 Task: Look for space in Shujālpur, India from 5th June, 2023 to 16th June, 2023 for 2 adults in price range Rs.14000 to Rs.18000. Place can be entire place with 1  bedroom having 1 bed and 1 bathroom. Property type can be house, flat, guest house, hotel. Booking option can be shelf check-in. Required host language is English.
Action: Mouse moved to (500, 91)
Screenshot: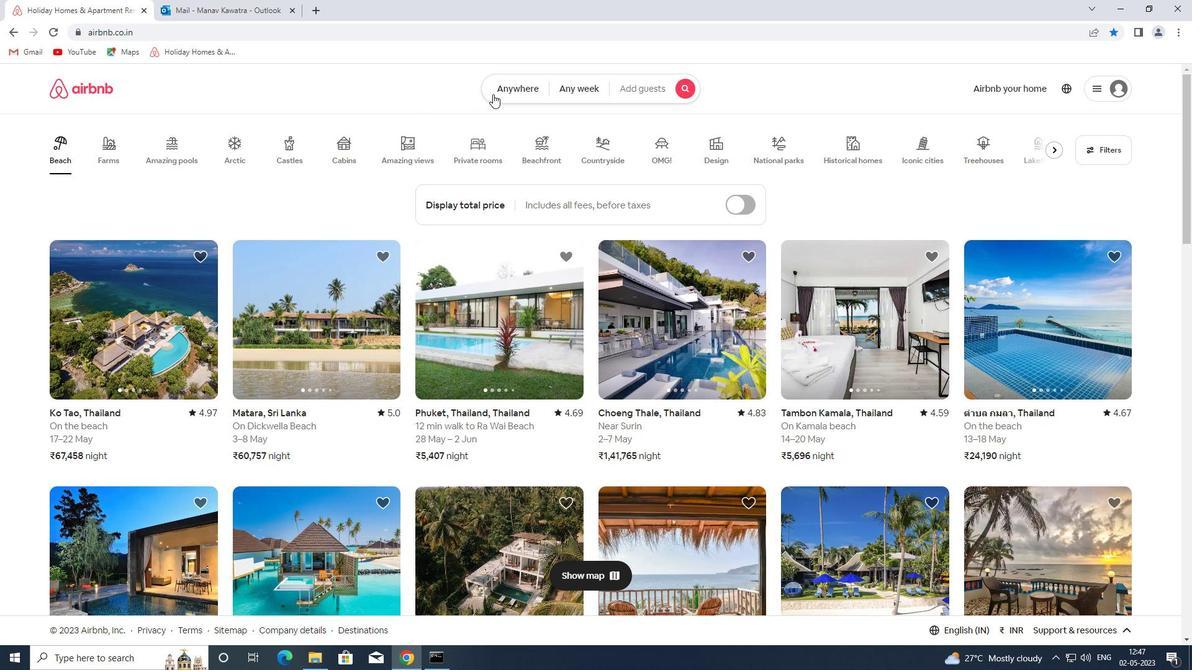 
Action: Mouse pressed left at (500, 91)
Screenshot: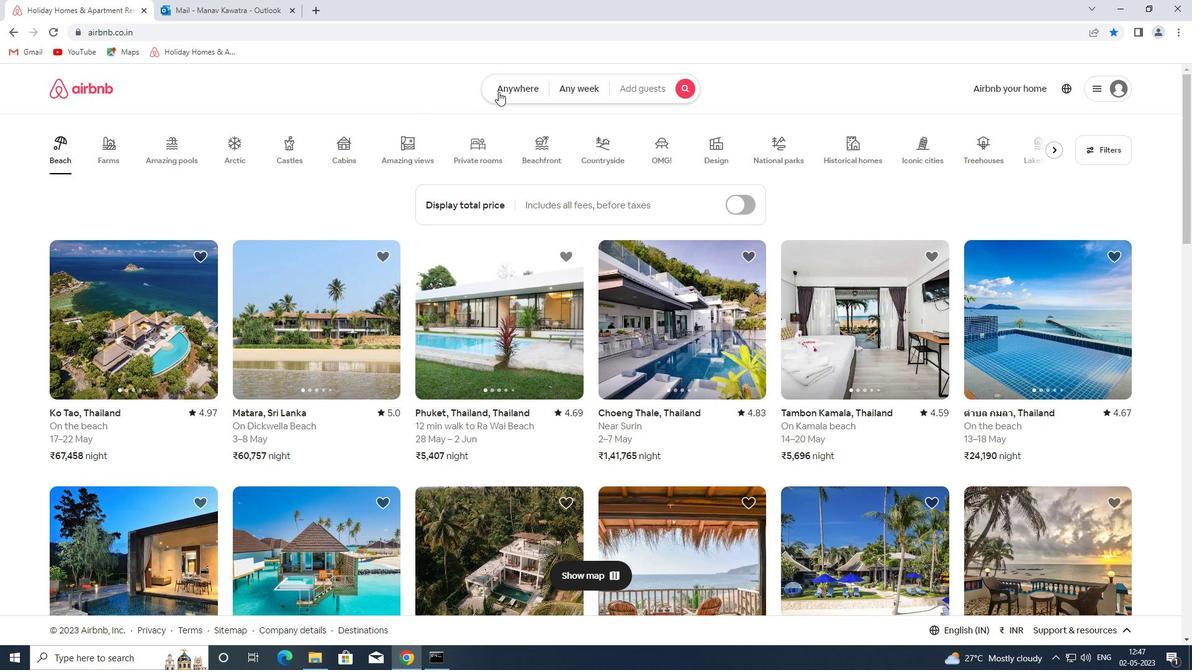 
Action: Mouse moved to (374, 139)
Screenshot: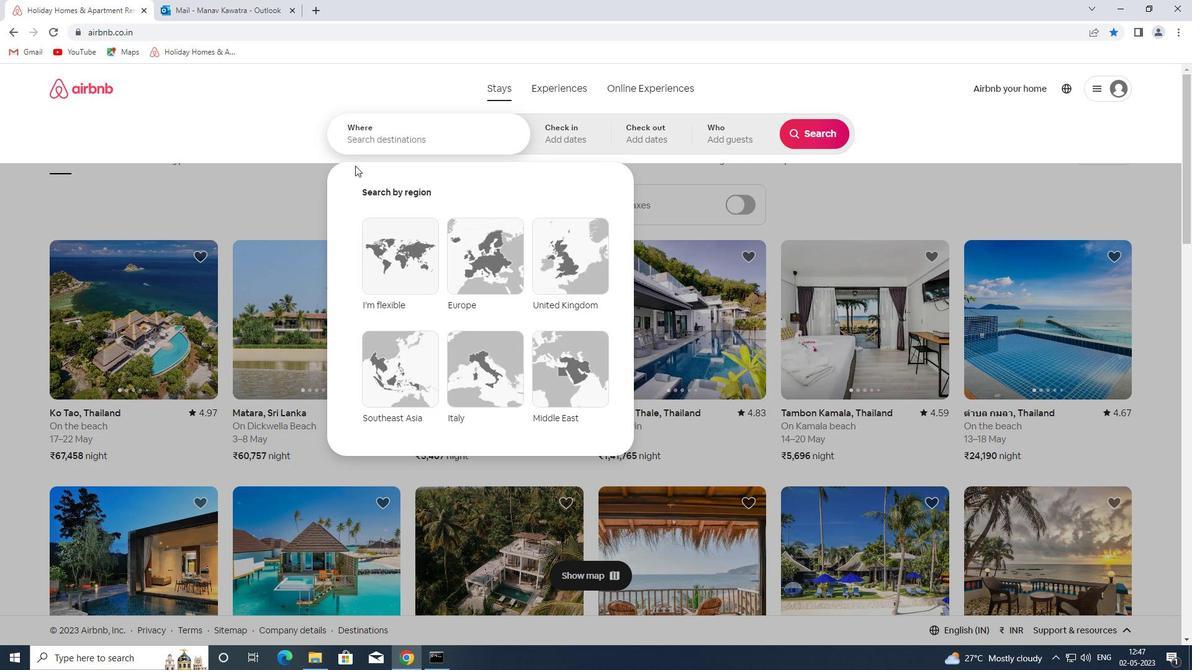 
Action: Mouse pressed left at (374, 139)
Screenshot: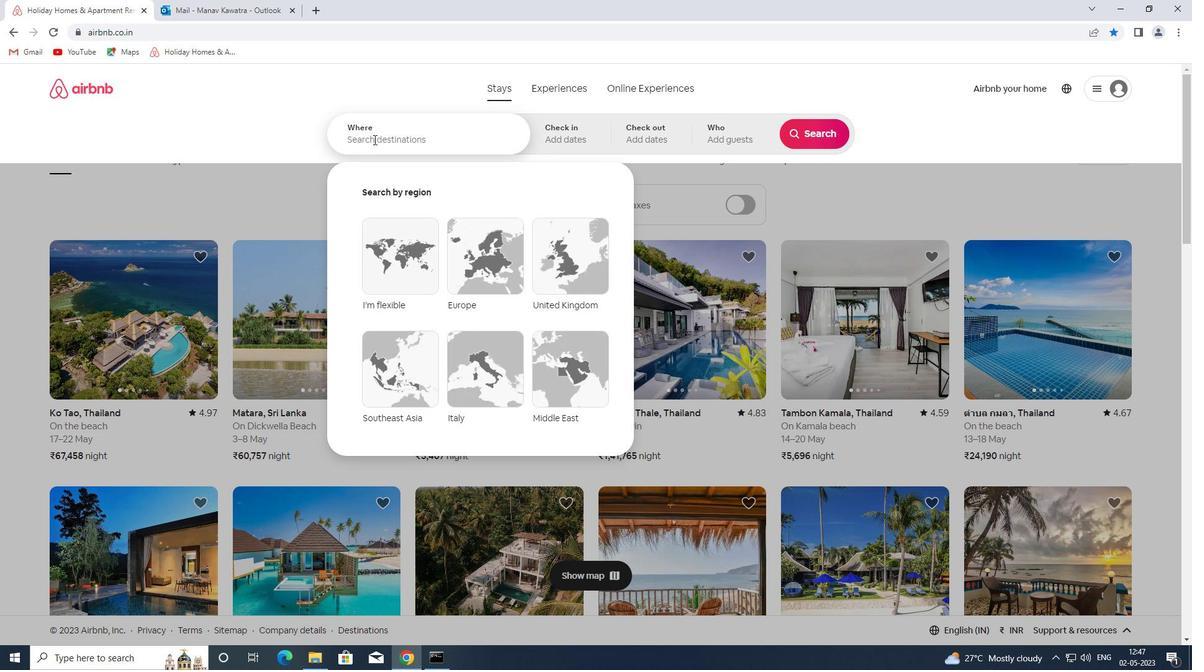 
Action: Mouse moved to (378, 139)
Screenshot: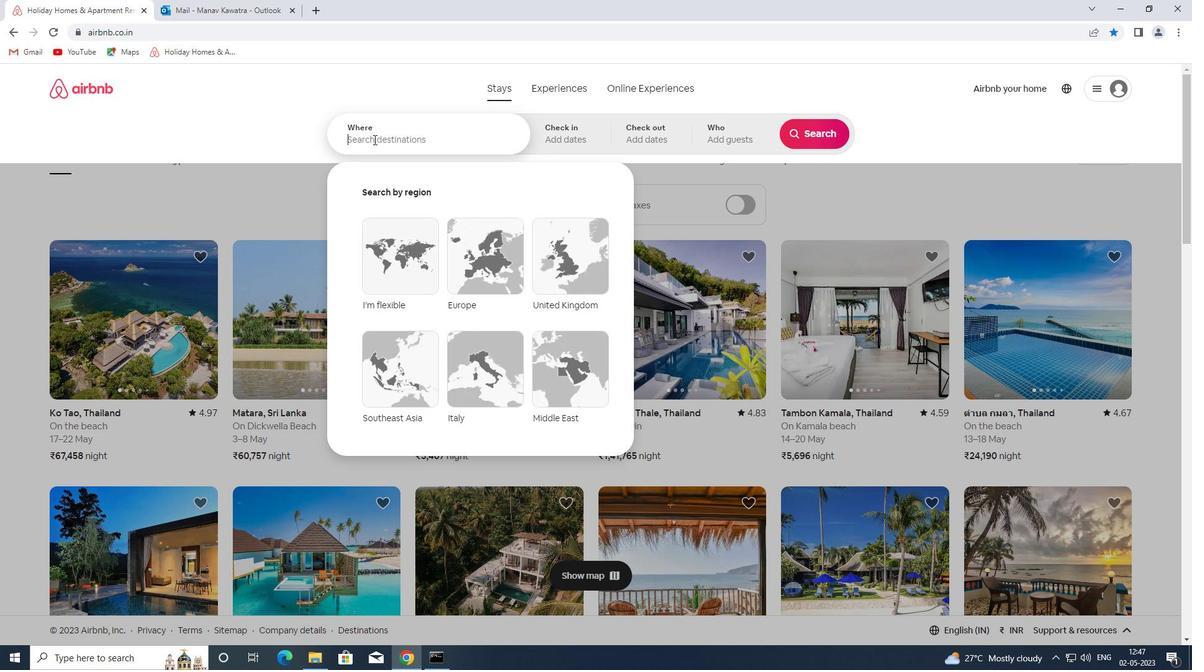 
Action: Key pressed shujalpur<Key.space>india<Key.space><Key.enter>
Screenshot: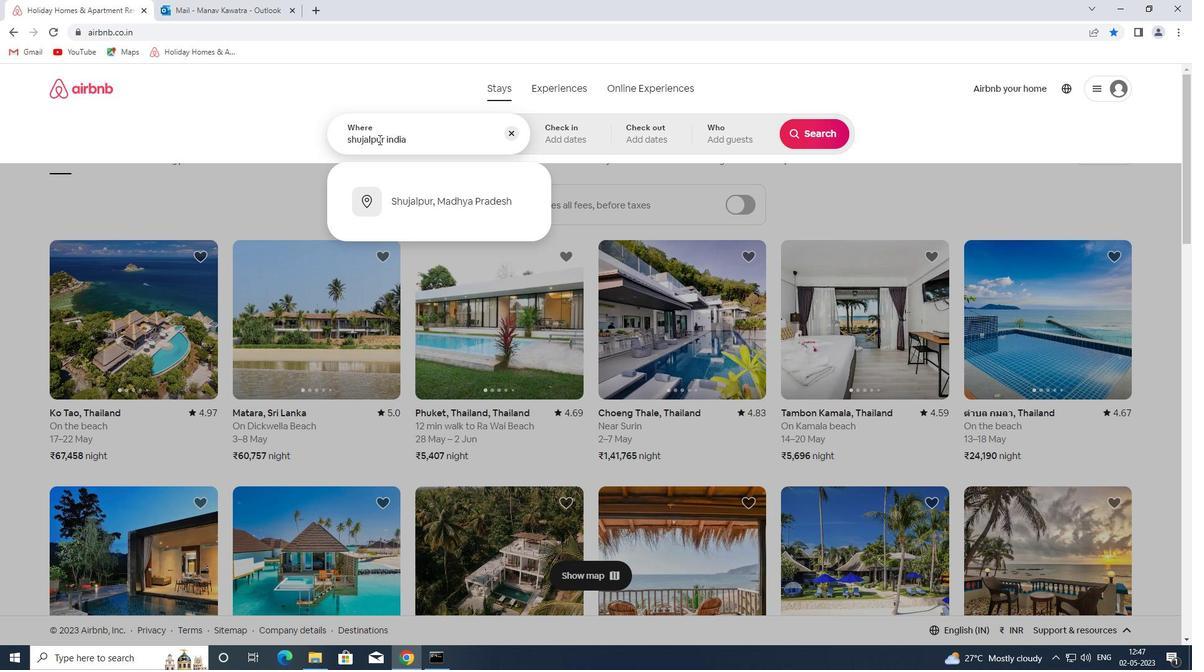 
Action: Mouse moved to (649, 314)
Screenshot: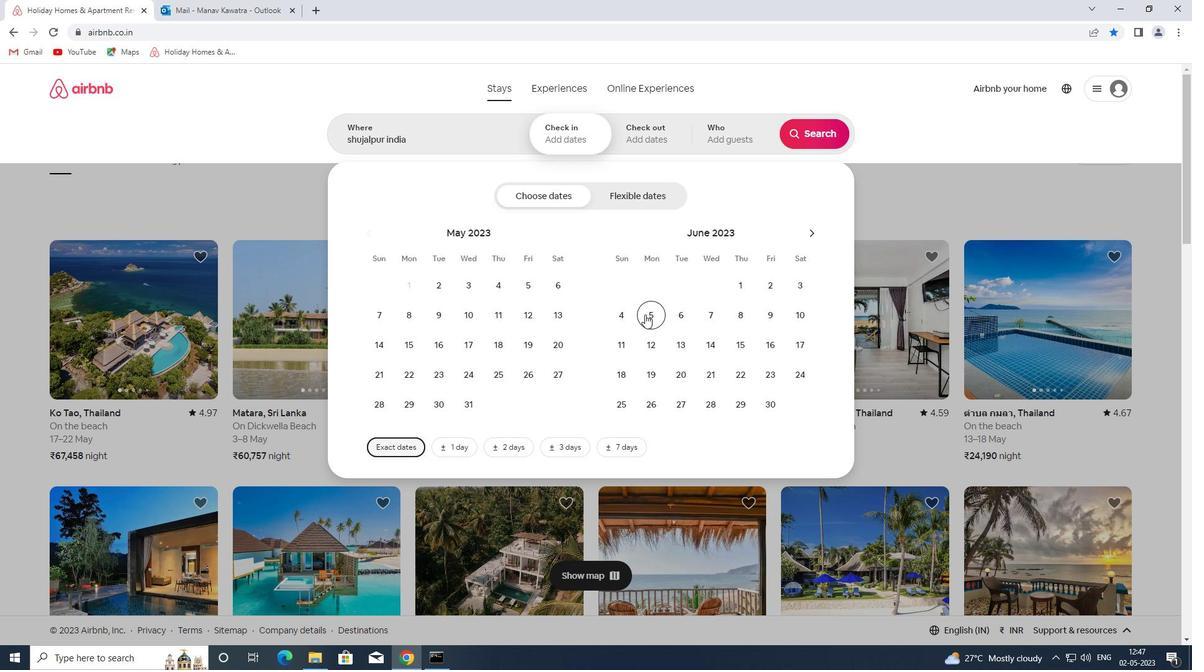 
Action: Mouse pressed left at (649, 314)
Screenshot: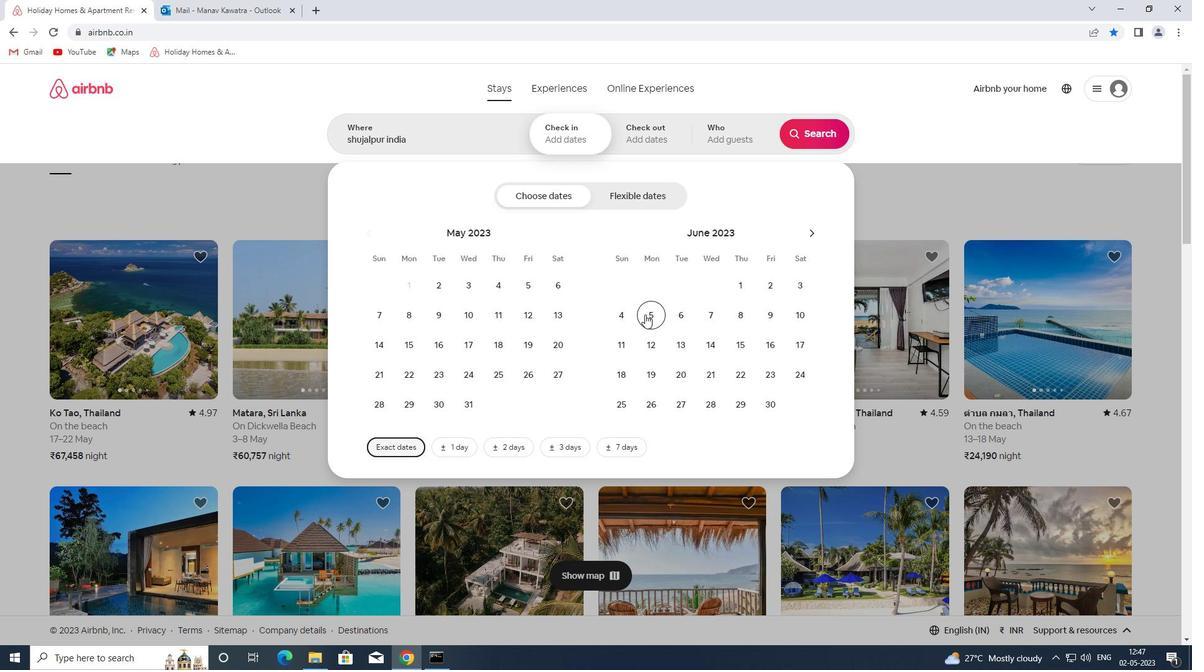 
Action: Mouse moved to (769, 345)
Screenshot: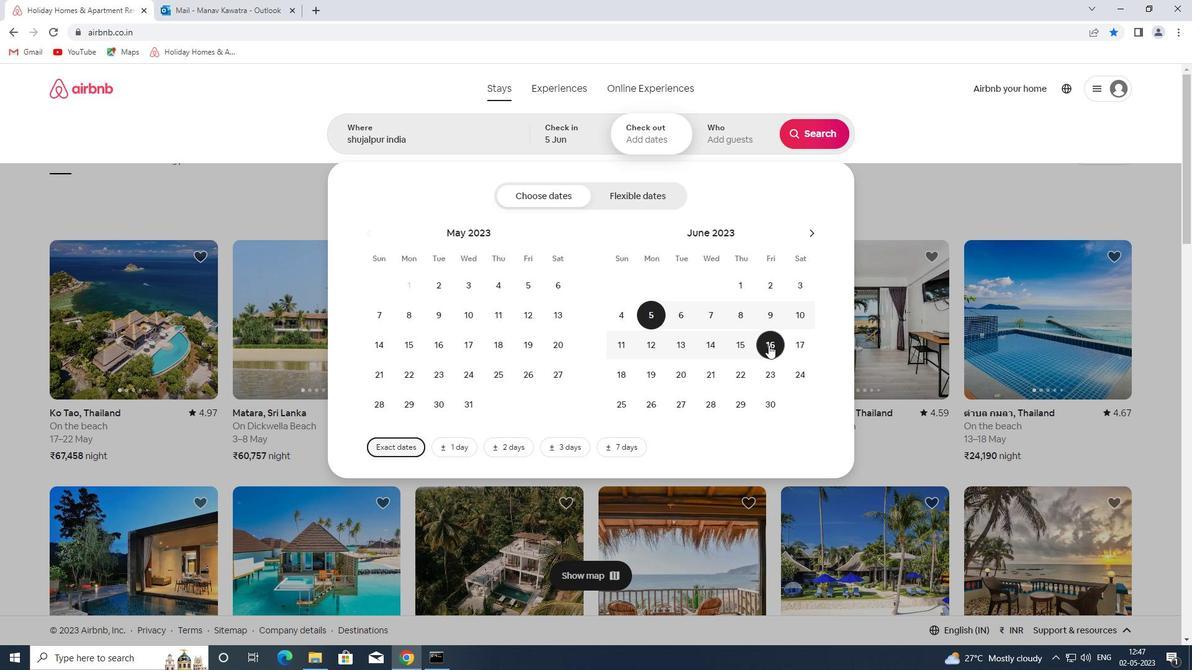 
Action: Mouse pressed left at (769, 345)
Screenshot: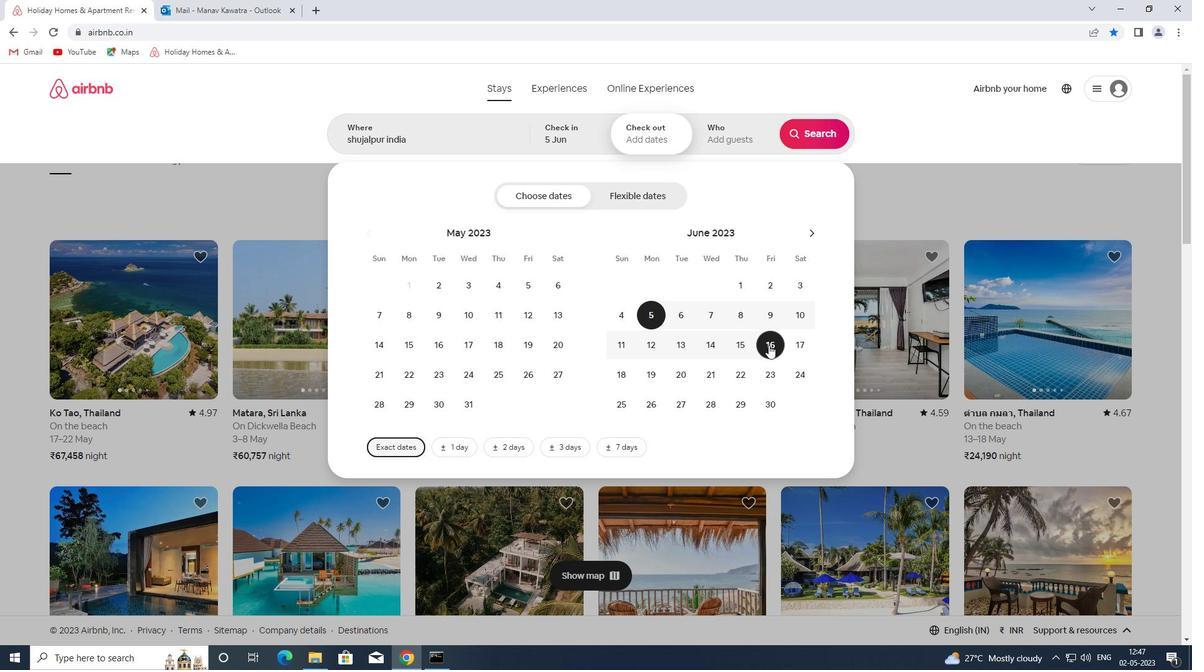 
Action: Mouse moved to (739, 132)
Screenshot: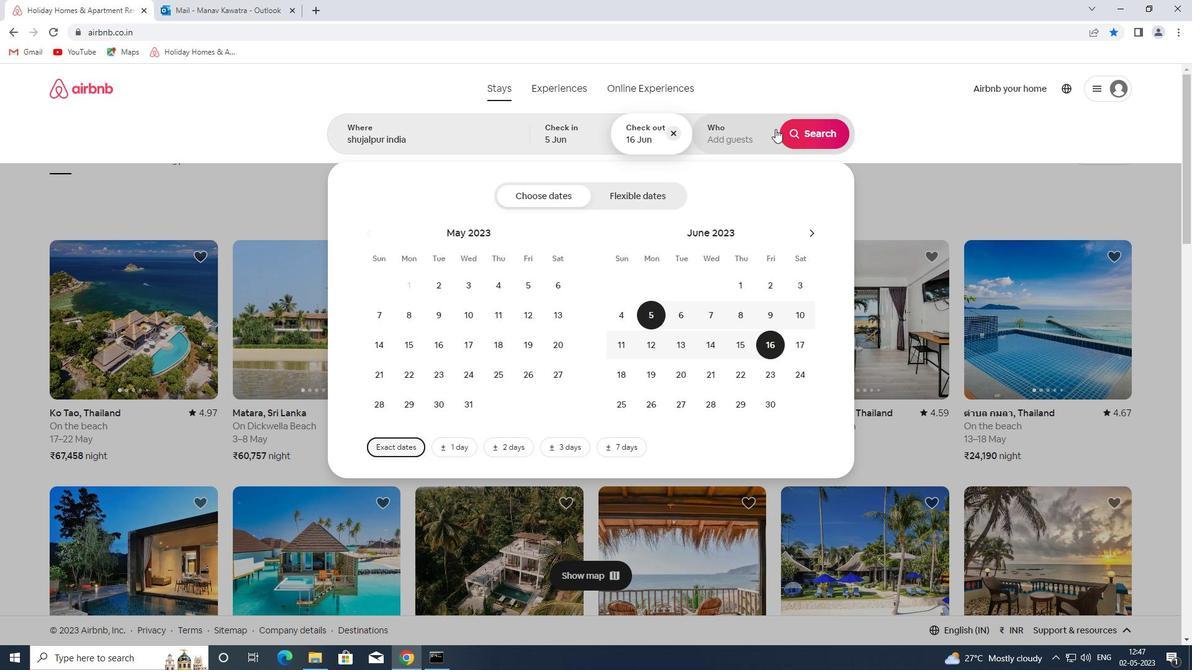
Action: Mouse pressed left at (739, 132)
Screenshot: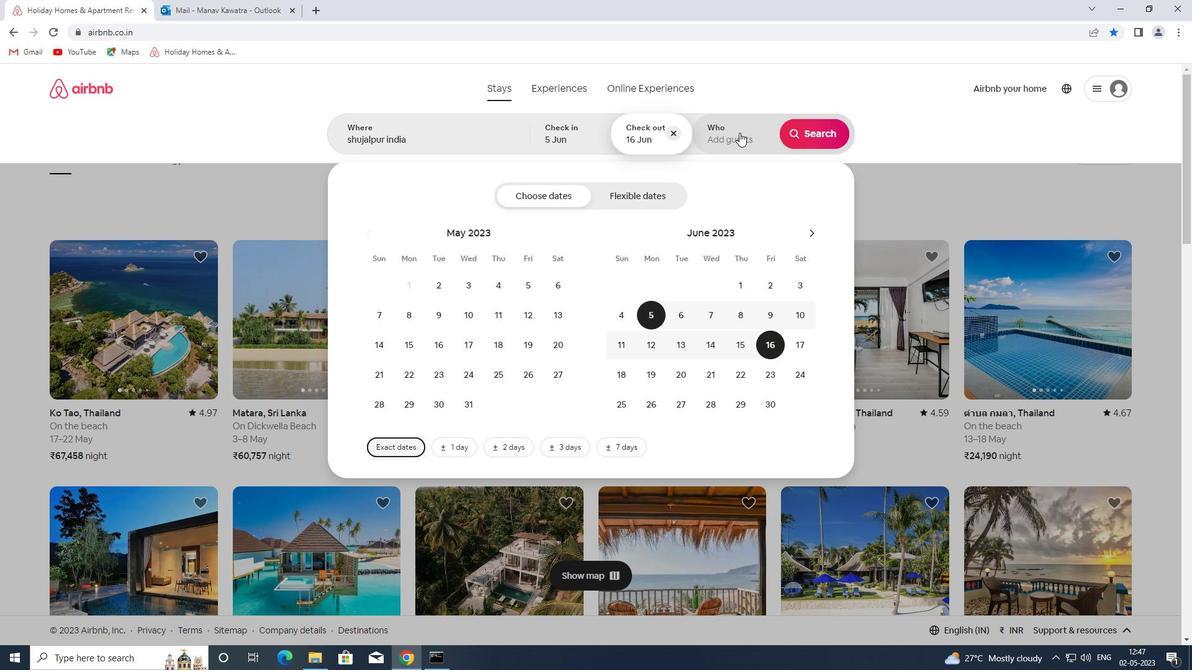 
Action: Mouse moved to (820, 198)
Screenshot: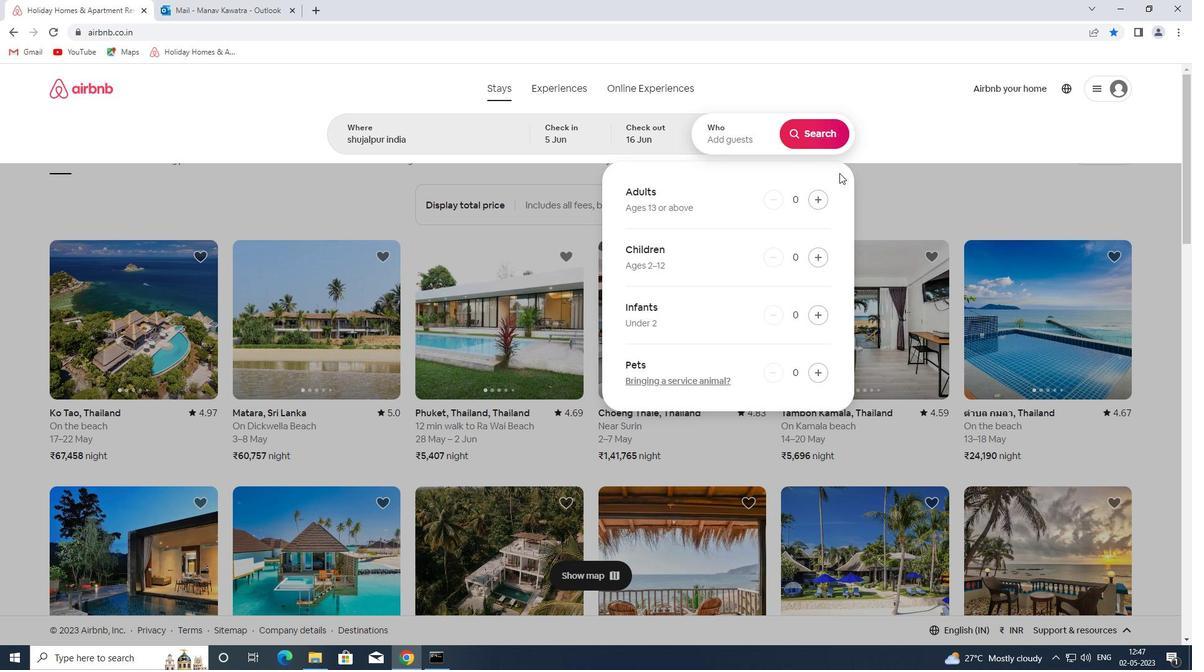 
Action: Mouse pressed left at (820, 198)
Screenshot: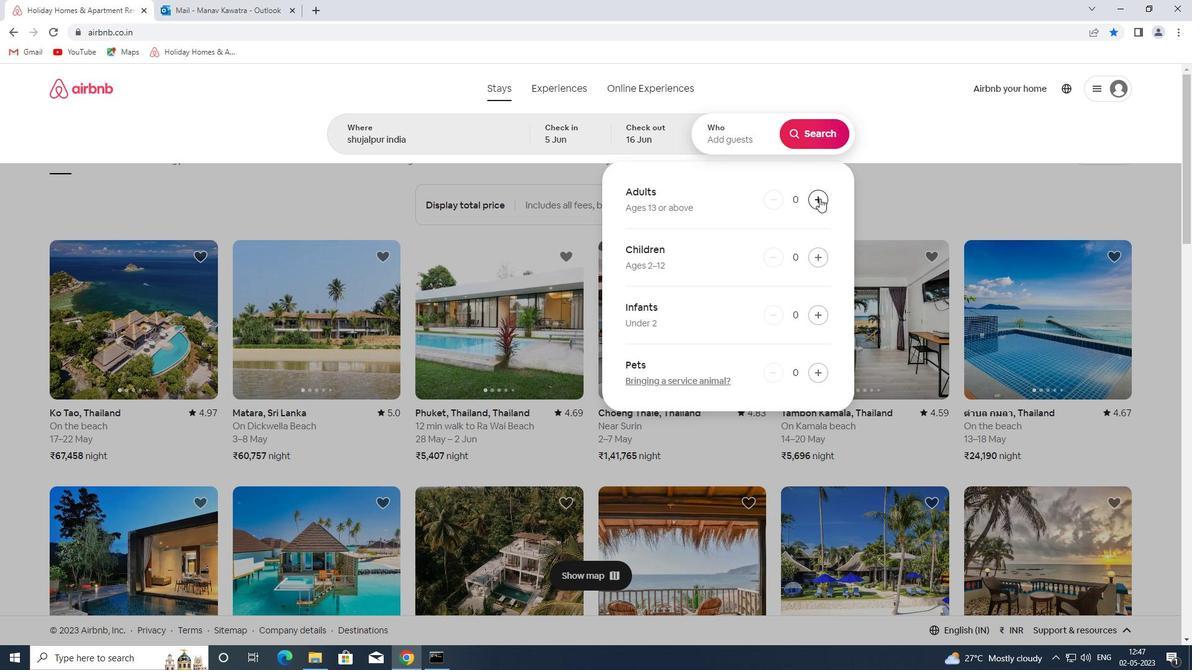 
Action: Mouse pressed left at (820, 198)
Screenshot: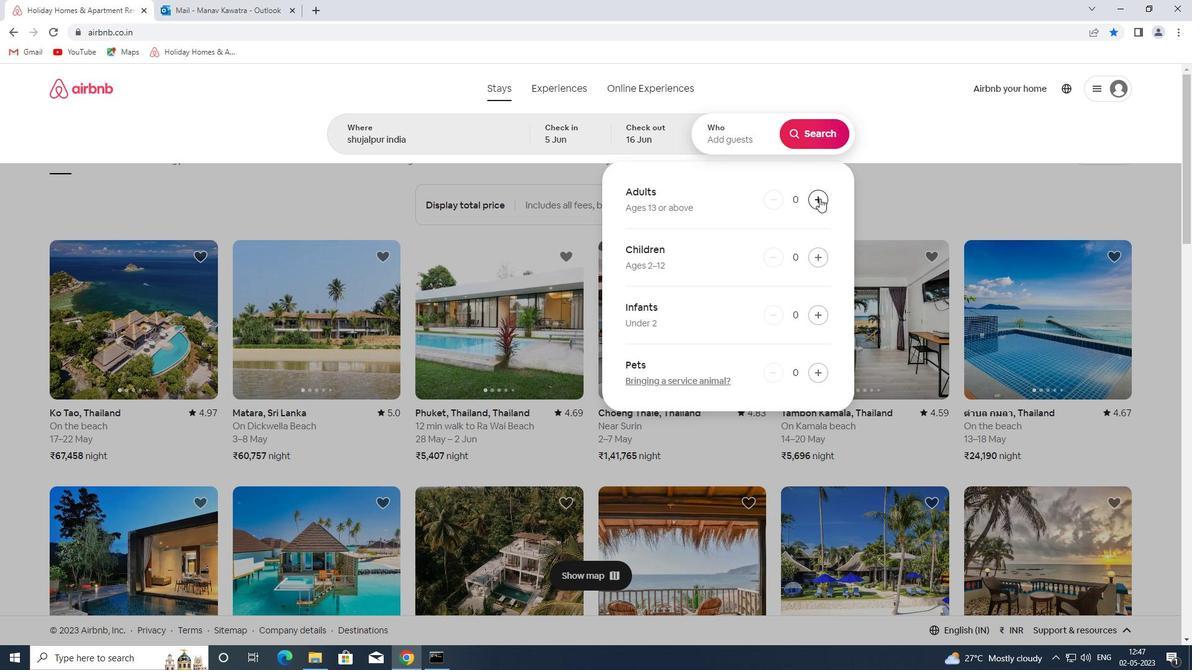
Action: Mouse moved to (821, 133)
Screenshot: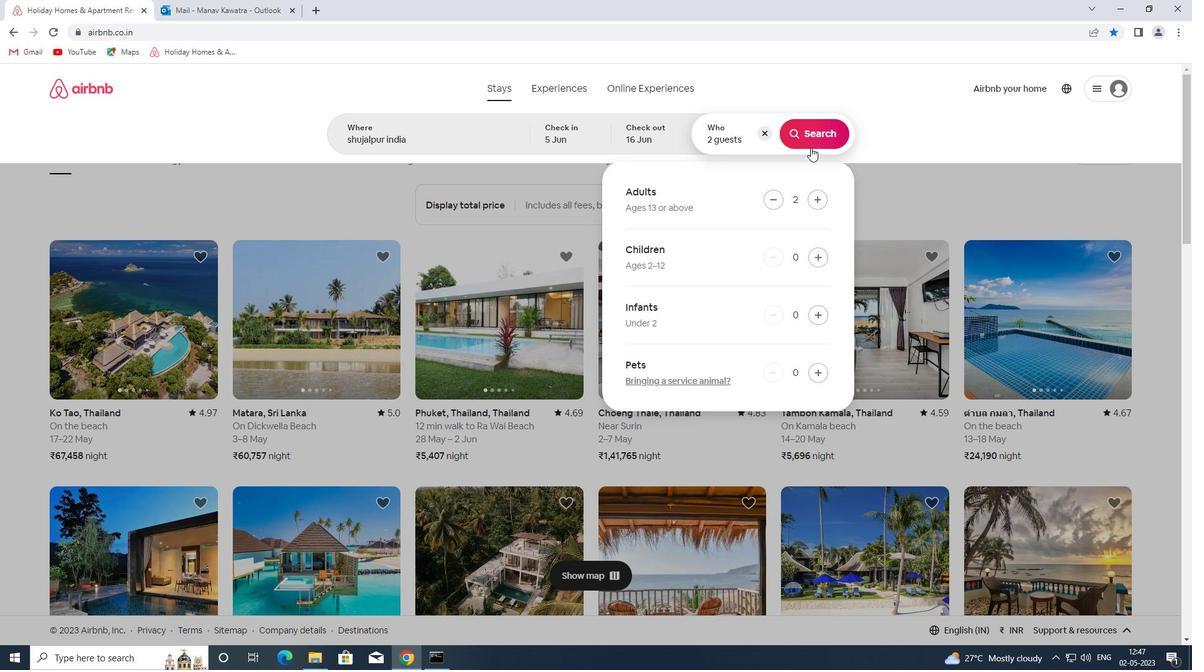 
Action: Mouse pressed left at (821, 133)
Screenshot: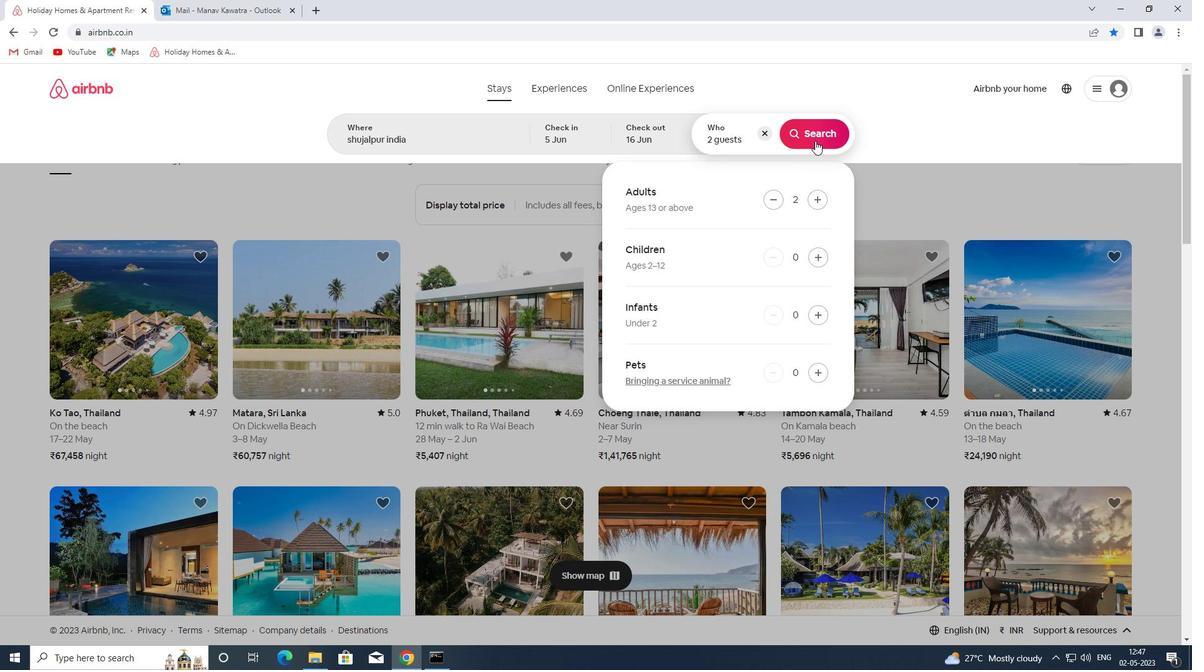 
Action: Mouse moved to (1122, 134)
Screenshot: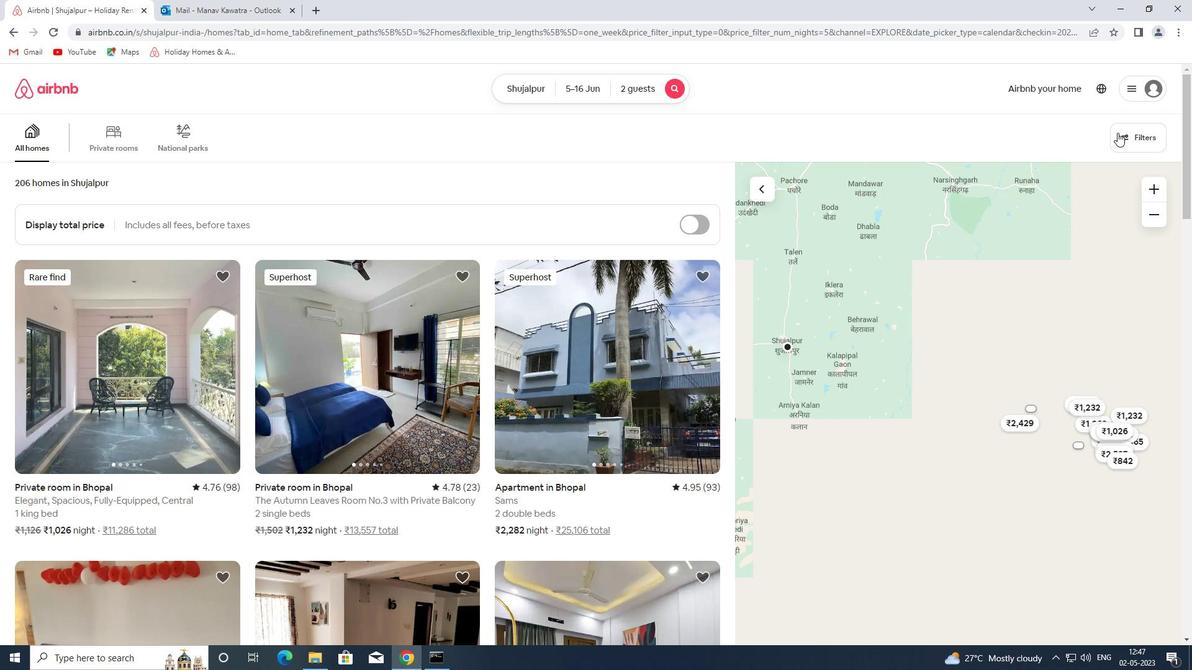
Action: Mouse pressed left at (1122, 134)
Screenshot: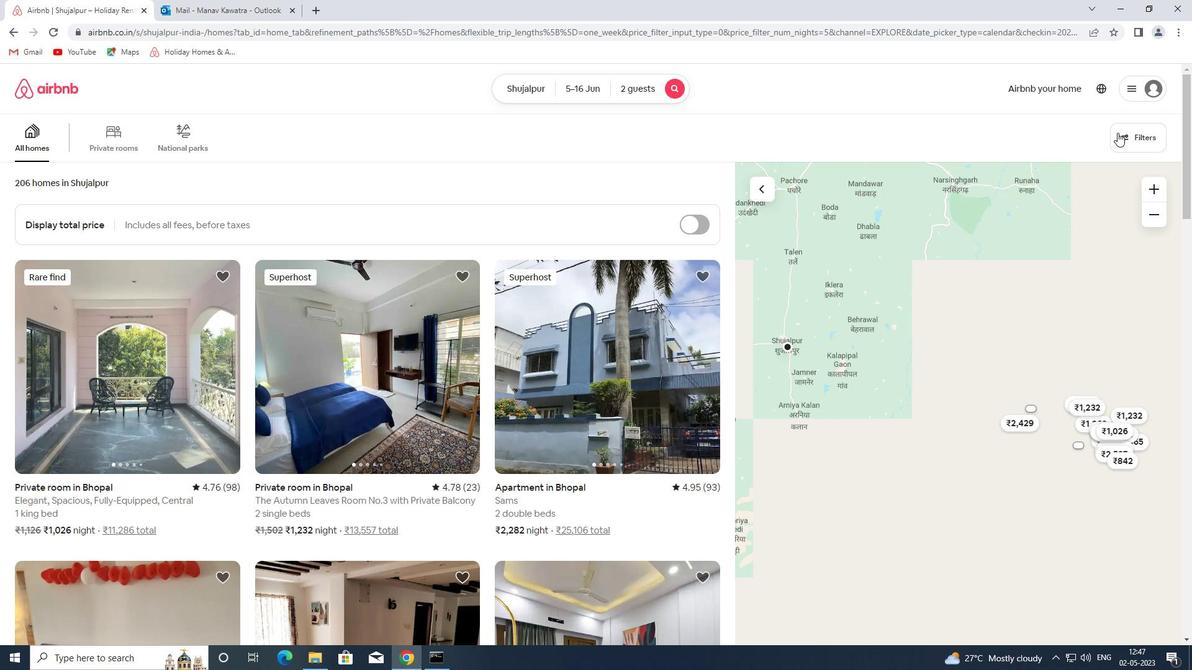 
Action: Mouse moved to (471, 306)
Screenshot: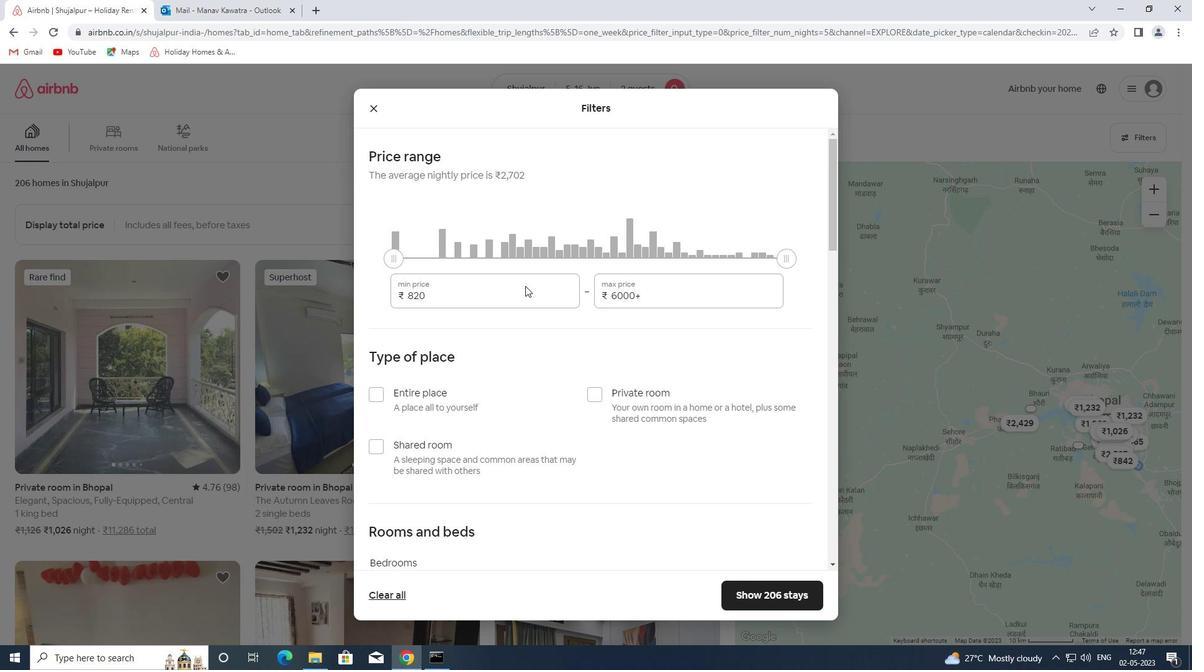 
Action: Mouse pressed left at (471, 306)
Screenshot: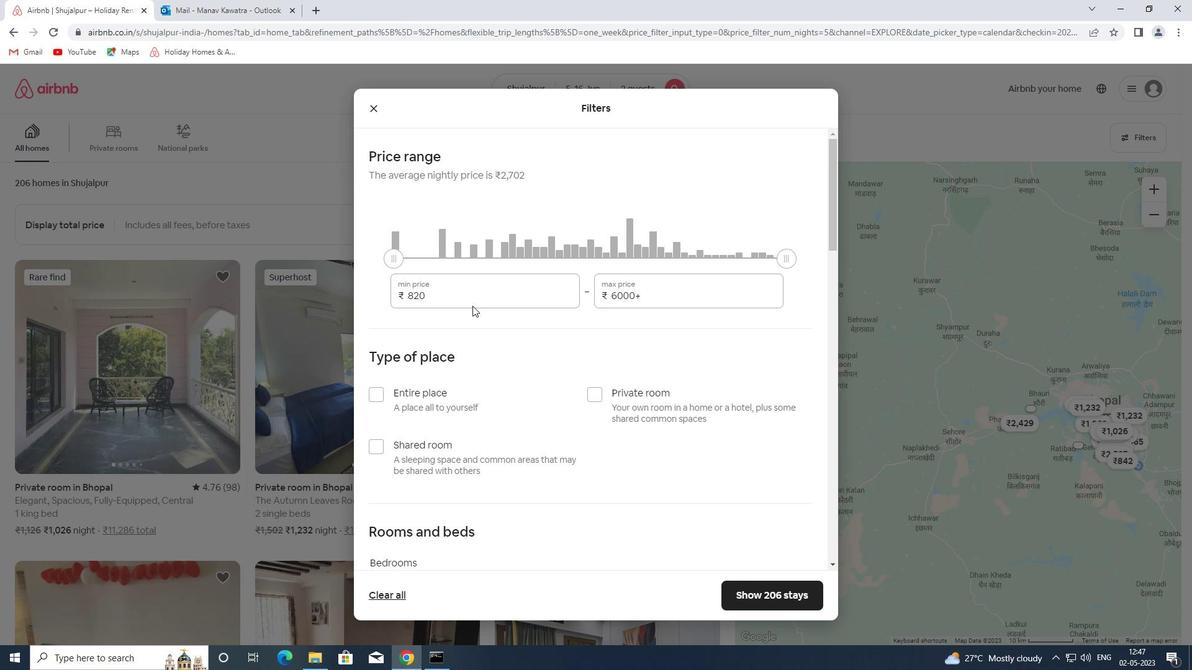 
Action: Mouse moved to (468, 298)
Screenshot: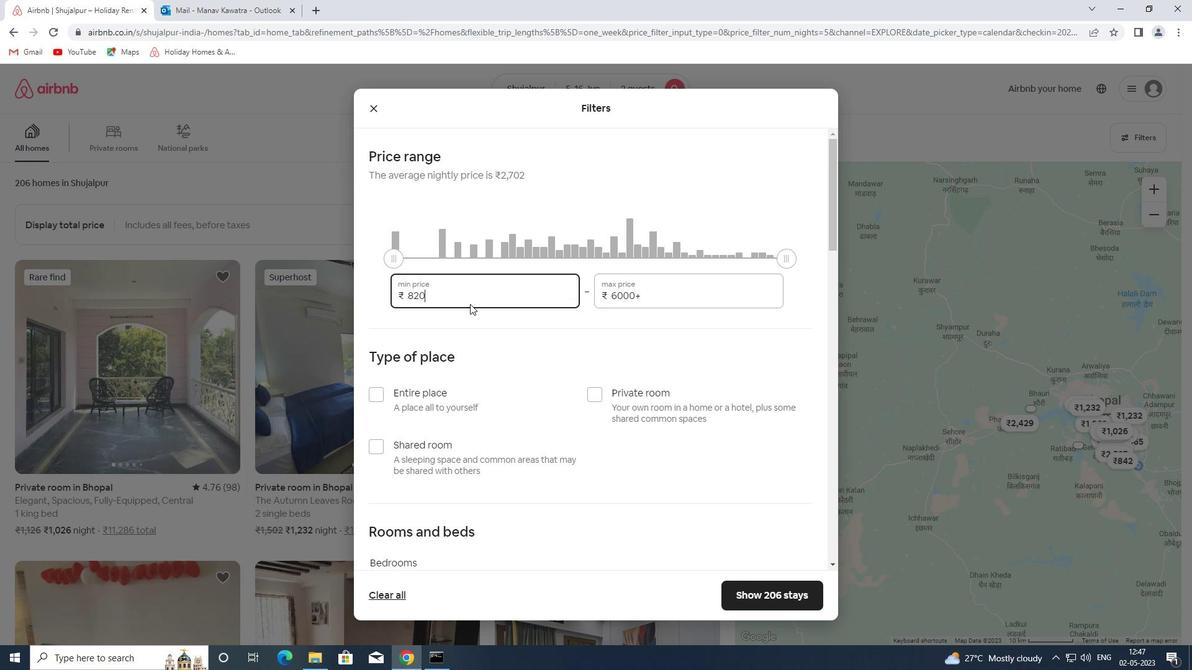 
Action: Mouse pressed left at (468, 298)
Screenshot: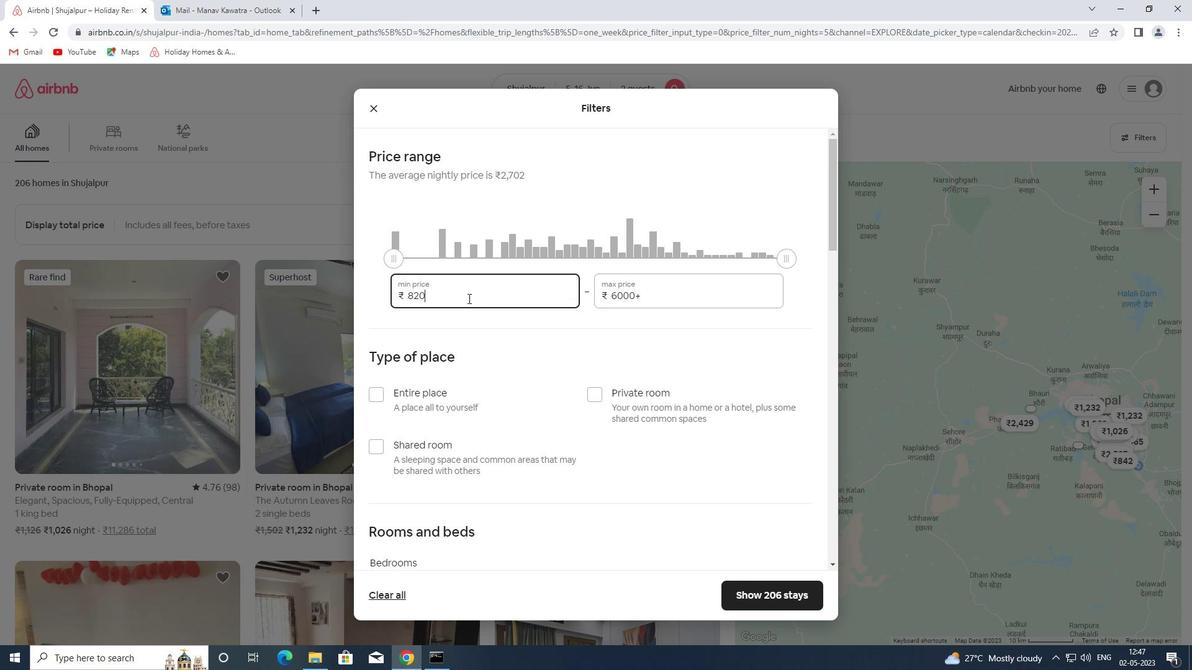 
Action: Mouse pressed left at (468, 298)
Screenshot: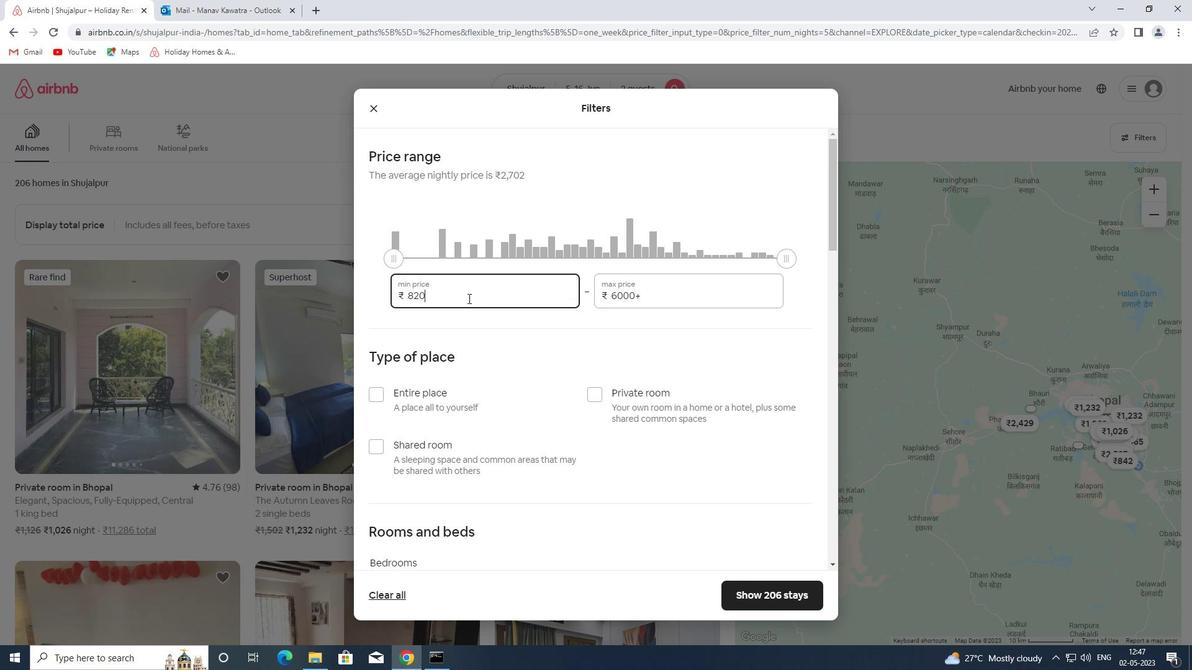 
Action: Key pressed 14000<Key.tab>
Screenshot: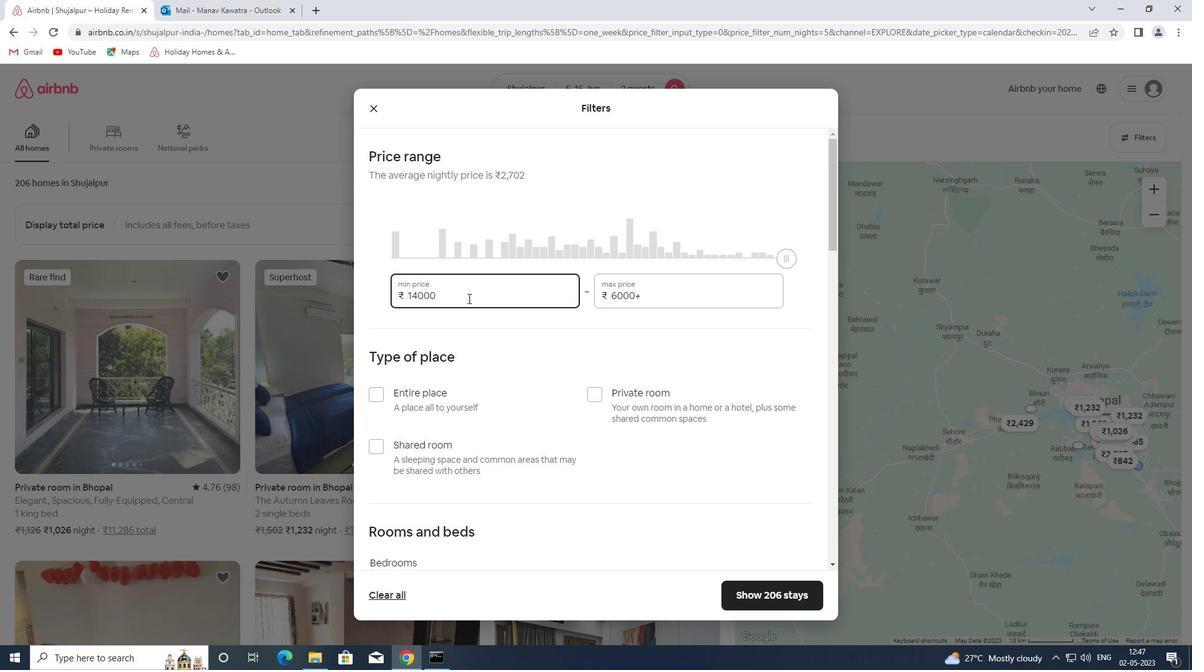 
Action: Mouse moved to (467, 298)
Screenshot: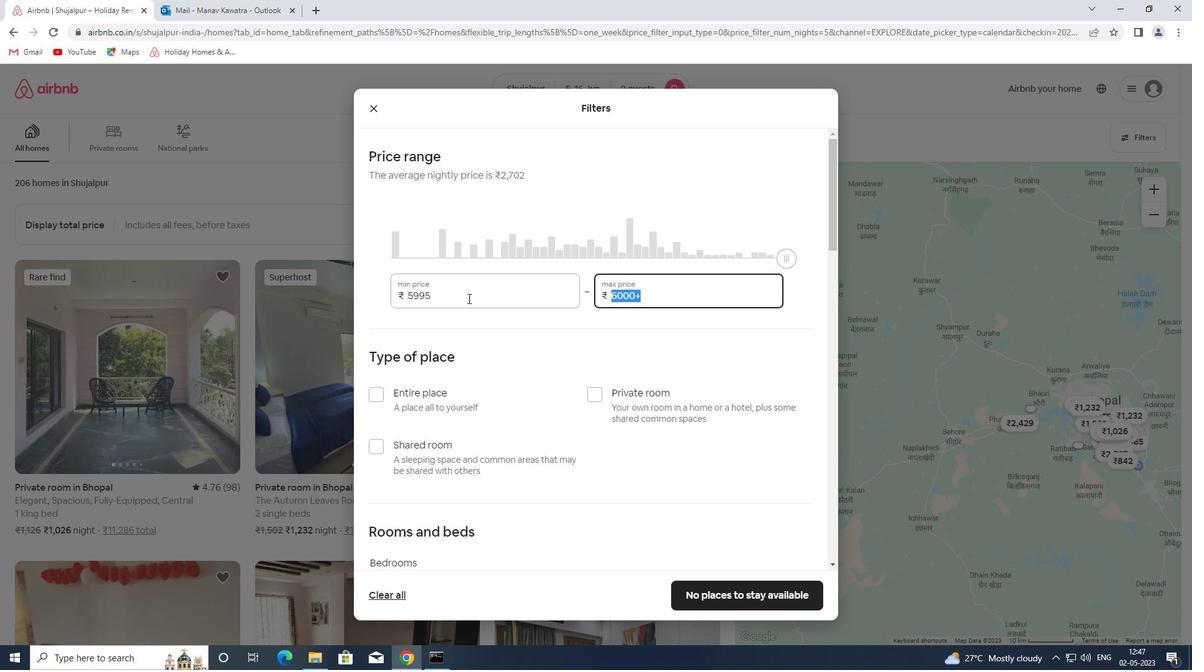 
Action: Key pressed 18000
Screenshot: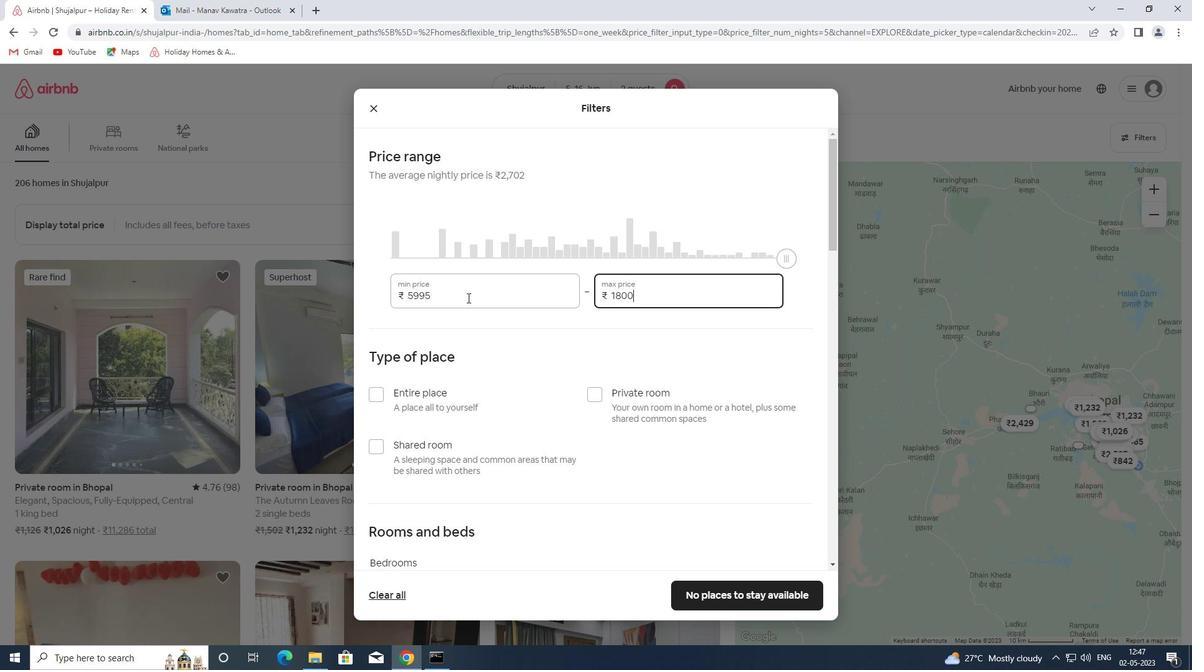 
Action: Mouse moved to (432, 391)
Screenshot: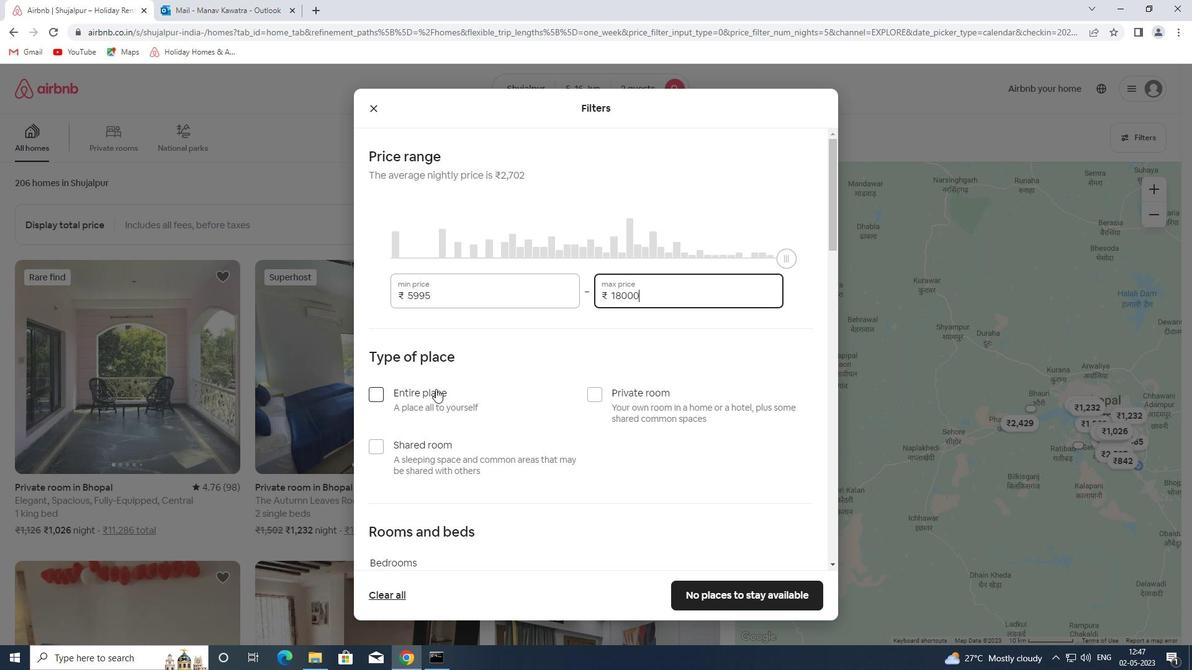 
Action: Mouse pressed left at (432, 391)
Screenshot: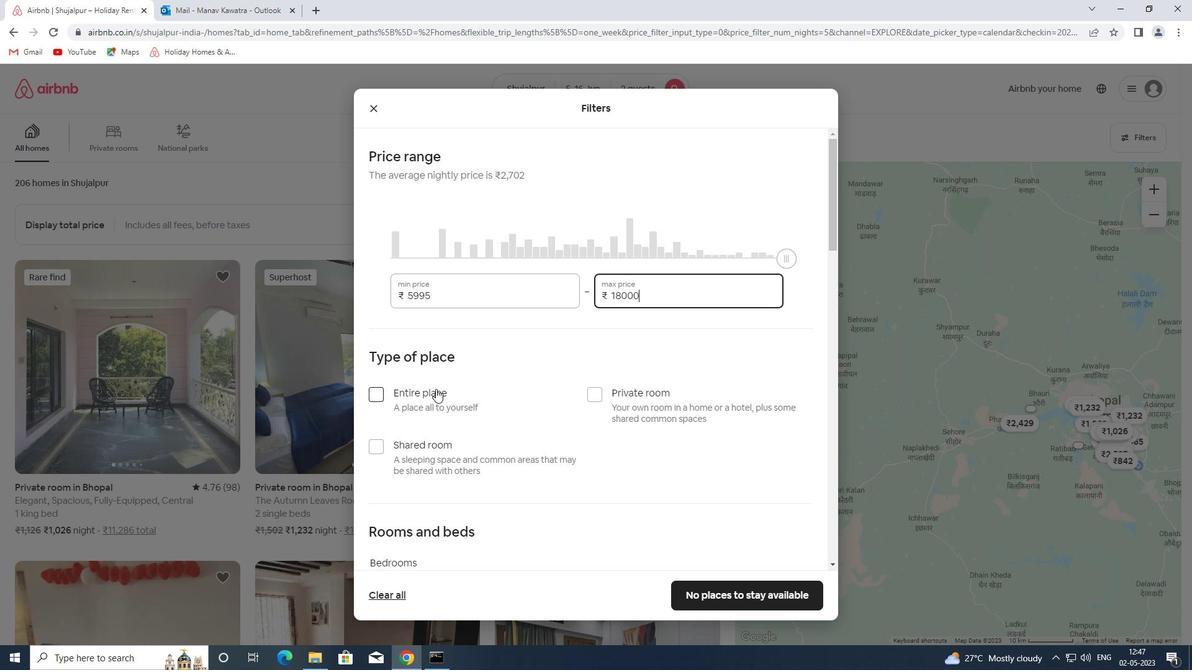 
Action: Mouse moved to (454, 390)
Screenshot: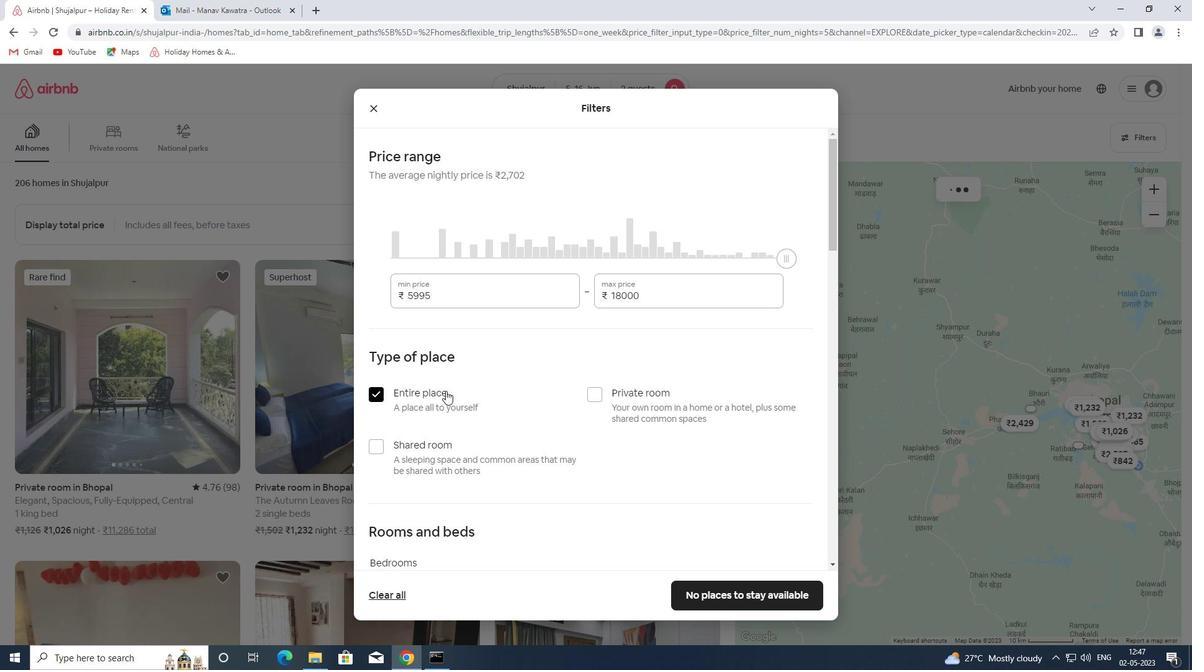 
Action: Mouse scrolled (454, 390) with delta (0, 0)
Screenshot: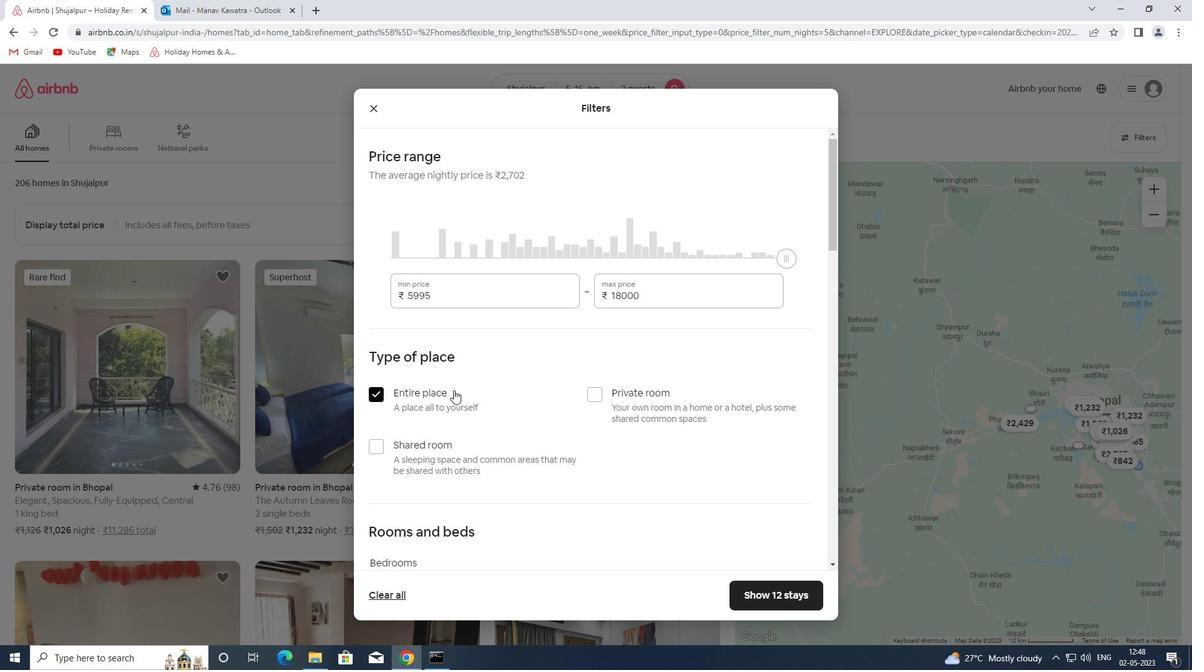 
Action: Mouse scrolled (454, 390) with delta (0, 0)
Screenshot: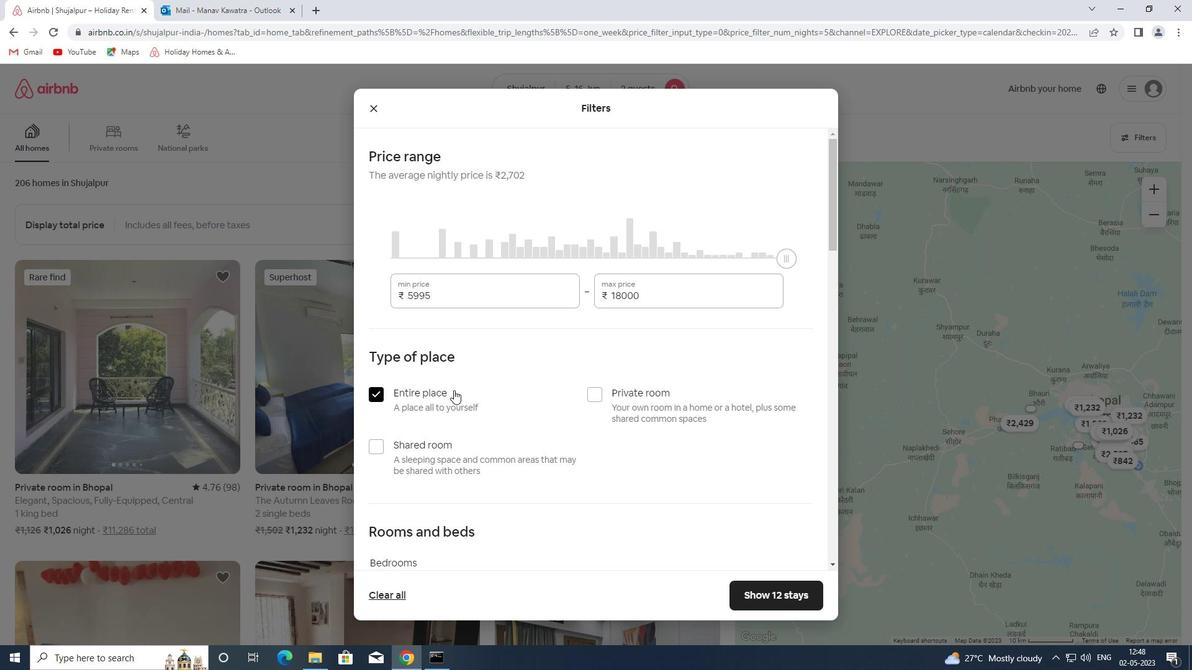 
Action: Mouse scrolled (454, 390) with delta (0, 0)
Screenshot: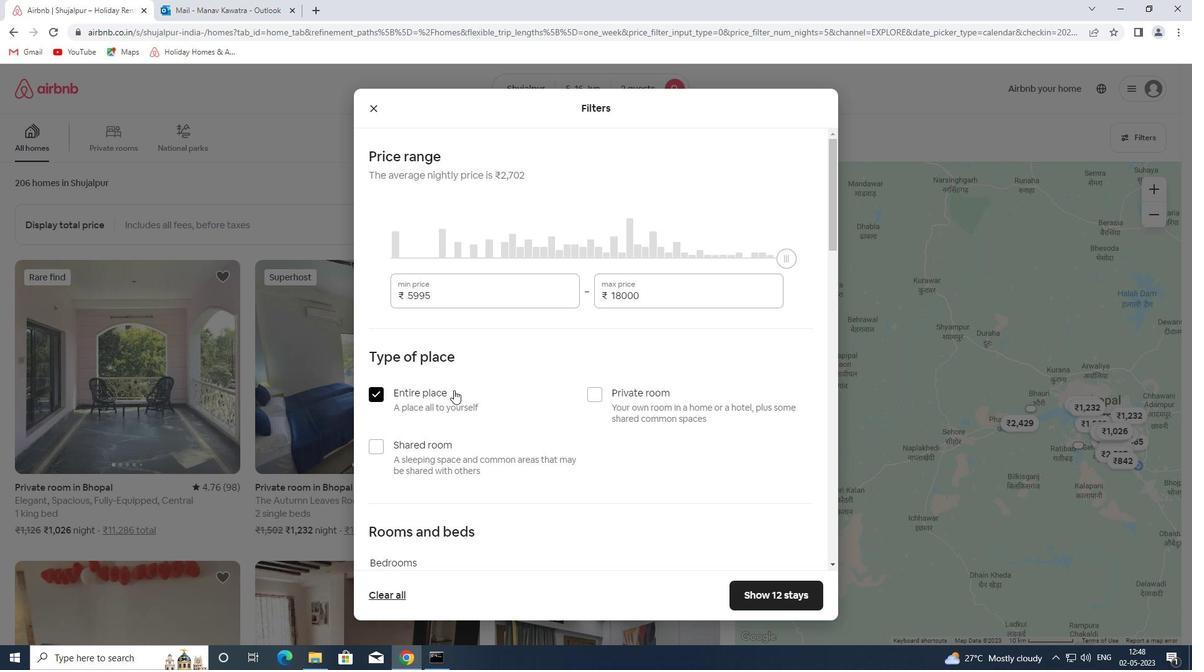 
Action: Mouse moved to (436, 405)
Screenshot: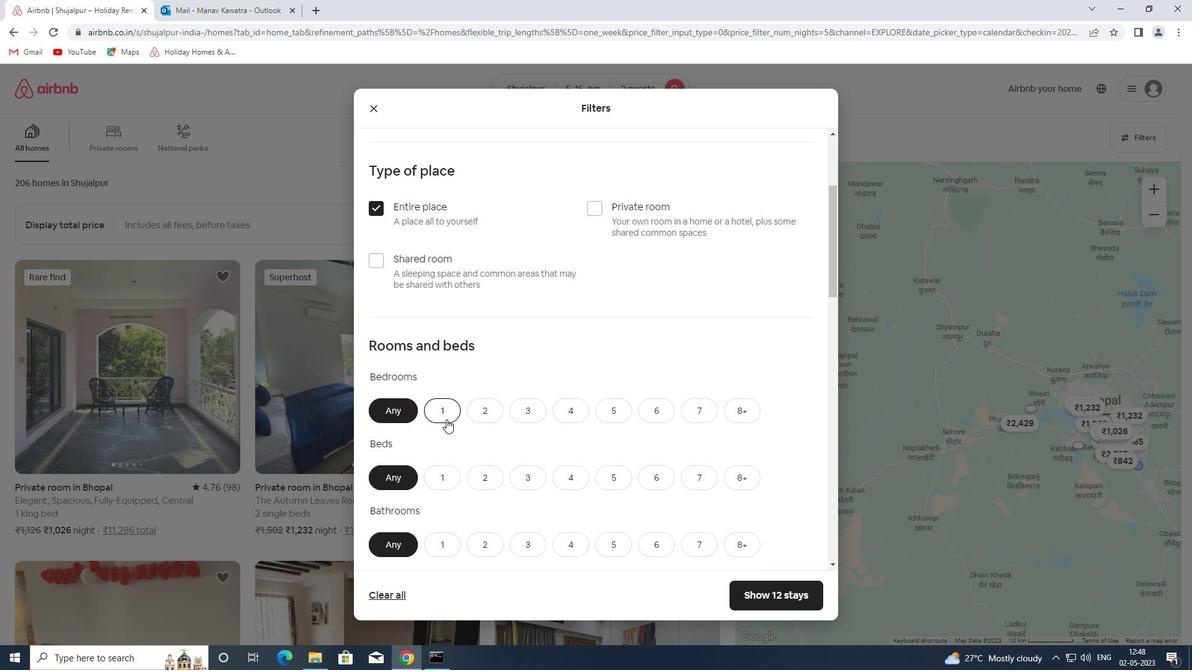 
Action: Mouse pressed left at (436, 405)
Screenshot: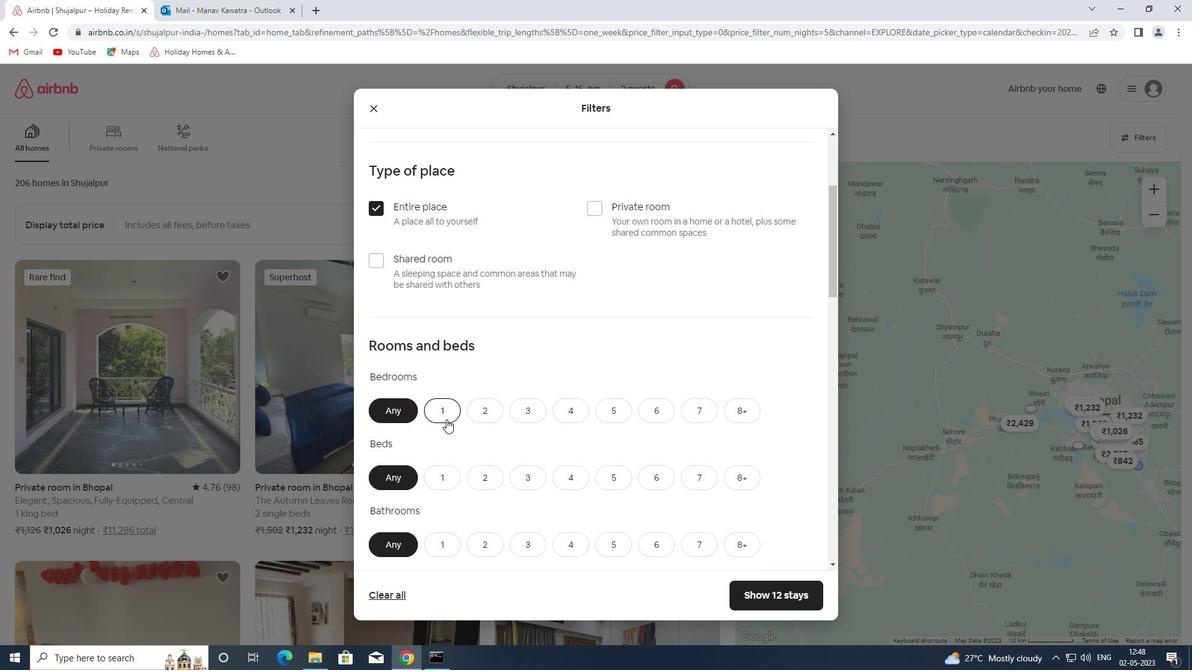
Action: Mouse moved to (451, 483)
Screenshot: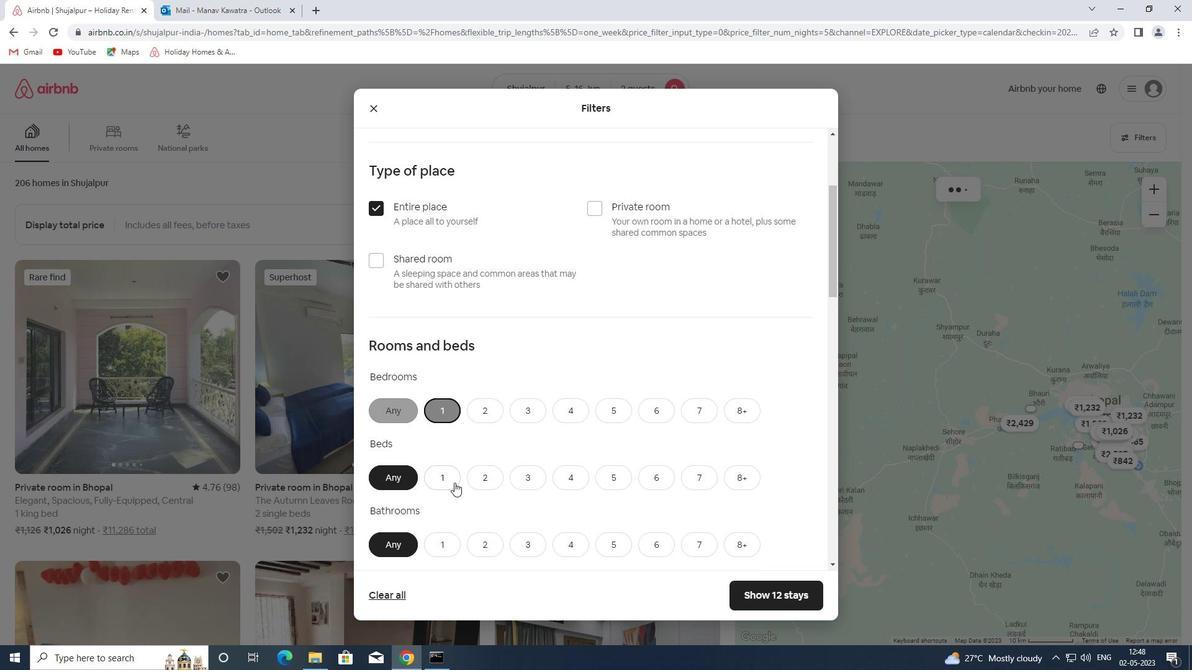 
Action: Mouse pressed left at (451, 483)
Screenshot: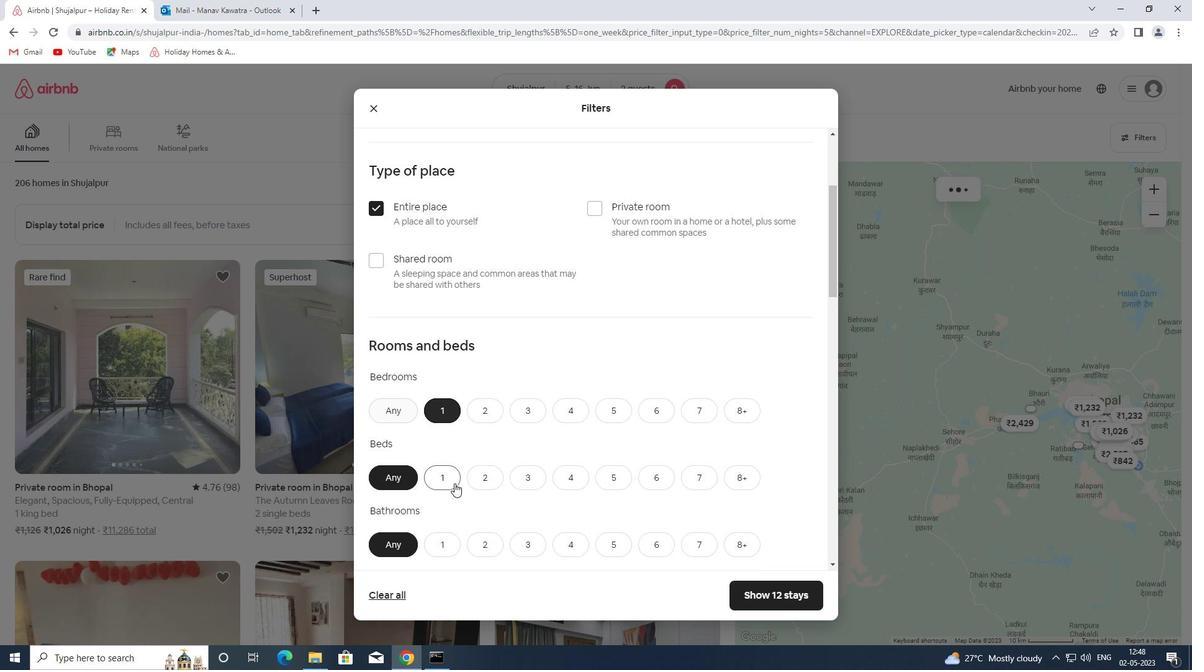 
Action: Mouse moved to (444, 543)
Screenshot: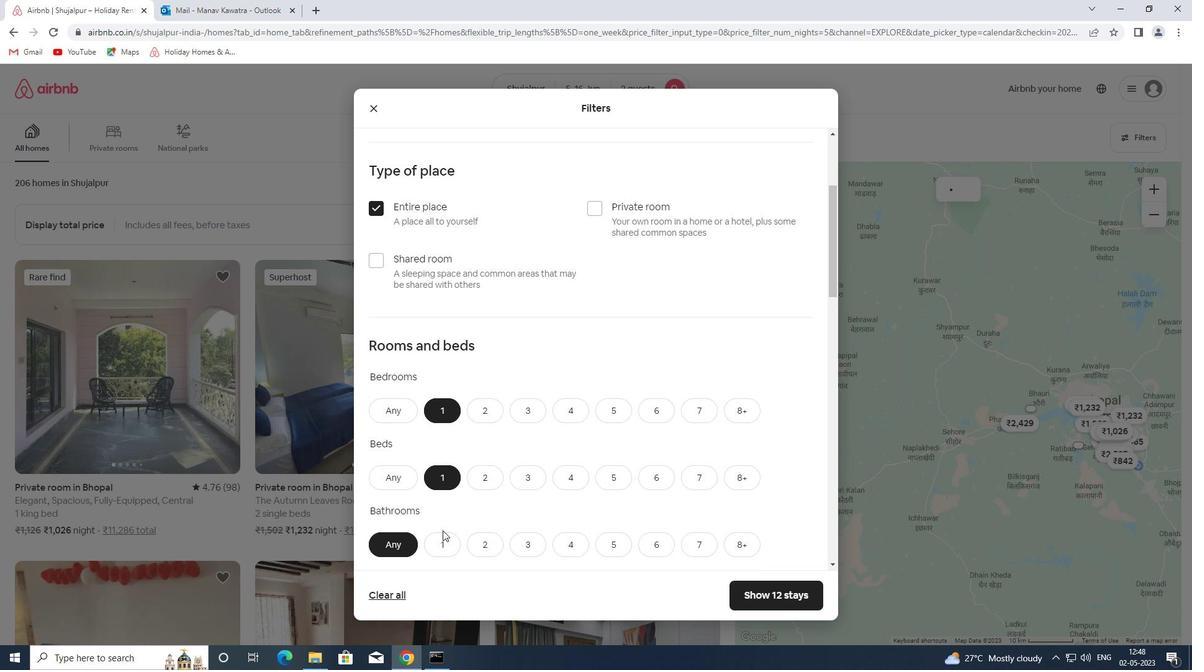 
Action: Mouse pressed left at (444, 543)
Screenshot: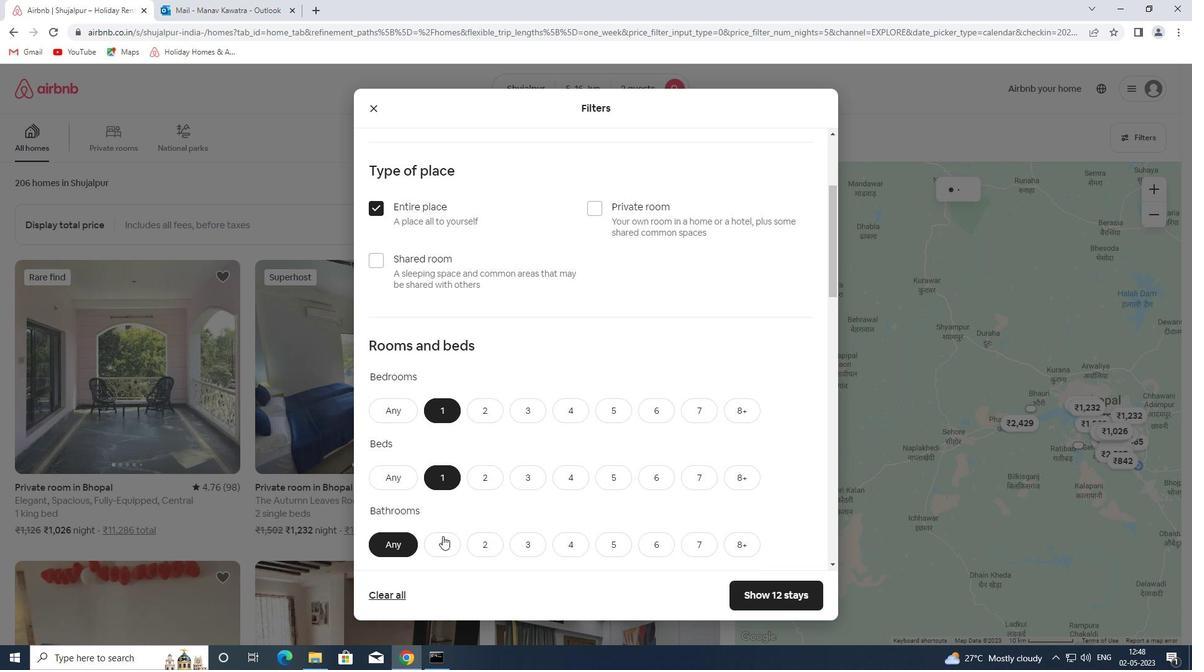 
Action: Mouse moved to (549, 406)
Screenshot: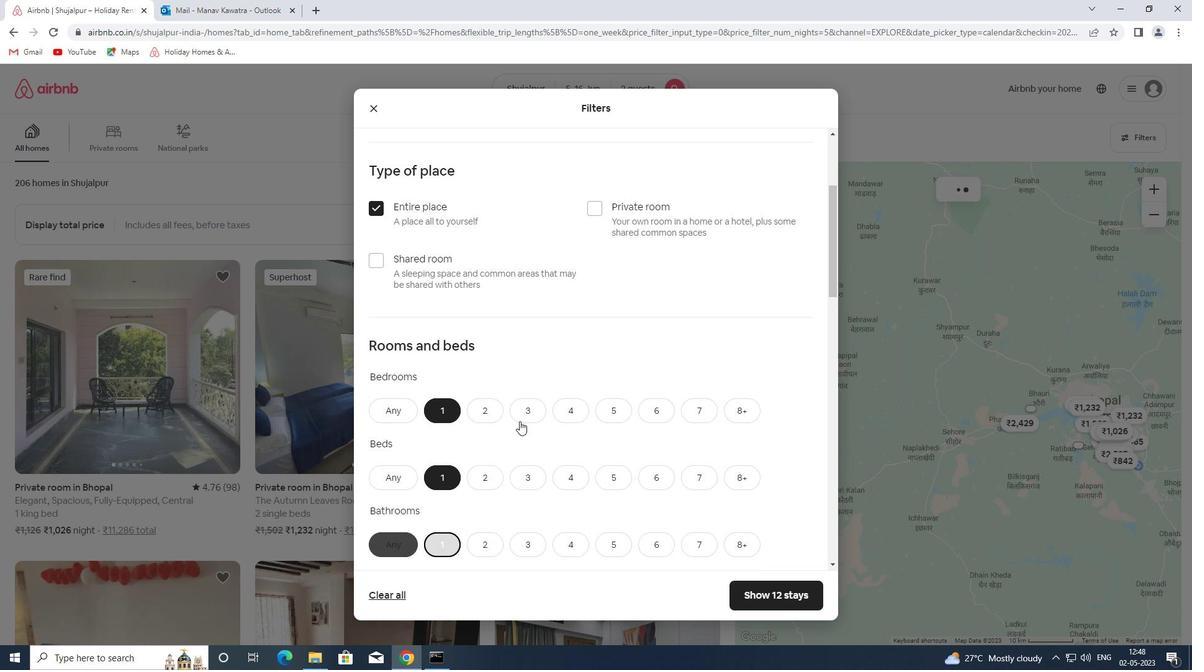 
Action: Mouse scrolled (549, 406) with delta (0, 0)
Screenshot: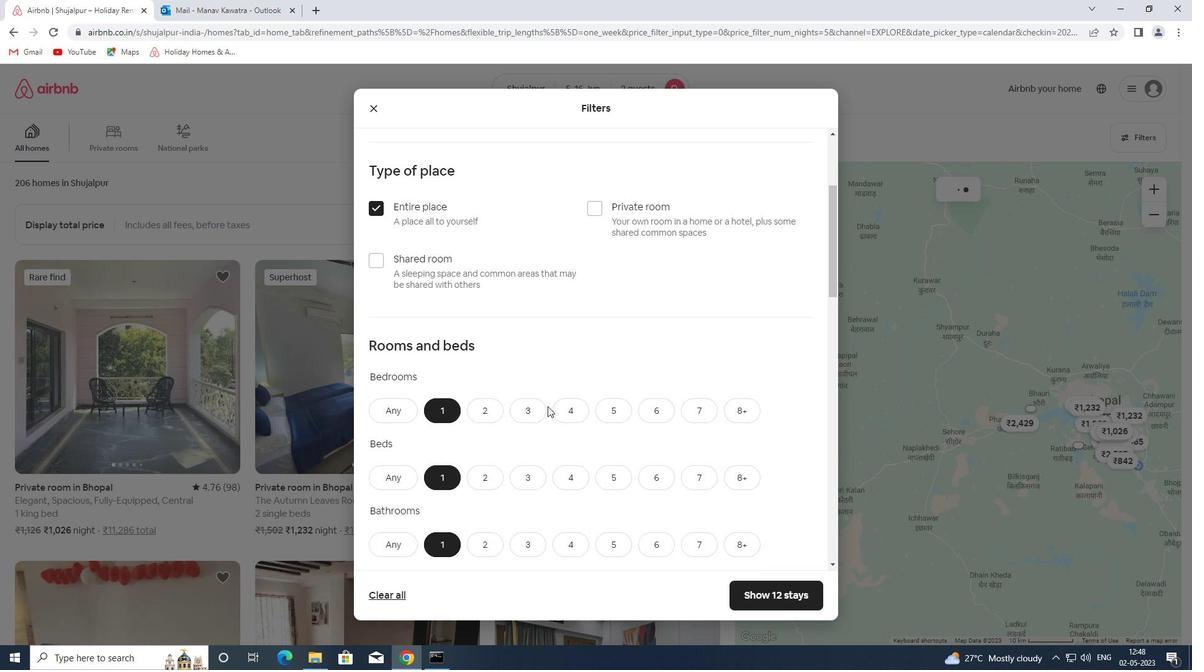 
Action: Mouse scrolled (549, 406) with delta (0, 0)
Screenshot: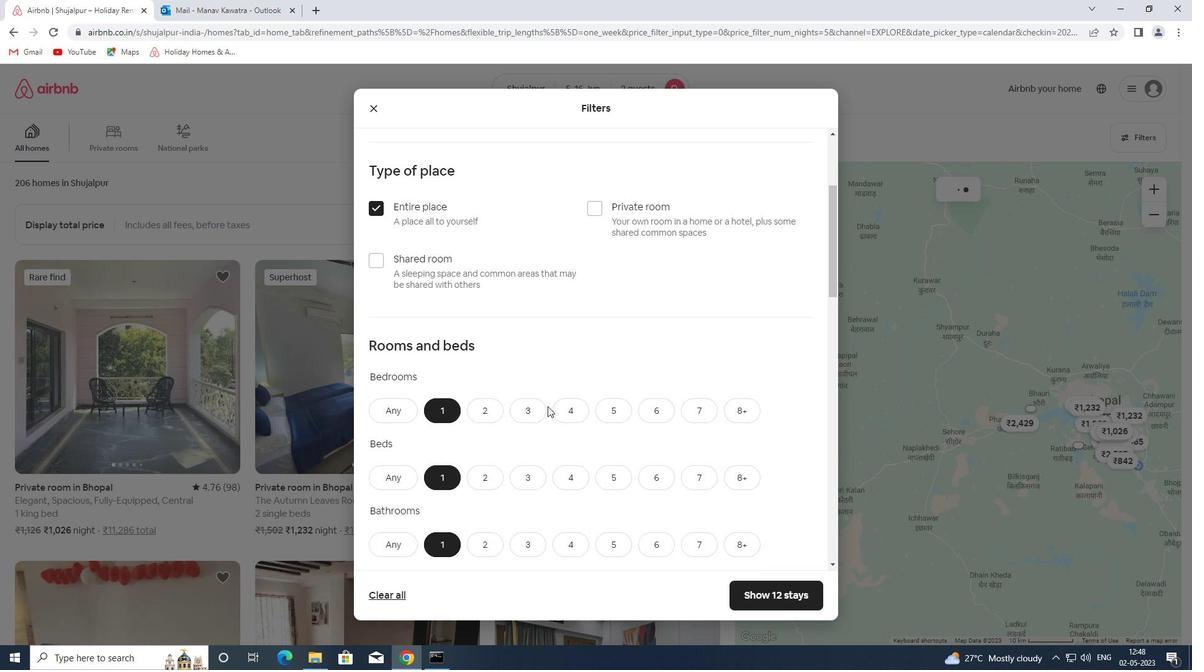 
Action: Mouse scrolled (549, 406) with delta (0, 0)
Screenshot: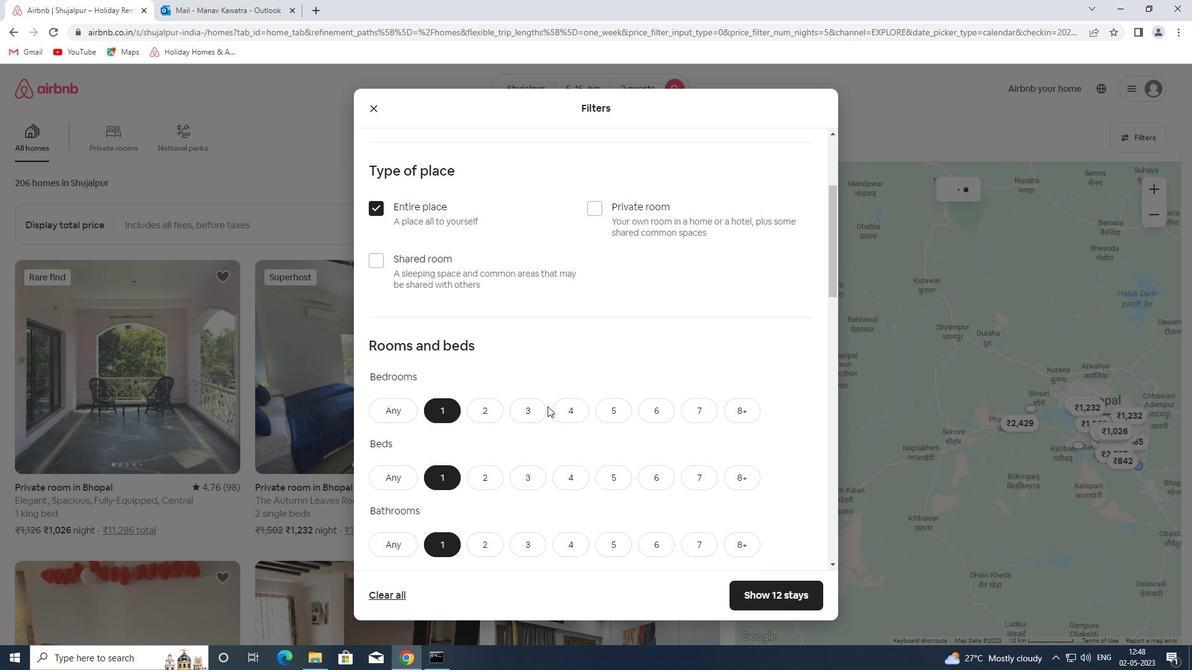 
Action: Mouse scrolled (549, 406) with delta (0, 0)
Screenshot: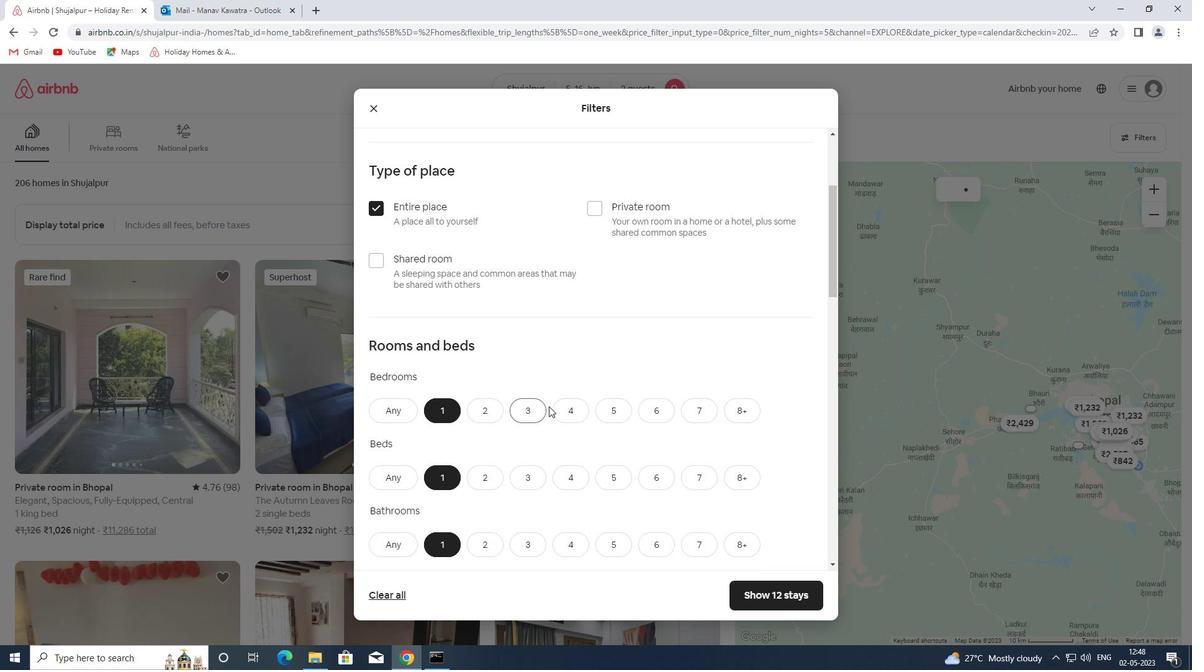 
Action: Mouse scrolled (549, 406) with delta (0, 0)
Screenshot: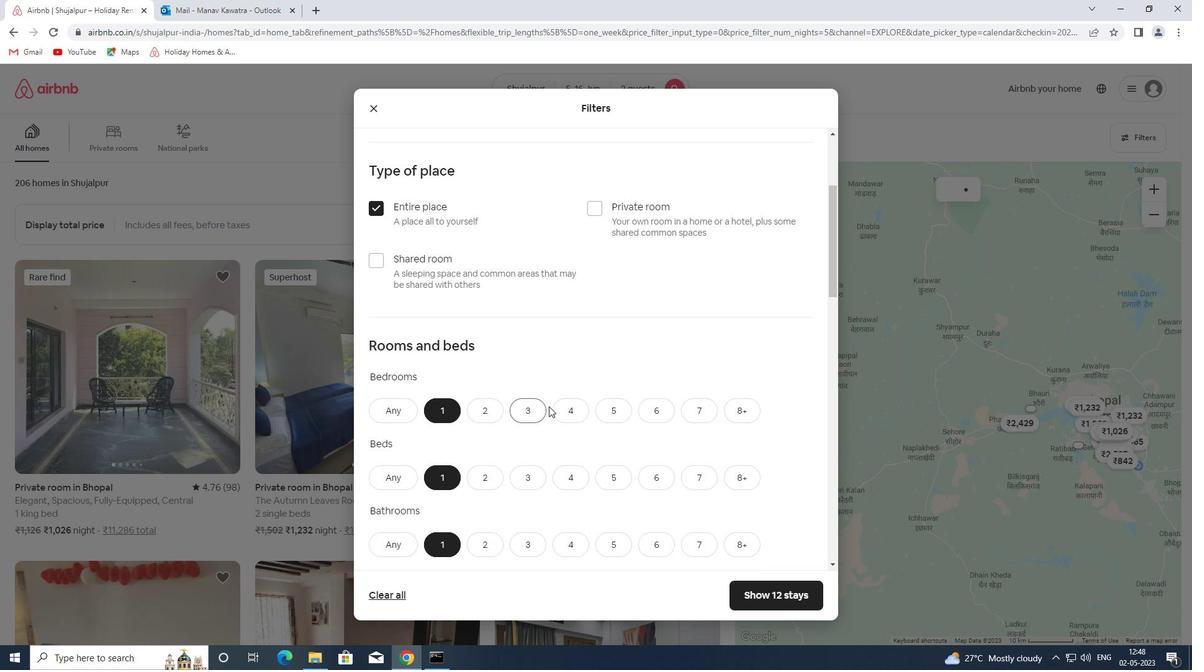 
Action: Mouse scrolled (549, 406) with delta (0, 0)
Screenshot: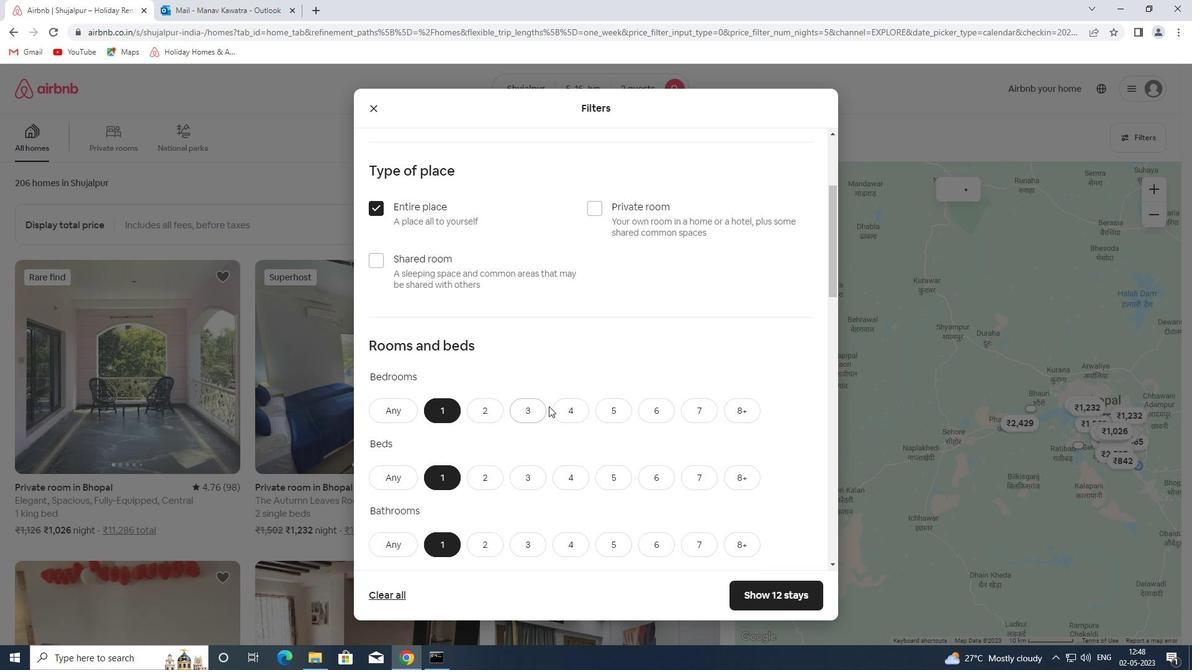 
Action: Mouse moved to (439, 313)
Screenshot: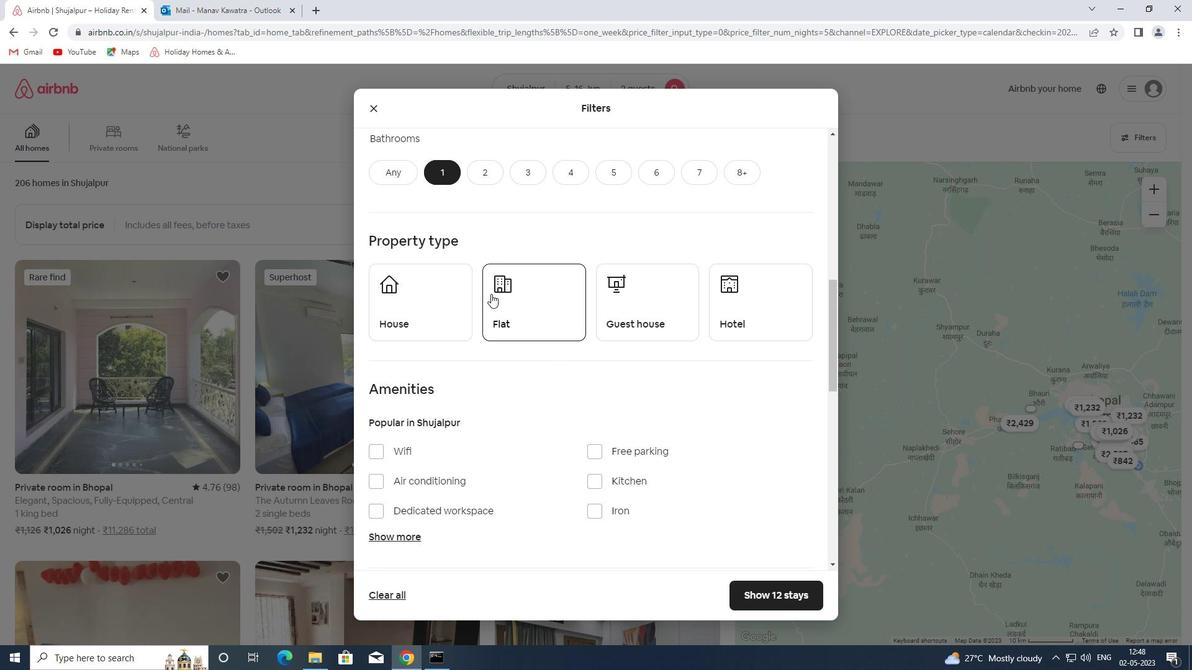 
Action: Mouse pressed left at (439, 313)
Screenshot: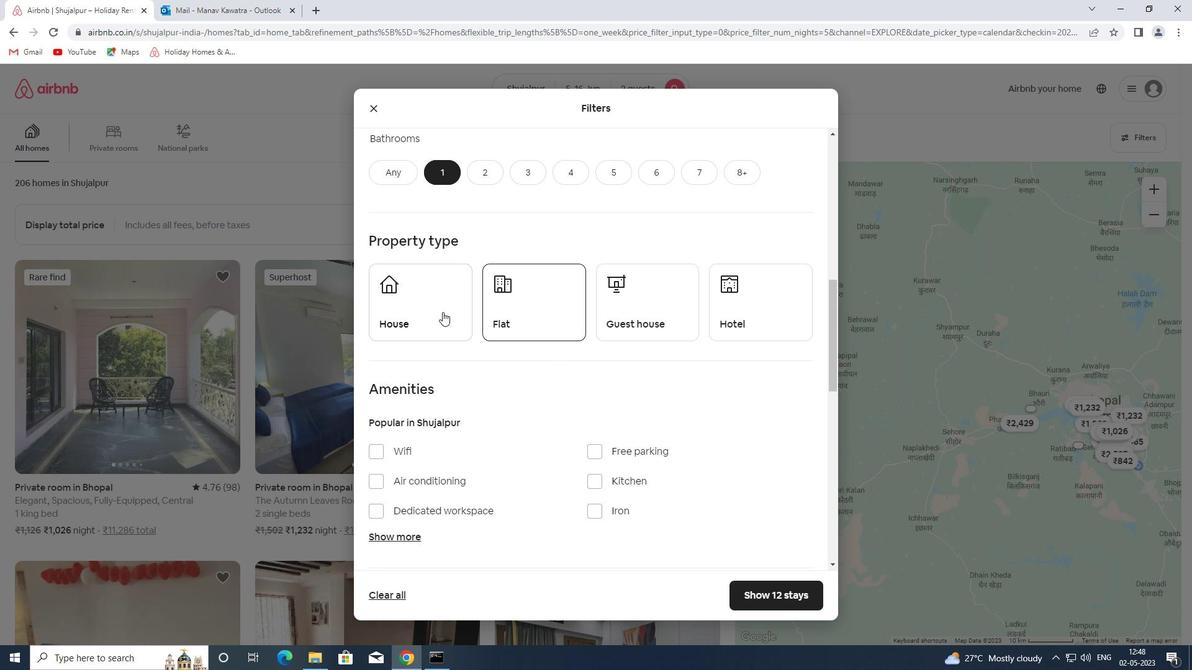 
Action: Mouse moved to (558, 321)
Screenshot: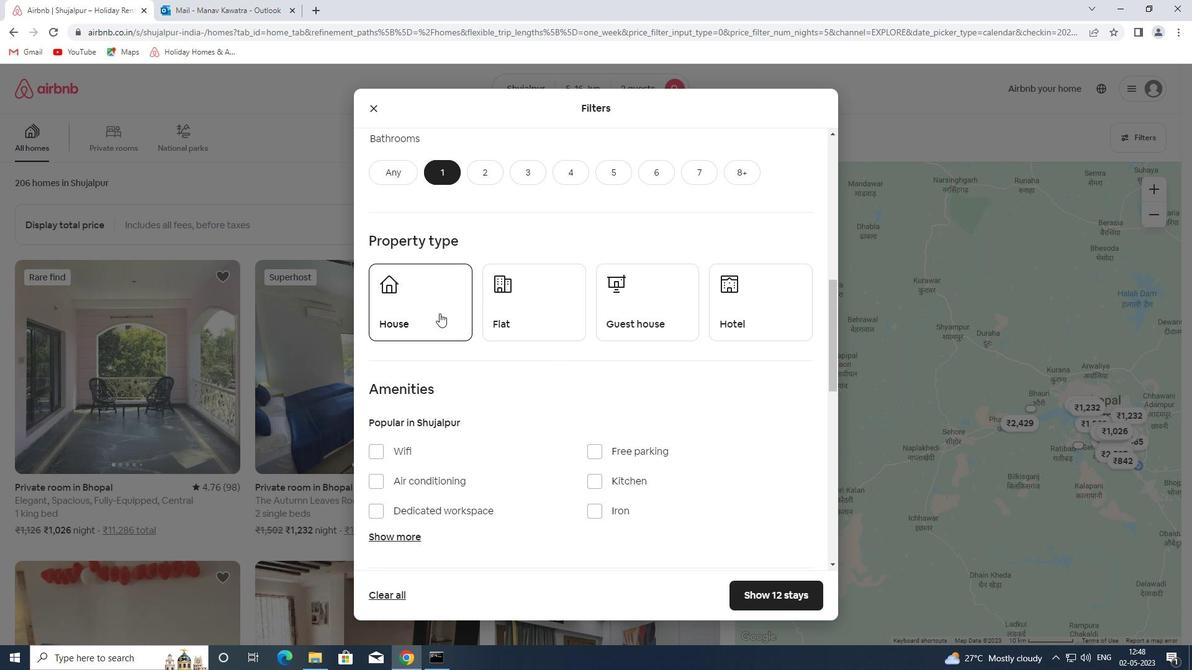 
Action: Mouse pressed left at (558, 321)
Screenshot: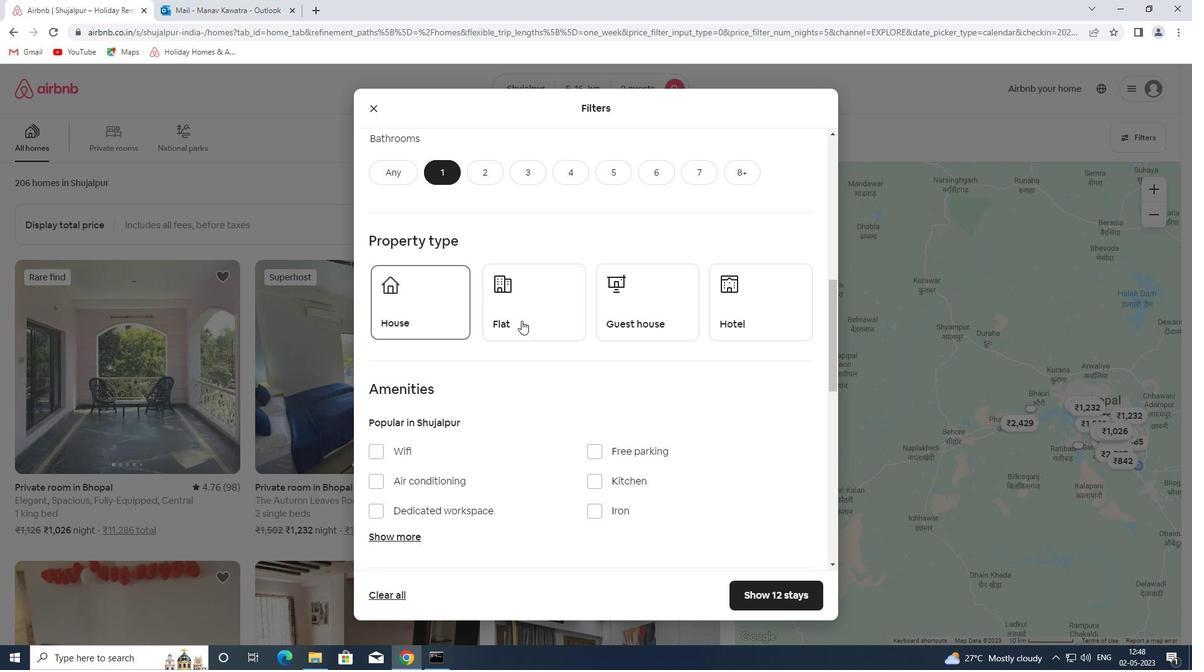
Action: Mouse moved to (687, 300)
Screenshot: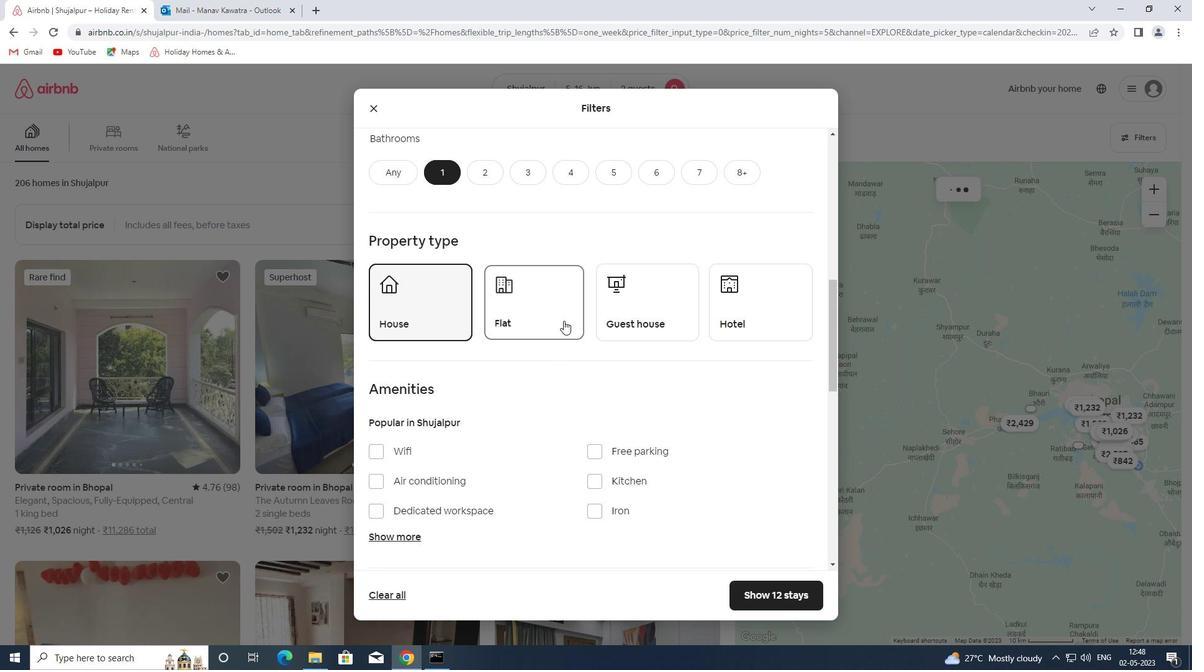 
Action: Mouse pressed left at (687, 300)
Screenshot: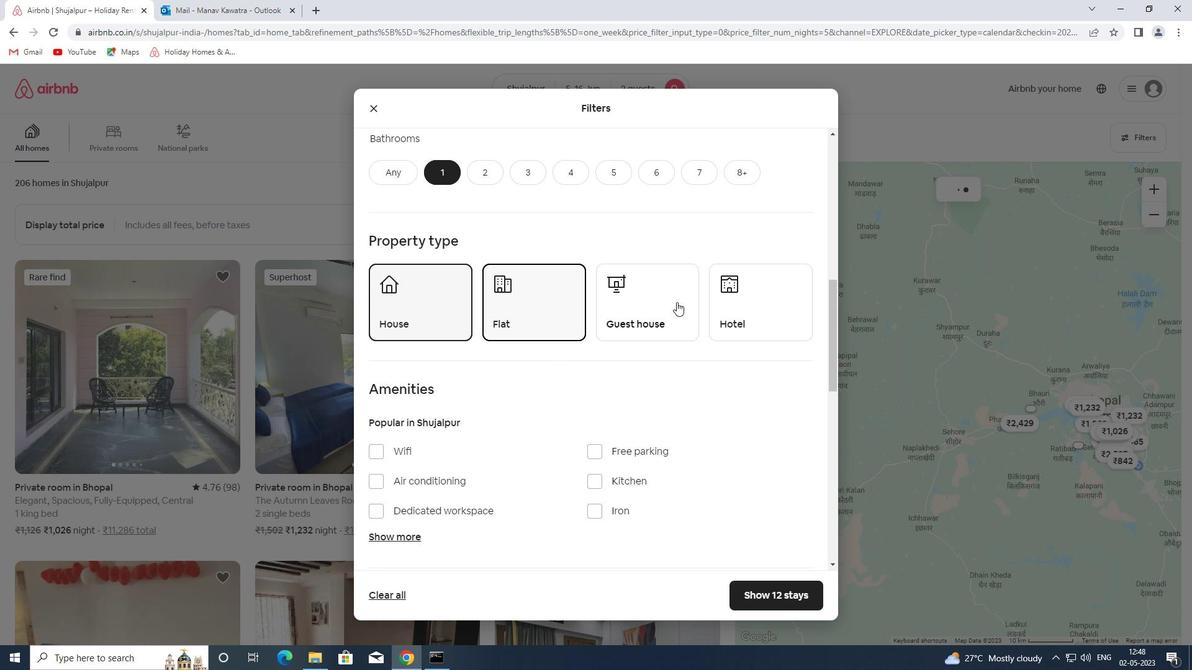 
Action: Mouse moved to (744, 300)
Screenshot: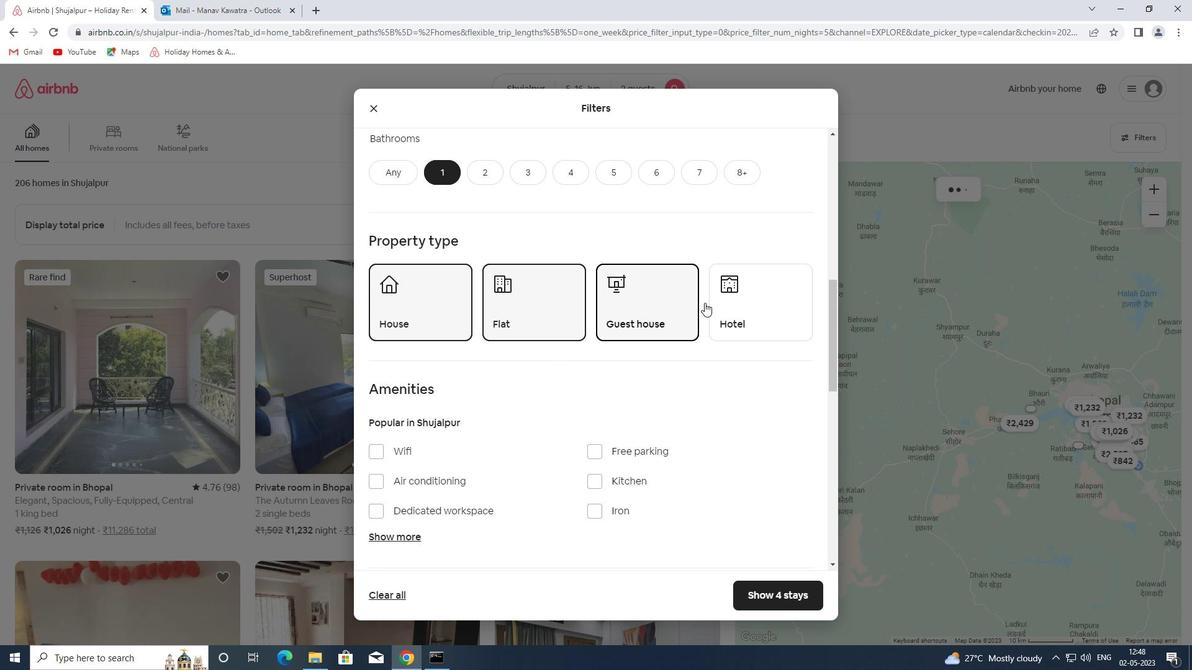 
Action: Mouse pressed left at (744, 300)
Screenshot: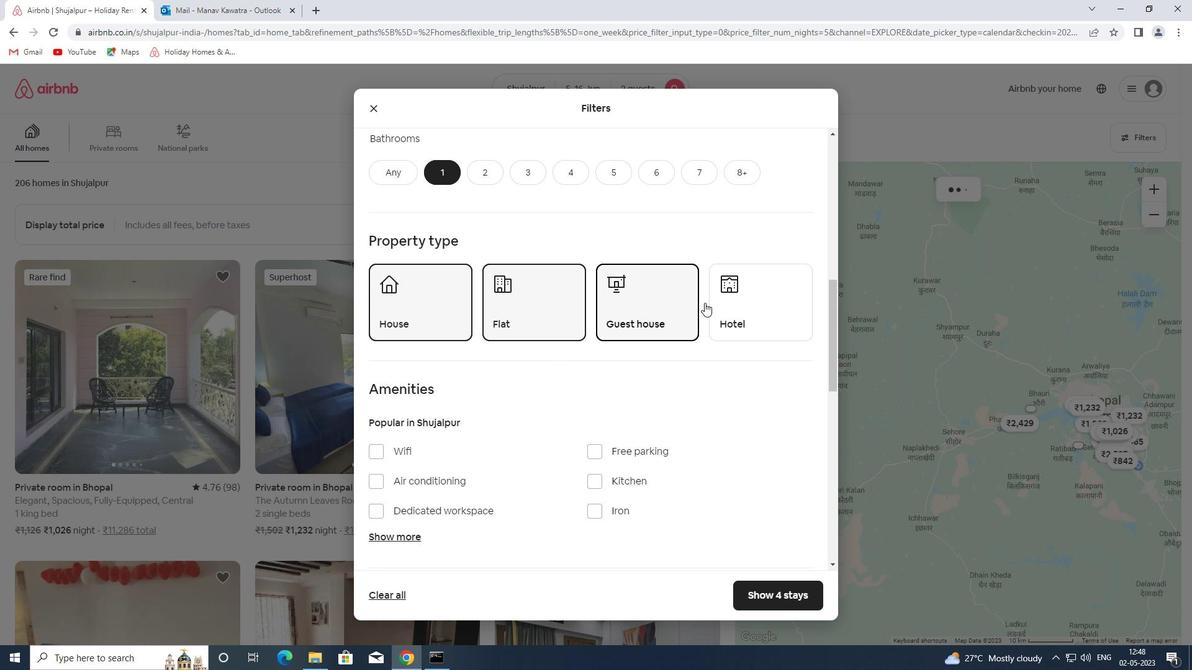 
Action: Mouse moved to (601, 375)
Screenshot: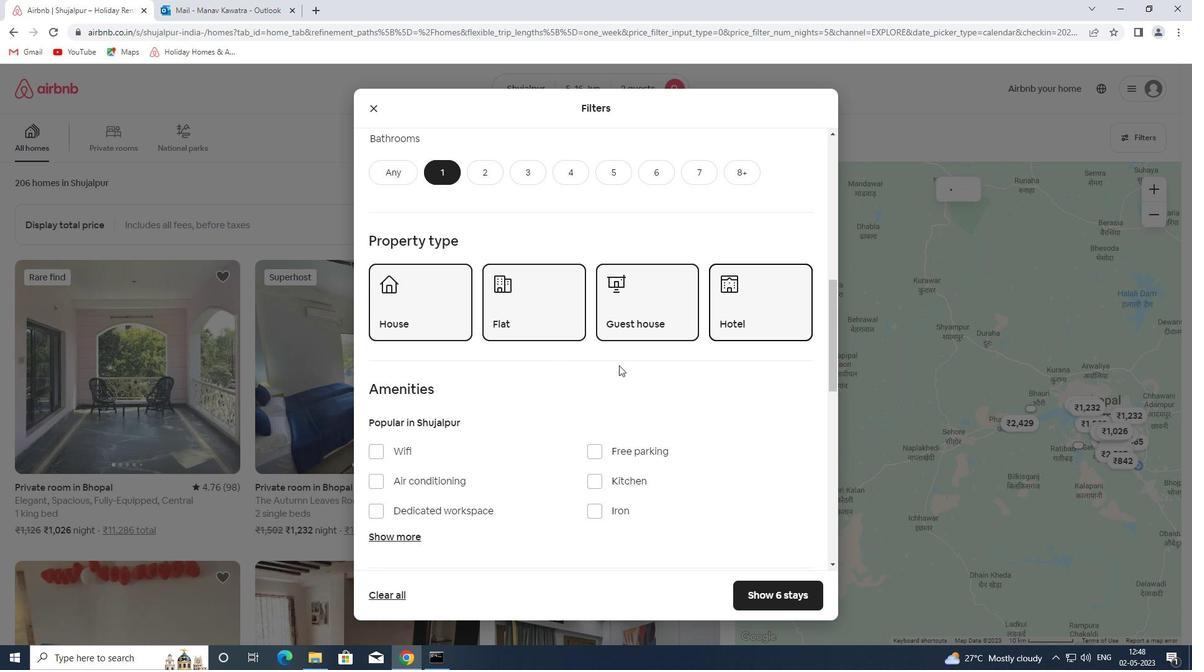 
Action: Mouse scrolled (601, 375) with delta (0, 0)
Screenshot: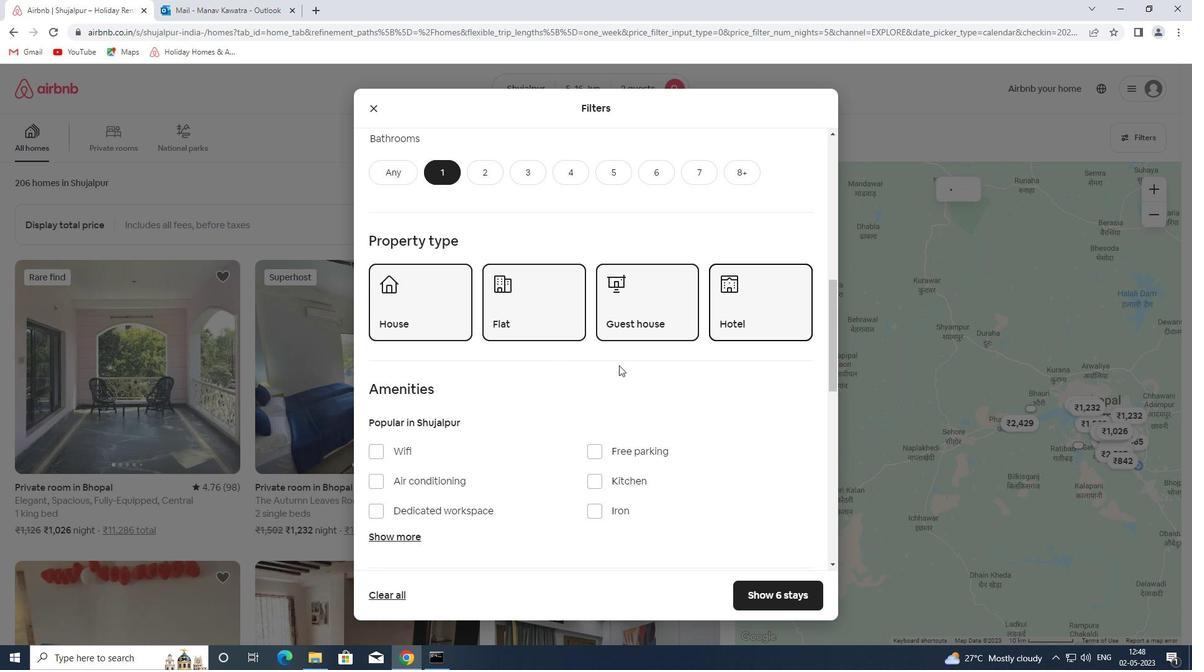 
Action: Mouse scrolled (601, 375) with delta (0, 0)
Screenshot: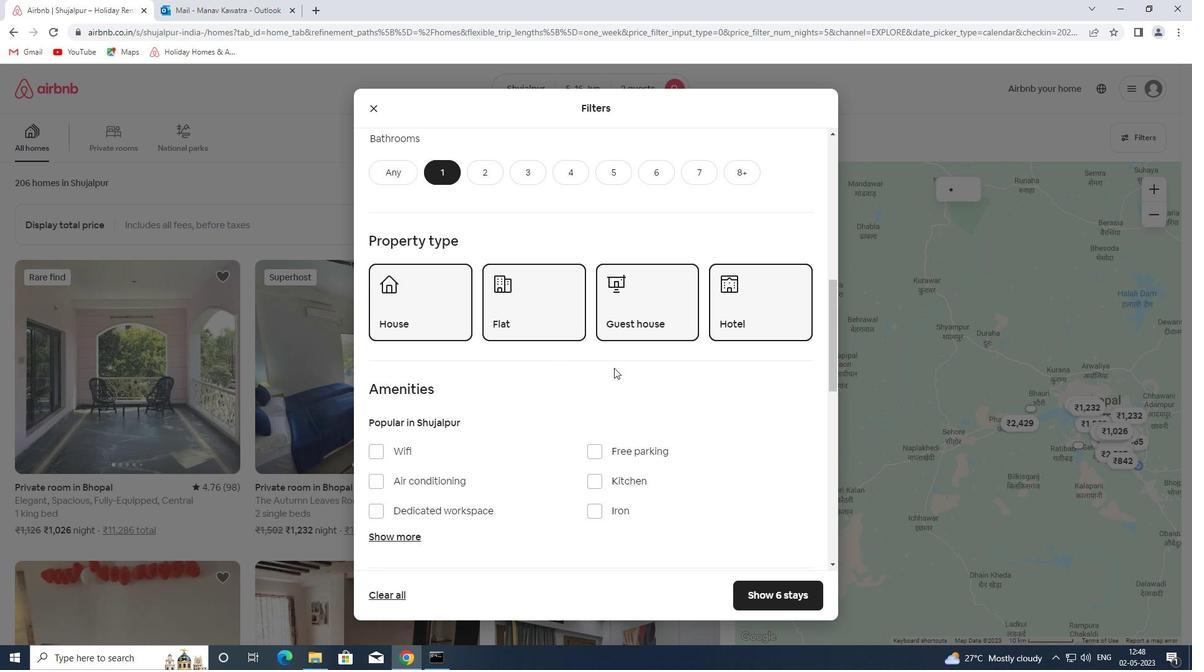 
Action: Mouse scrolled (601, 375) with delta (0, 0)
Screenshot: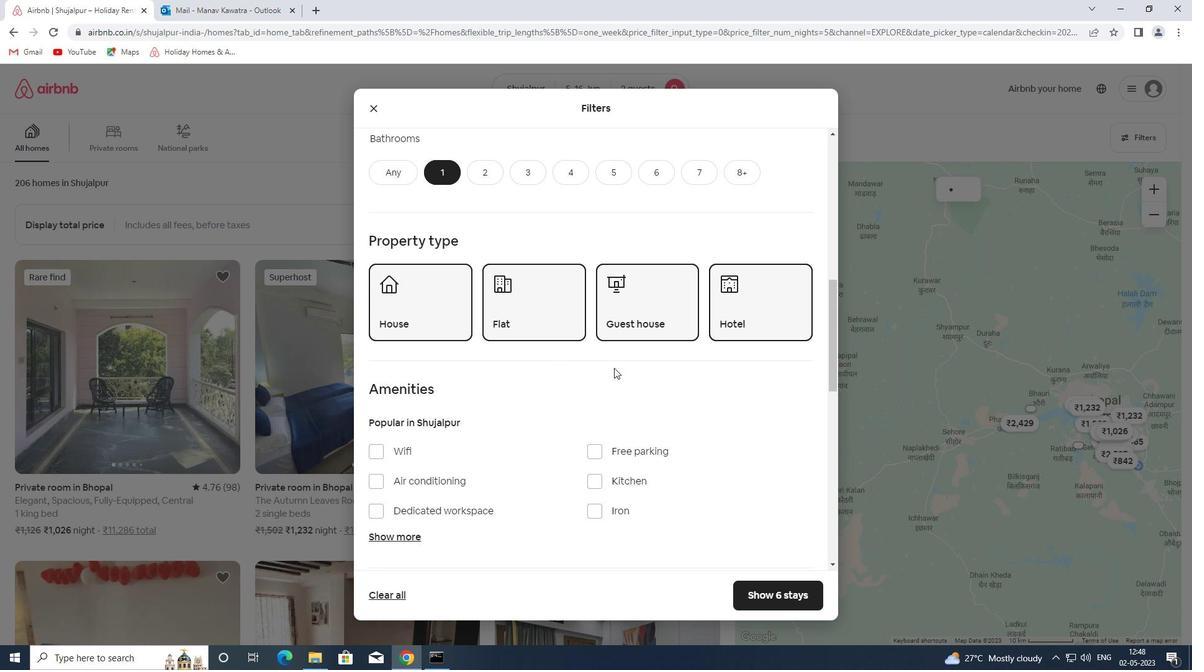 
Action: Mouse moved to (599, 377)
Screenshot: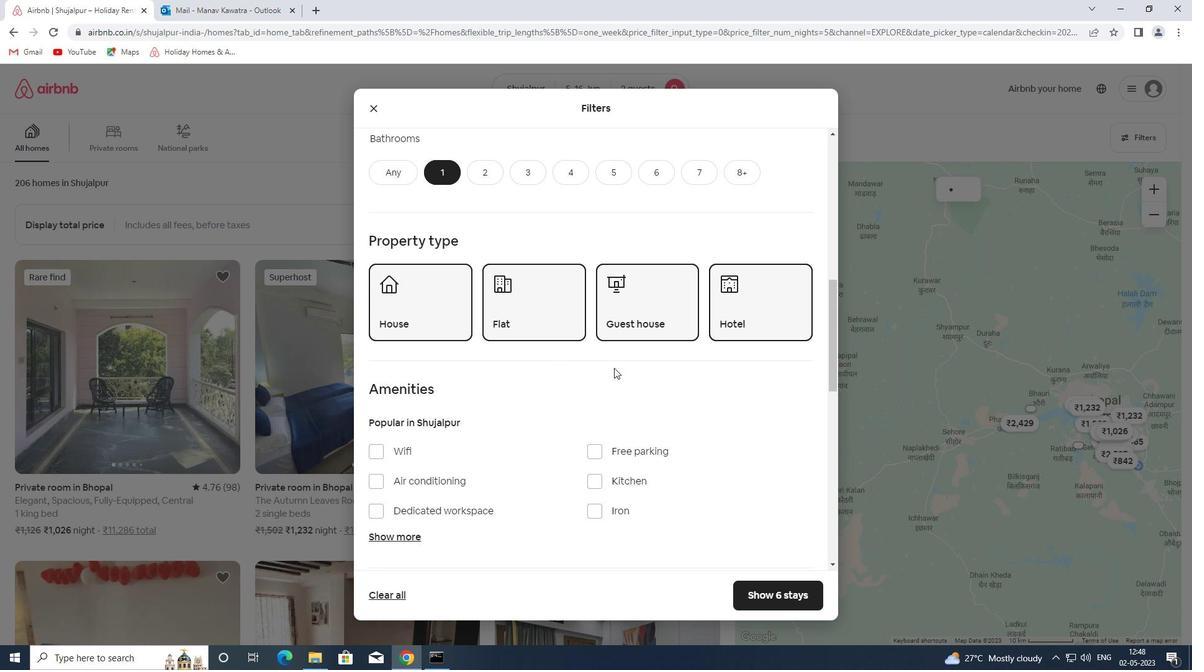 
Action: Mouse scrolled (599, 376) with delta (0, 0)
Screenshot: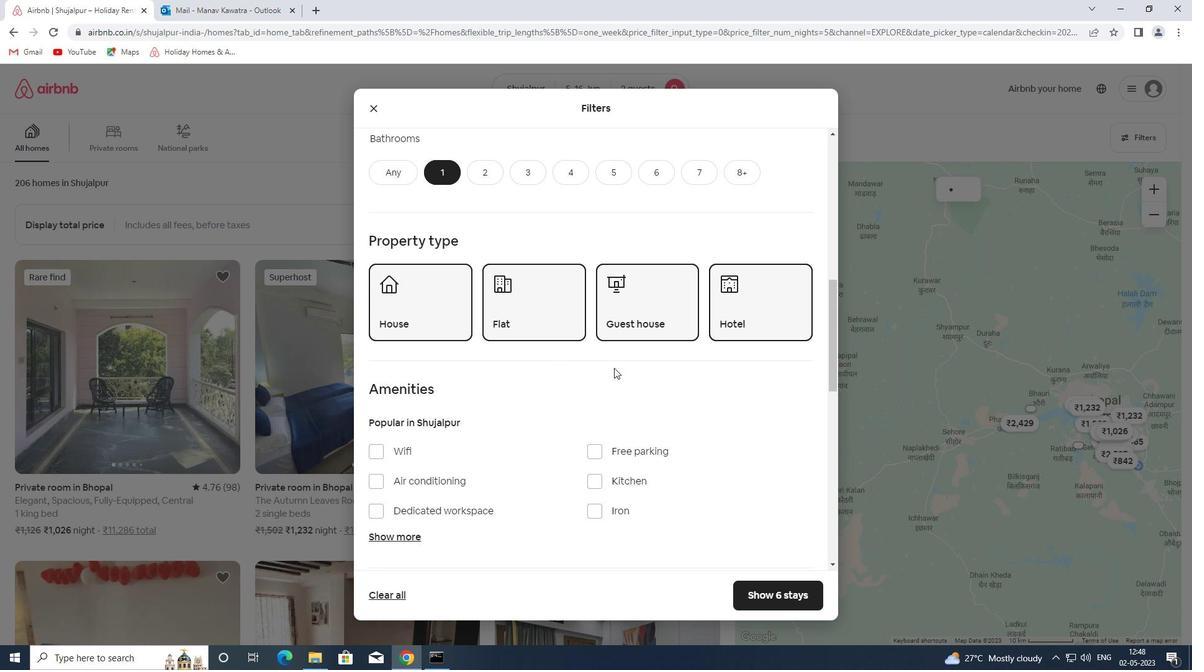 
Action: Mouse moved to (598, 377)
Screenshot: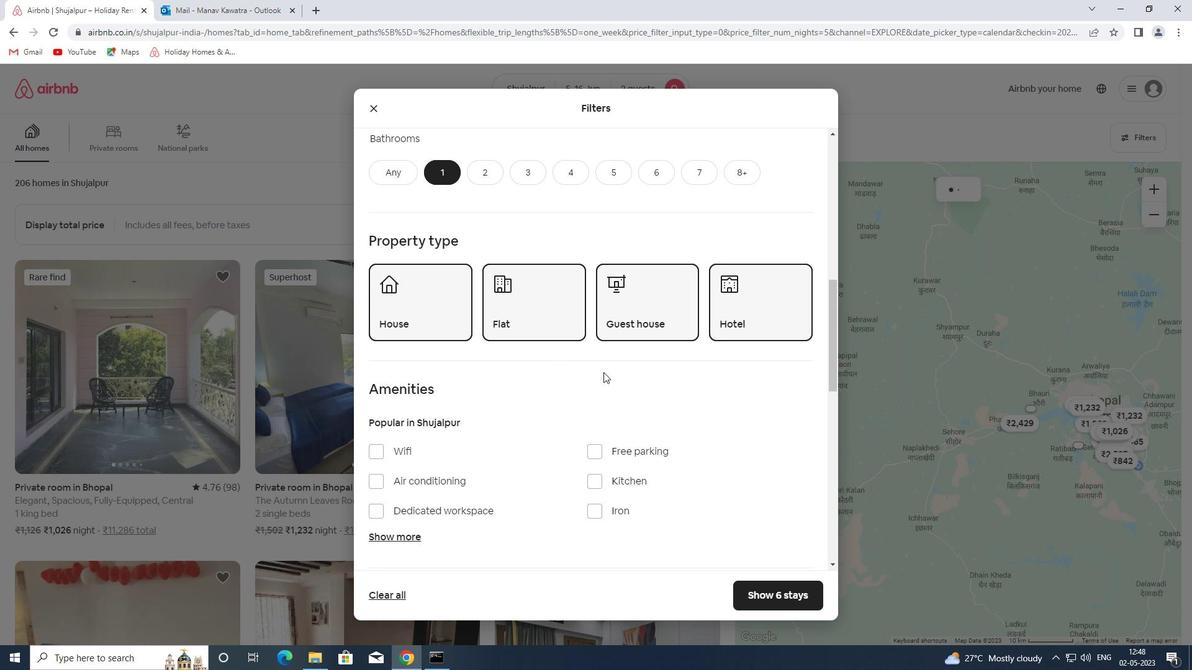 
Action: Mouse scrolled (598, 377) with delta (0, 0)
Screenshot: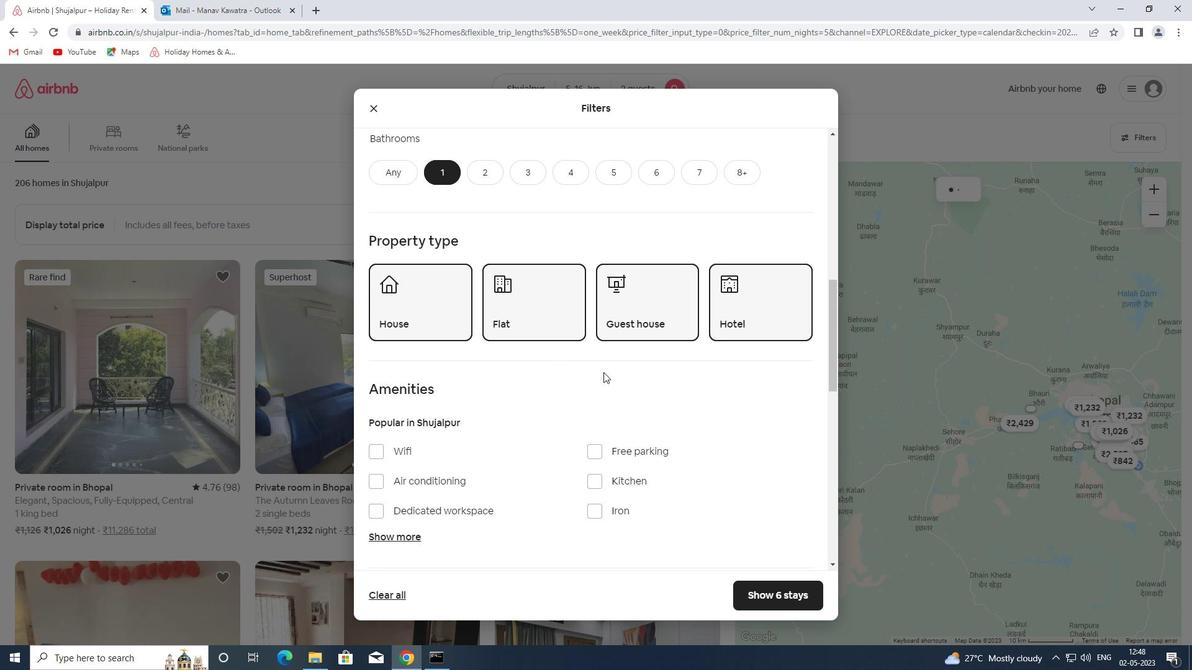 
Action: Mouse moved to (597, 377)
Screenshot: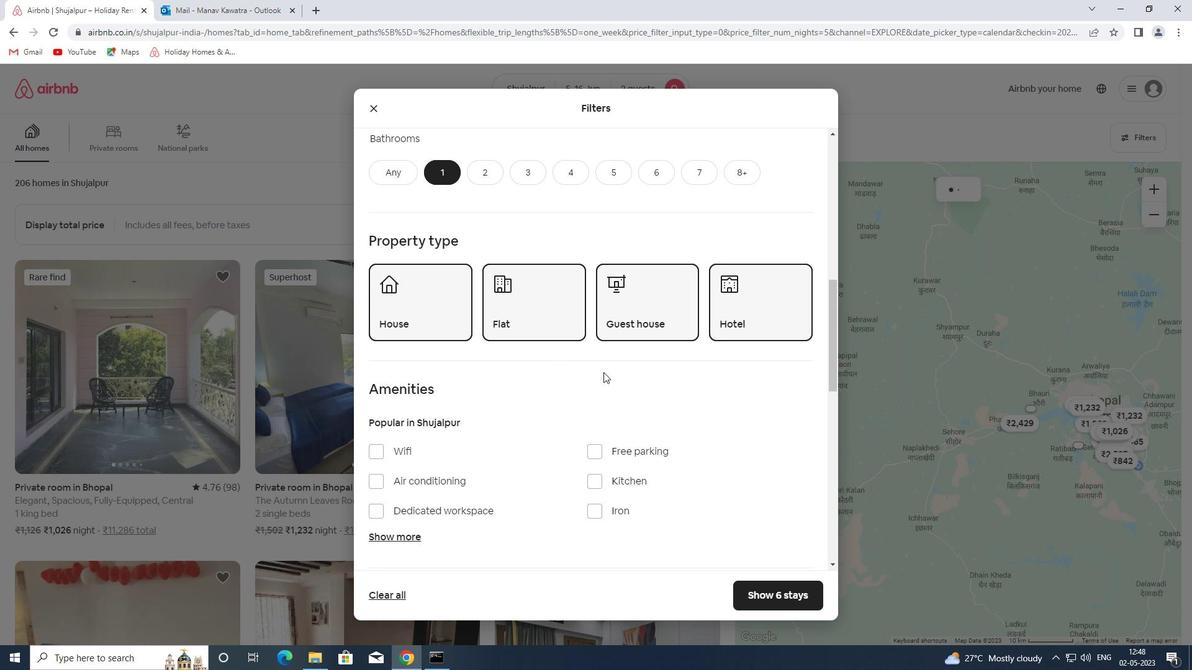 
Action: Mouse scrolled (597, 377) with delta (0, 0)
Screenshot: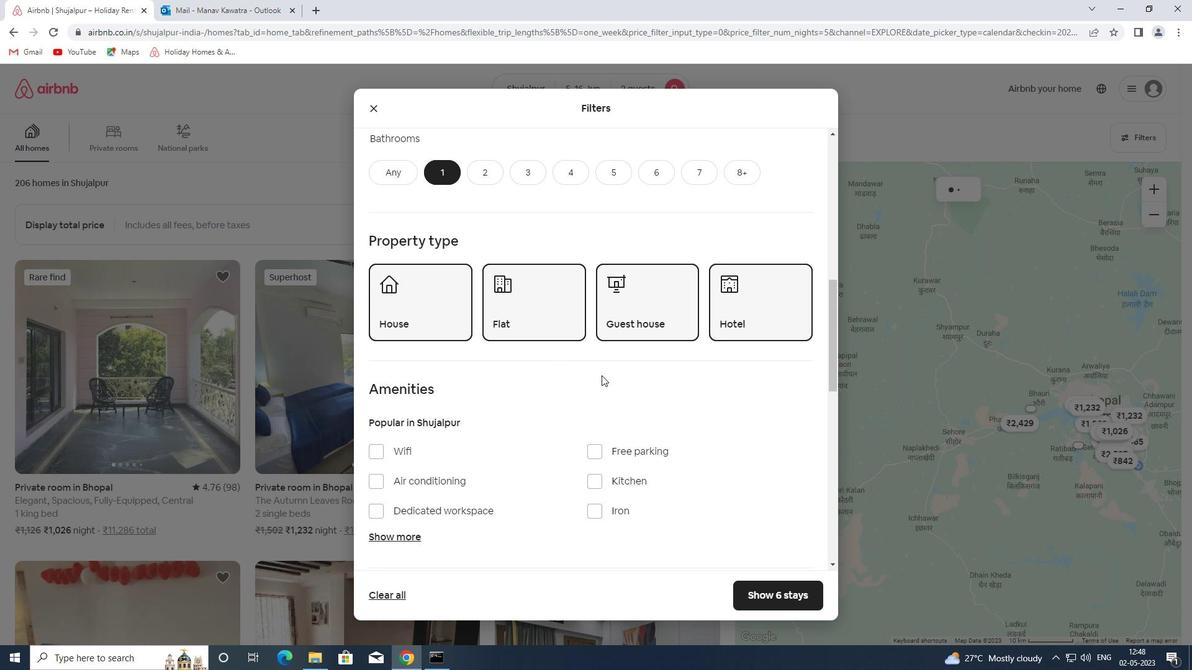 
Action: Mouse moved to (595, 378)
Screenshot: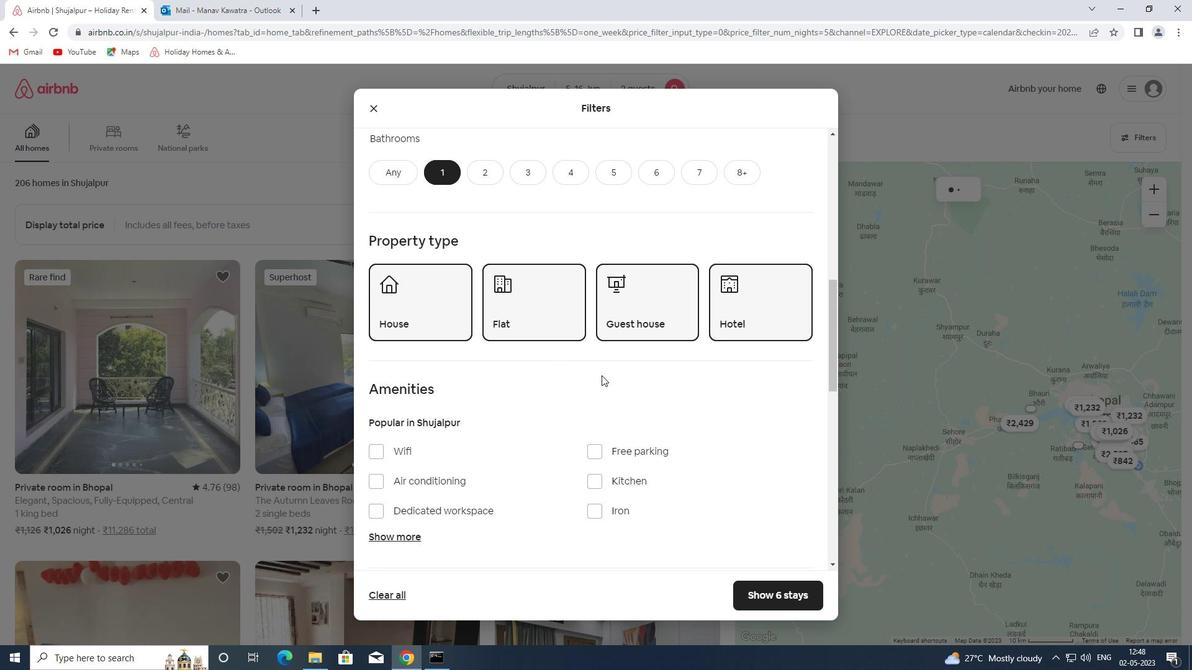 
Action: Mouse scrolled (595, 378) with delta (0, 0)
Screenshot: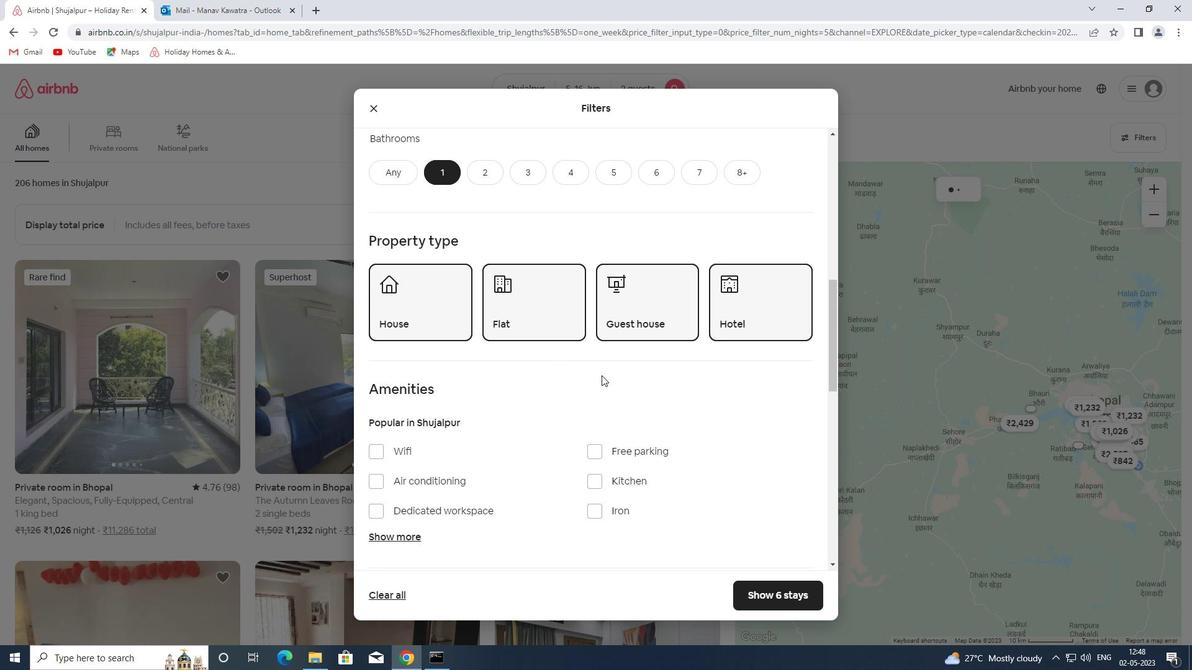 
Action: Mouse moved to (794, 250)
Screenshot: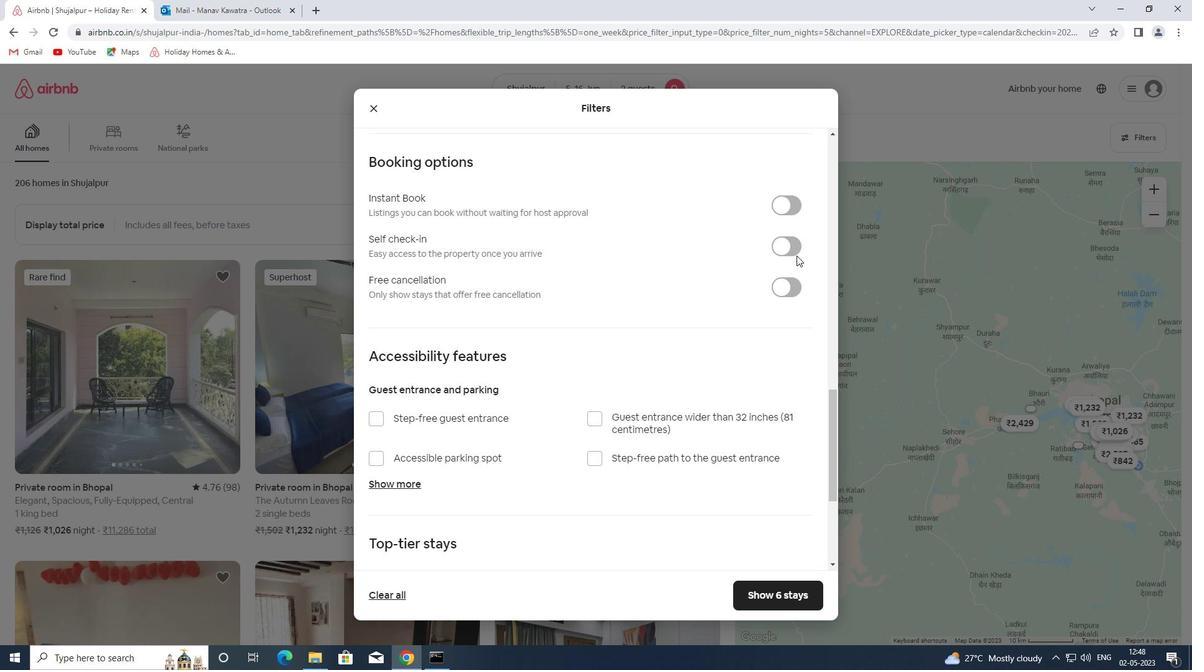 
Action: Mouse pressed left at (794, 250)
Screenshot: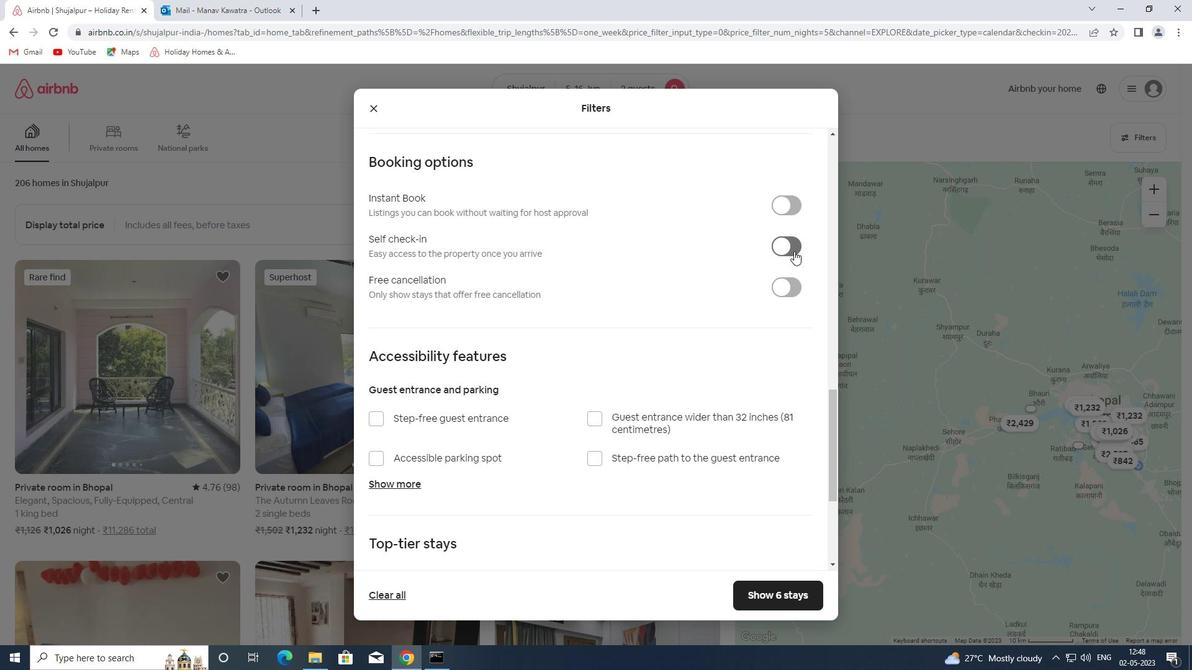 
Action: Mouse moved to (610, 327)
Screenshot: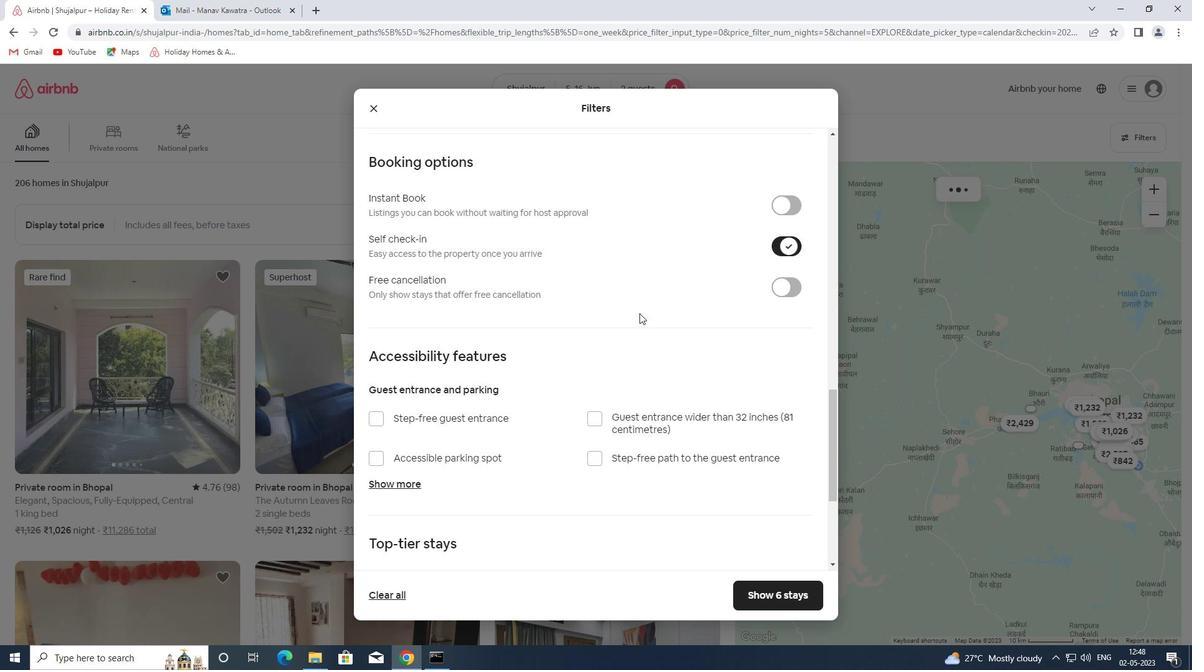 
Action: Mouse scrolled (610, 326) with delta (0, 0)
Screenshot: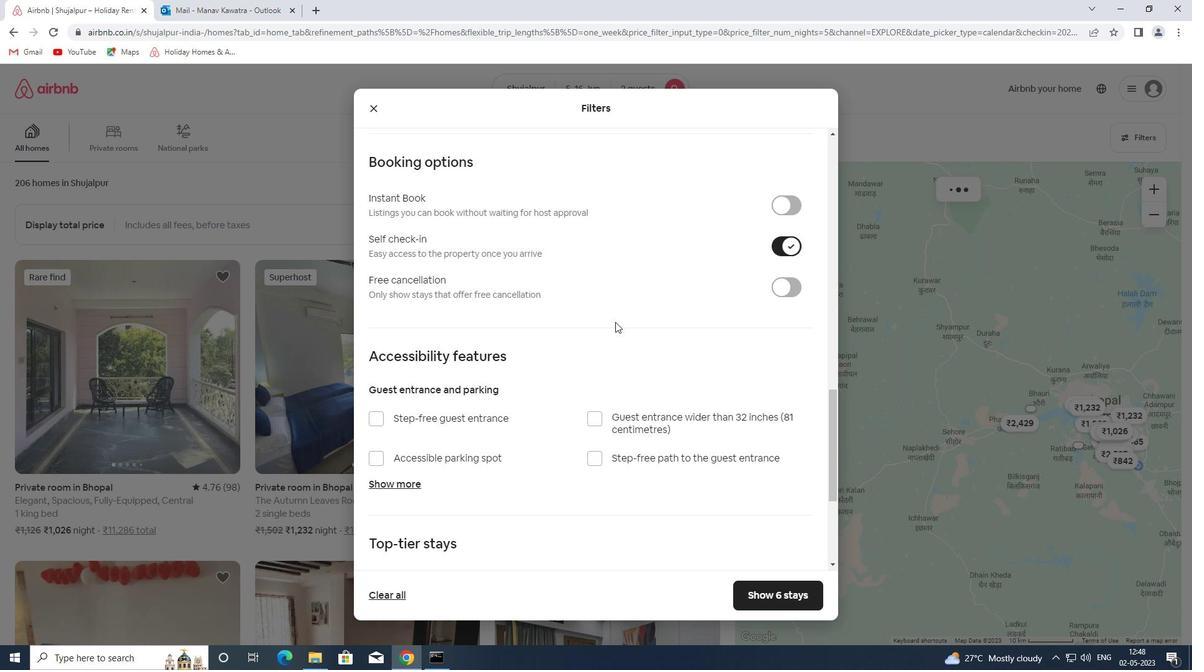 
Action: Mouse moved to (610, 328)
Screenshot: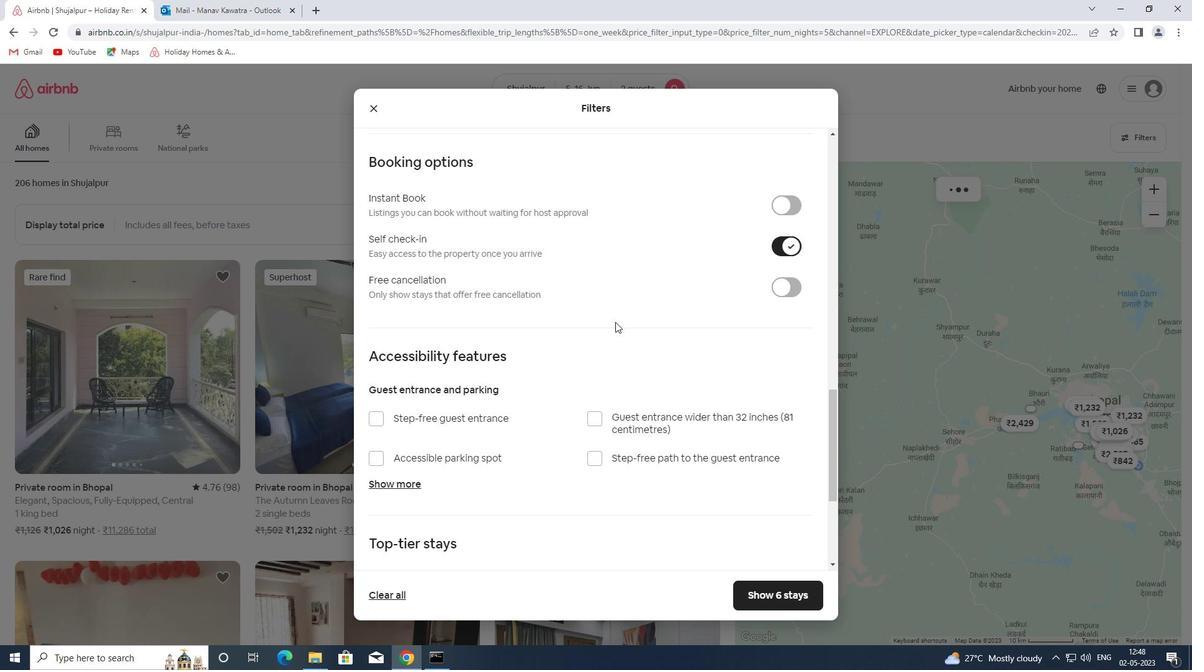 
Action: Mouse scrolled (610, 327) with delta (0, 0)
Screenshot: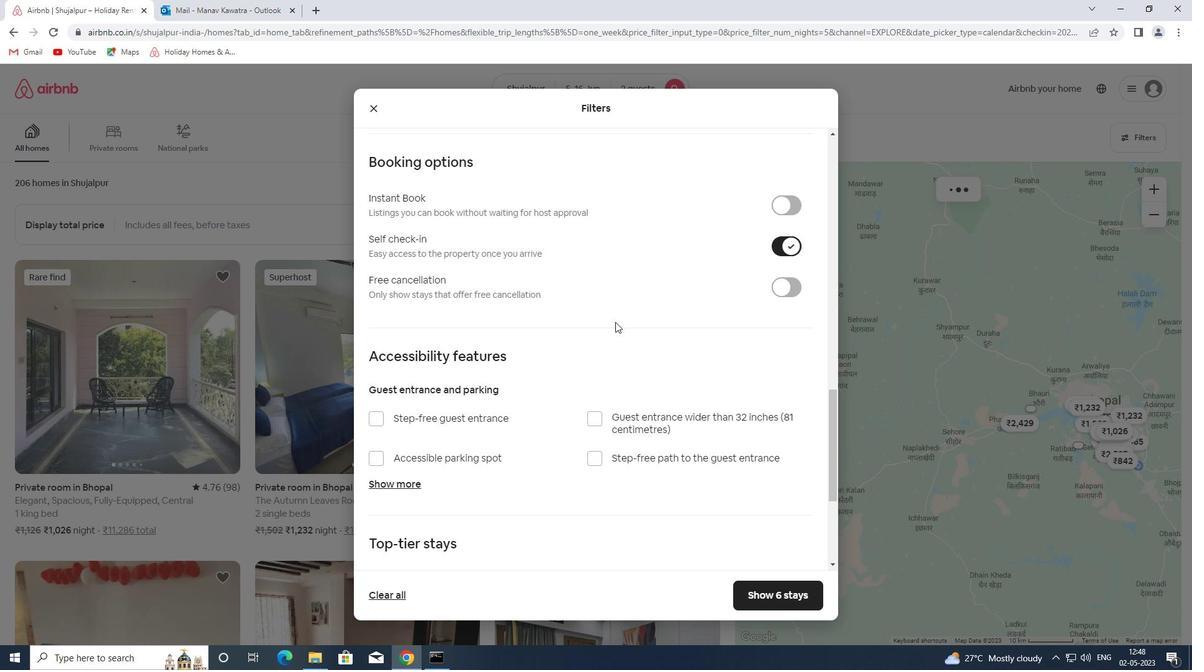 
Action: Mouse moved to (610, 328)
Screenshot: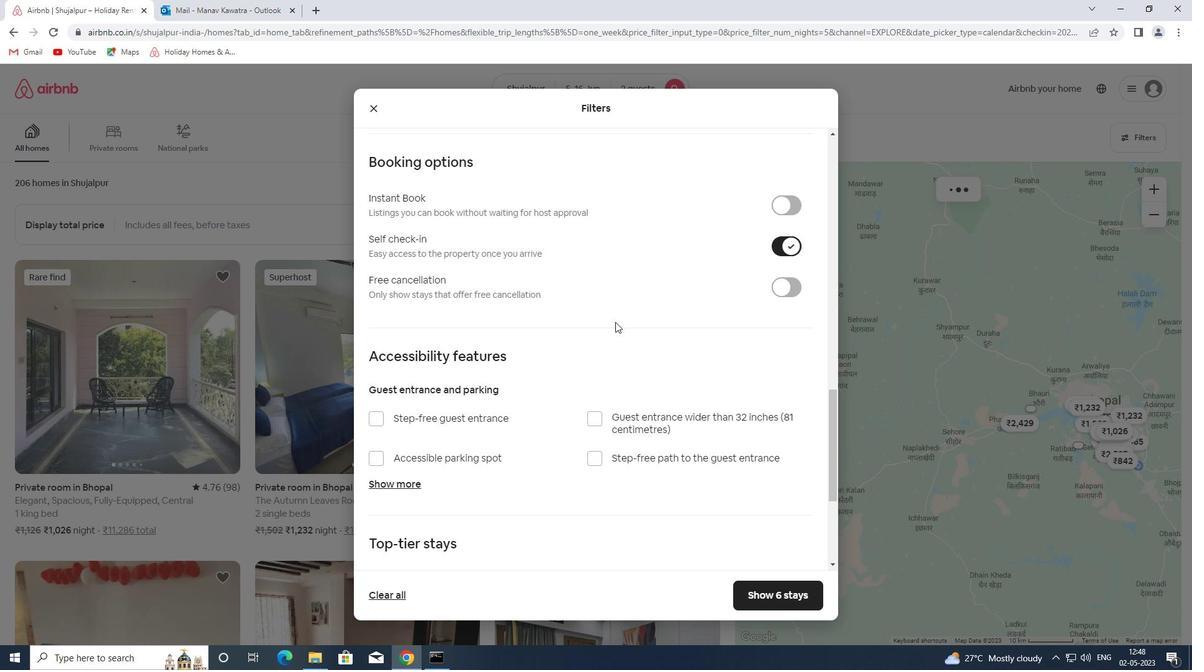 
Action: Mouse scrolled (610, 327) with delta (0, 0)
Screenshot: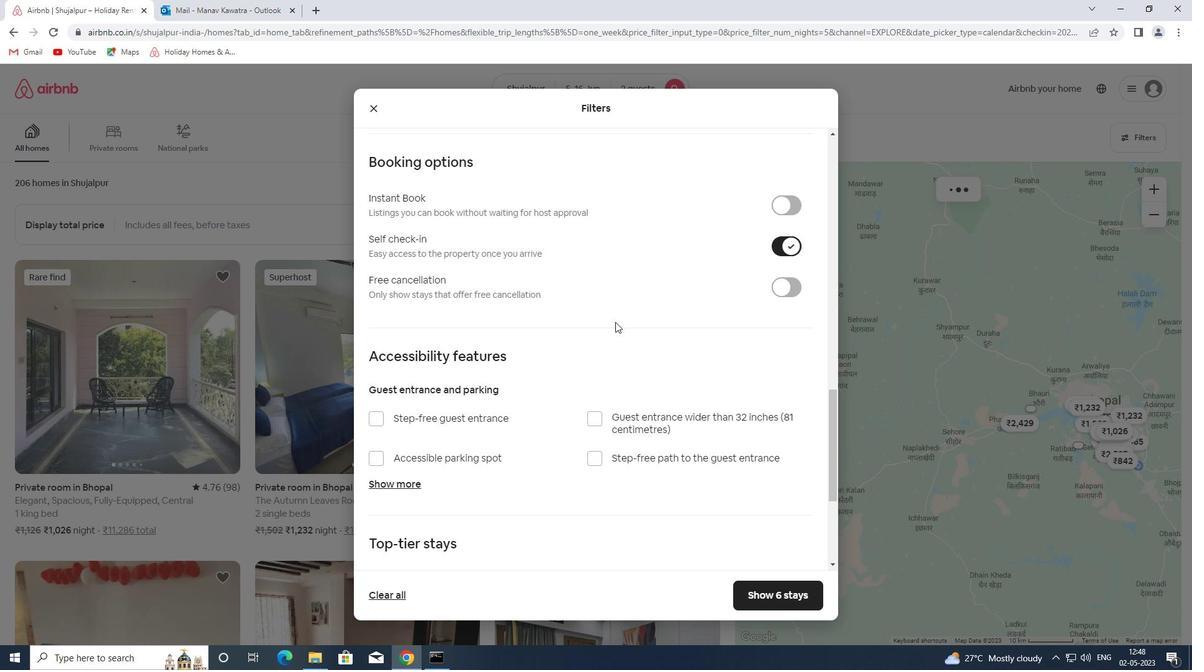 
Action: Mouse moved to (610, 329)
Screenshot: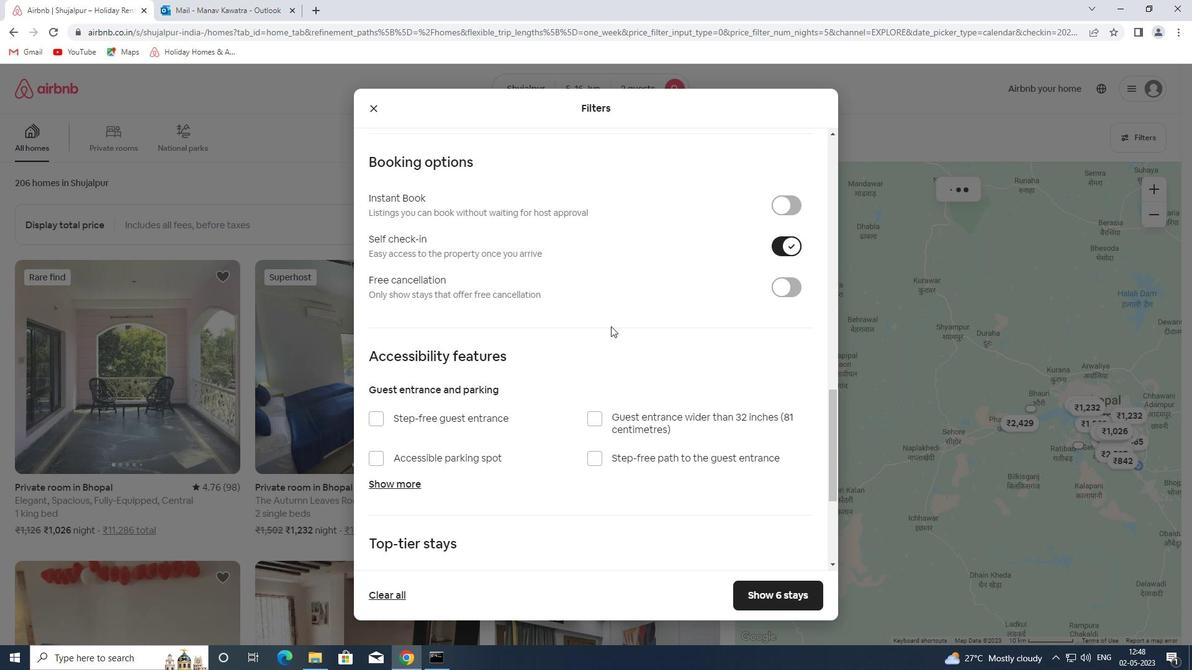 
Action: Mouse scrolled (610, 328) with delta (0, 0)
Screenshot: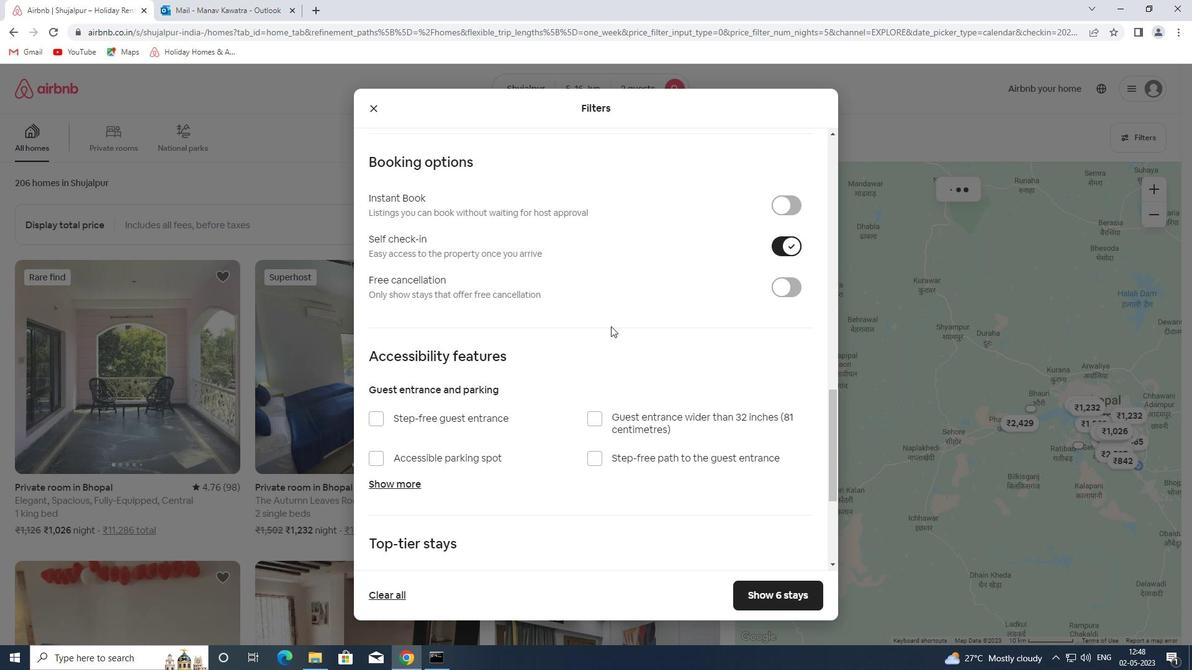 
Action: Mouse moved to (608, 333)
Screenshot: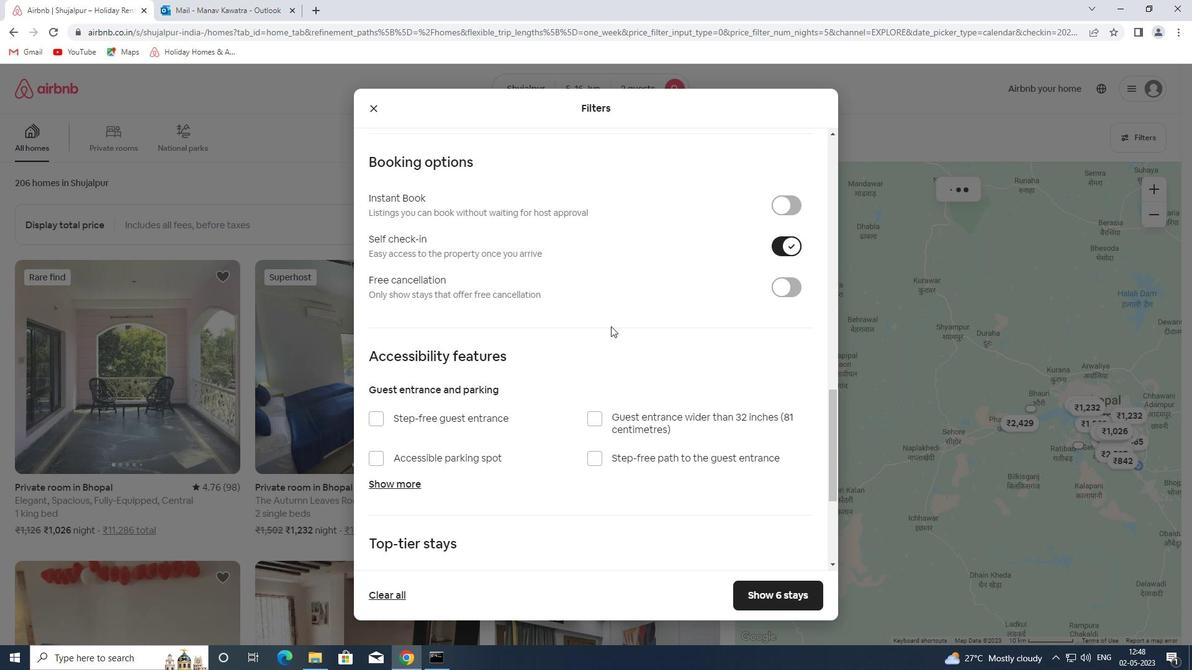 
Action: Mouse scrolled (608, 333) with delta (0, 0)
Screenshot: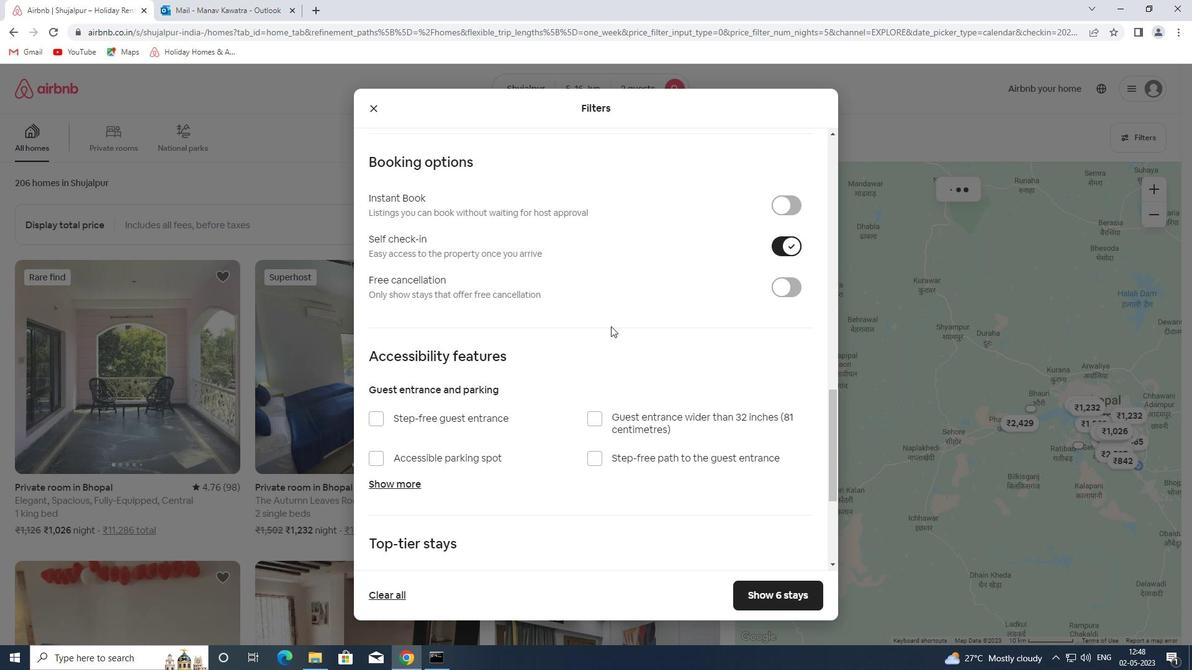 
Action: Mouse scrolled (608, 333) with delta (0, 0)
Screenshot: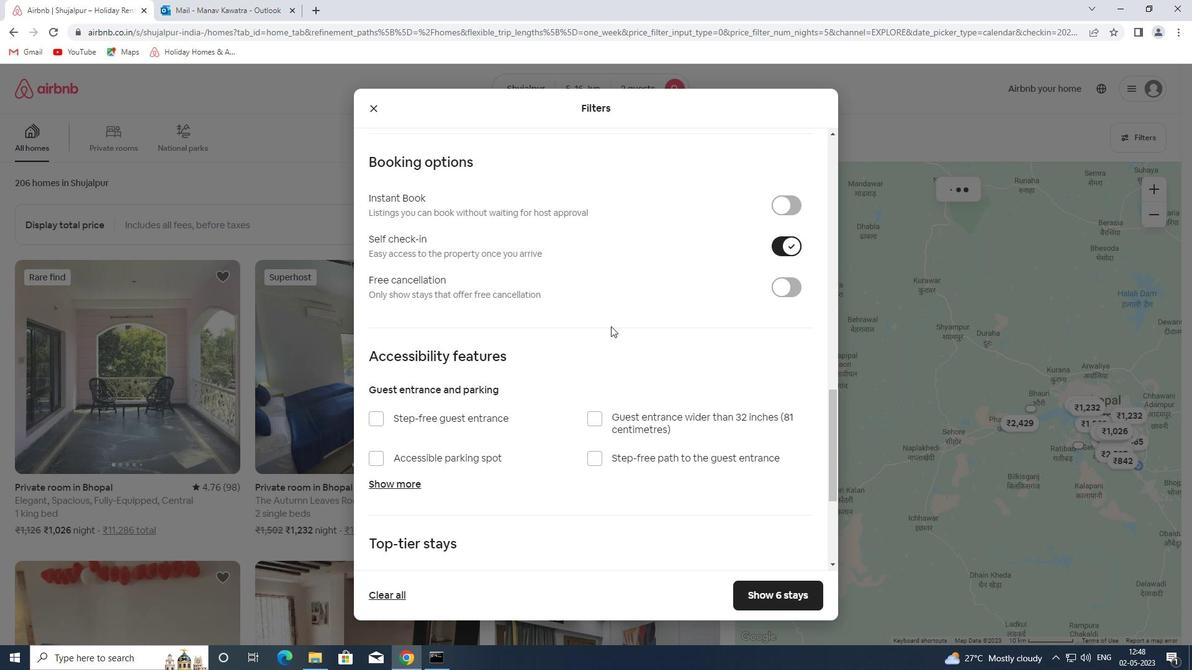 
Action: Mouse moved to (608, 335)
Screenshot: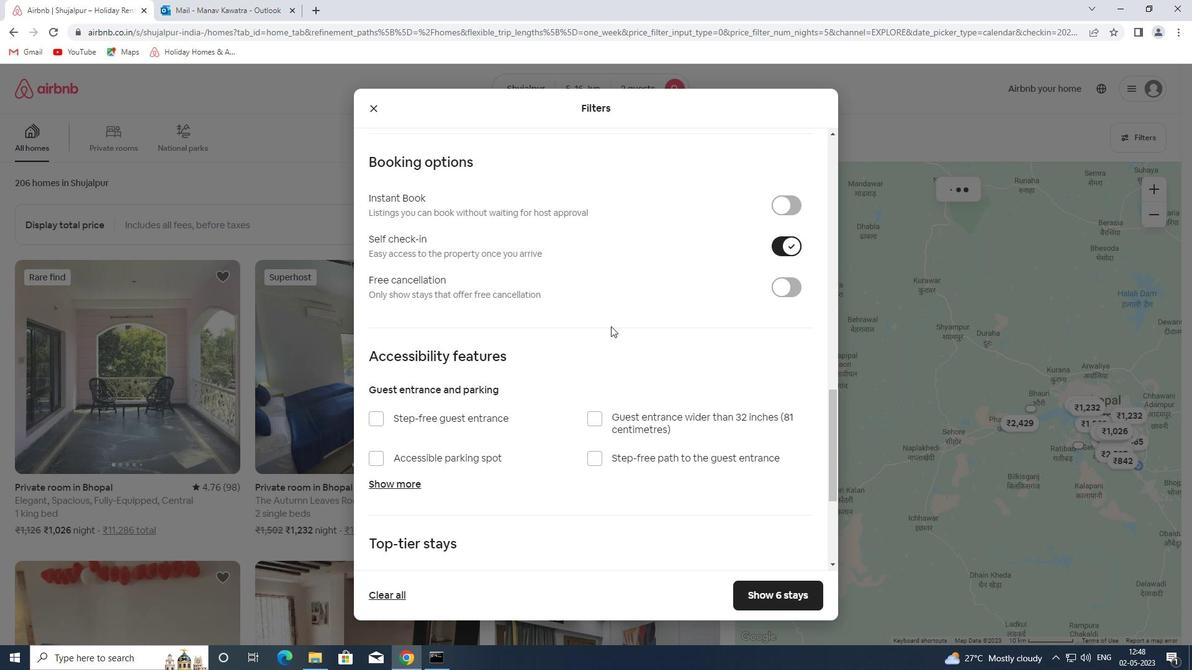 
Action: Mouse scrolled (608, 334) with delta (0, 0)
Screenshot: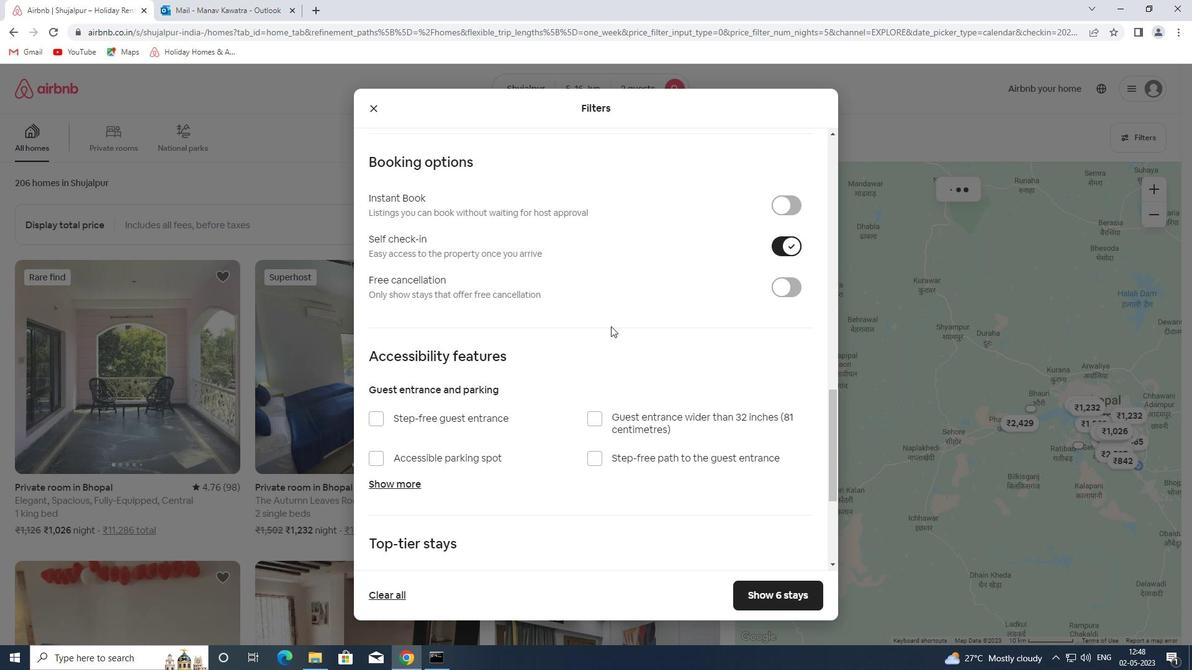 
Action: Mouse moved to (608, 337)
Screenshot: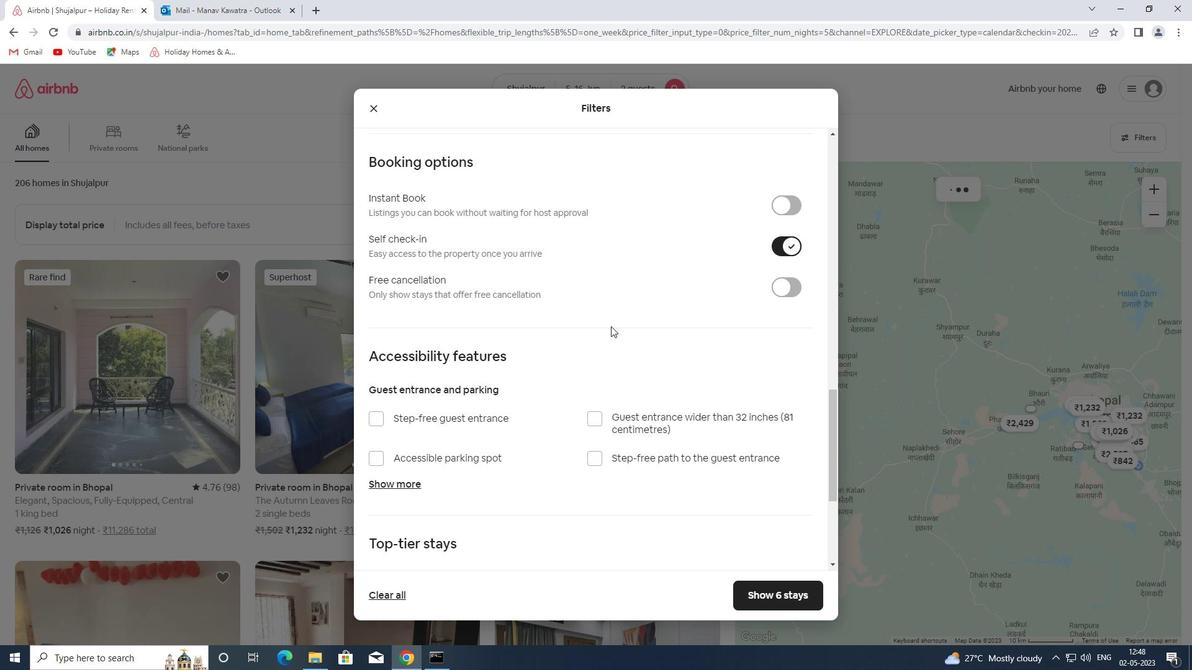 
Action: Mouse scrolled (608, 336) with delta (0, 0)
Screenshot: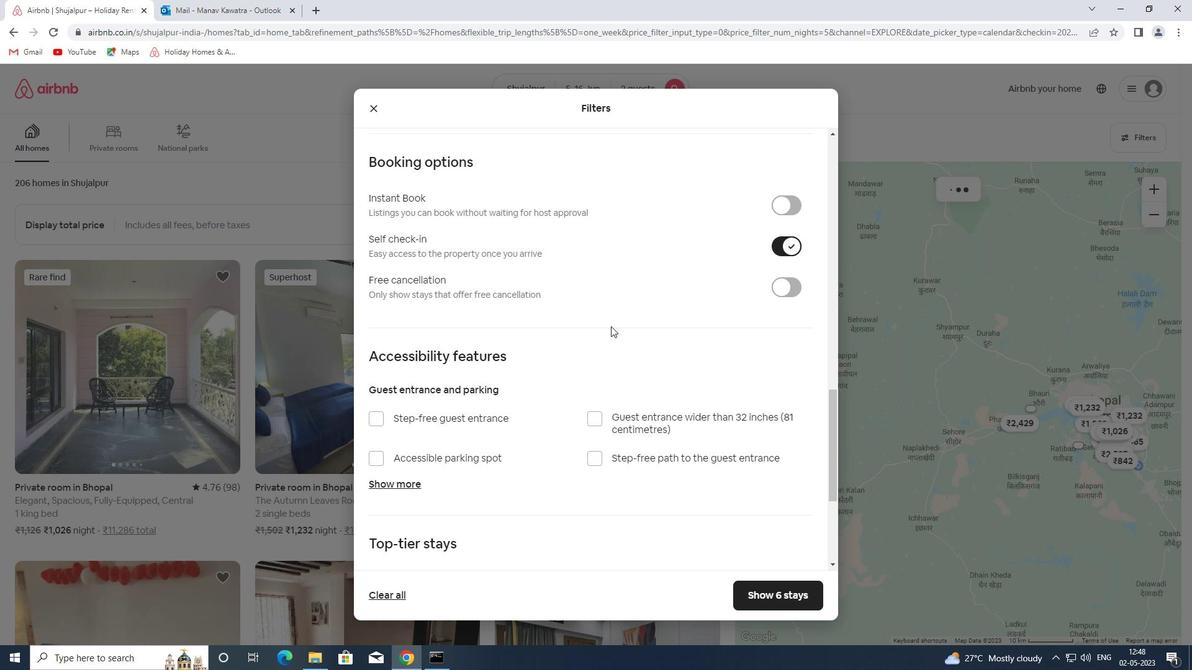 
Action: Mouse moved to (422, 482)
Screenshot: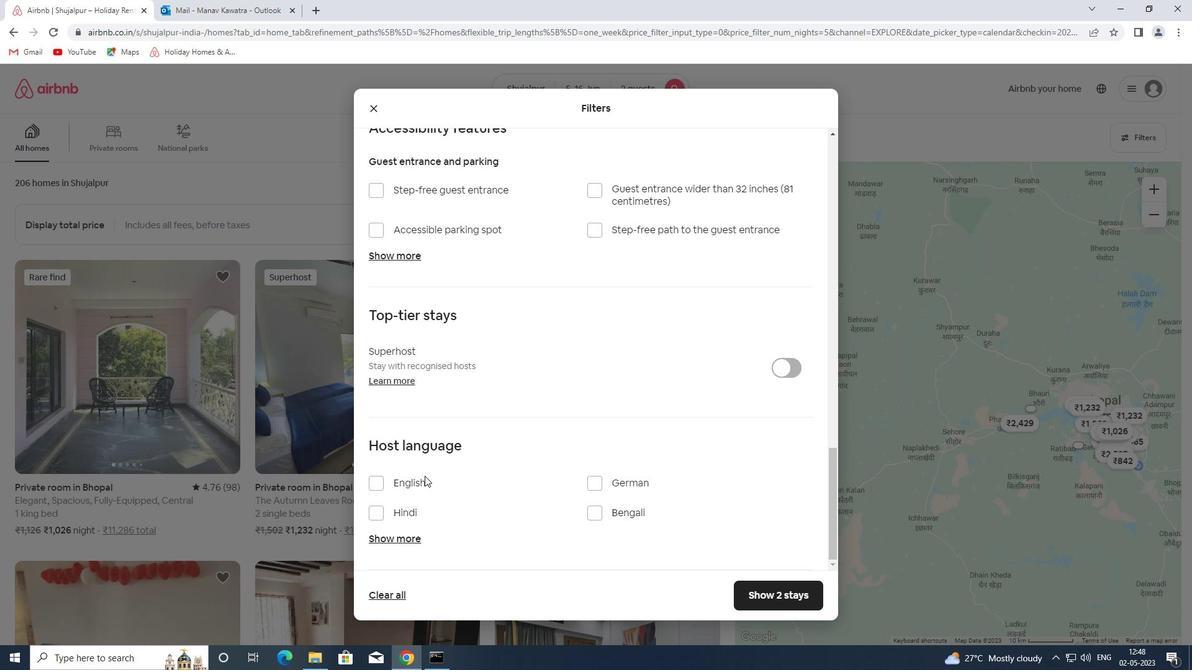 
Action: Mouse pressed left at (422, 482)
Screenshot: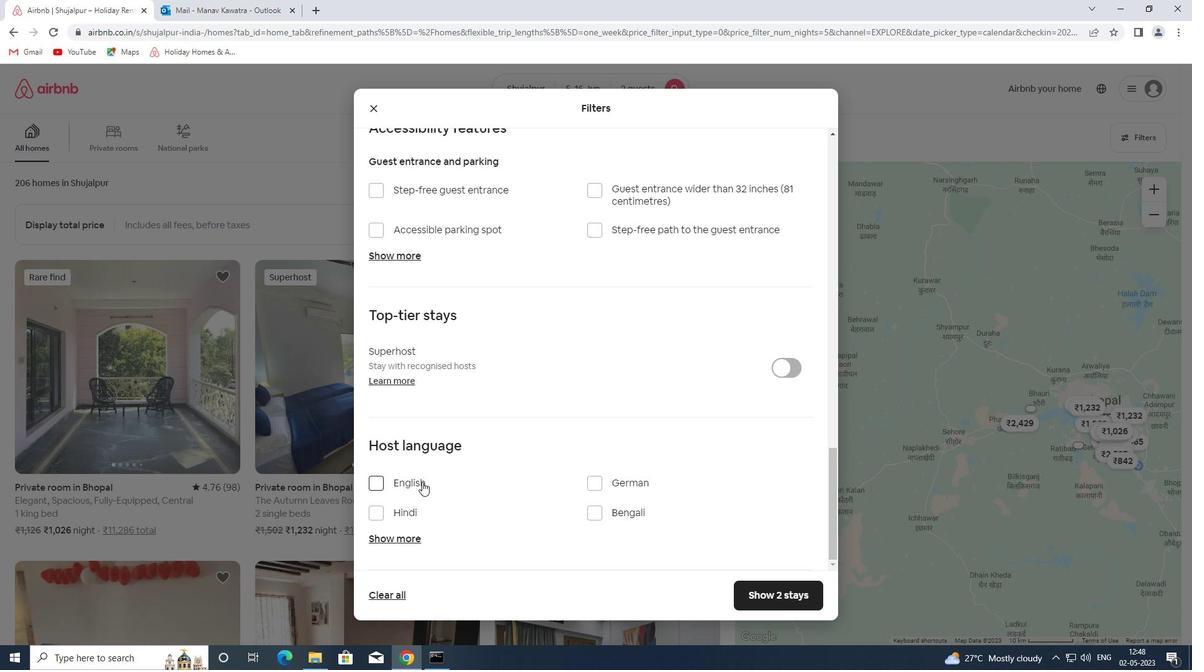 
Action: Mouse moved to (755, 590)
Screenshot: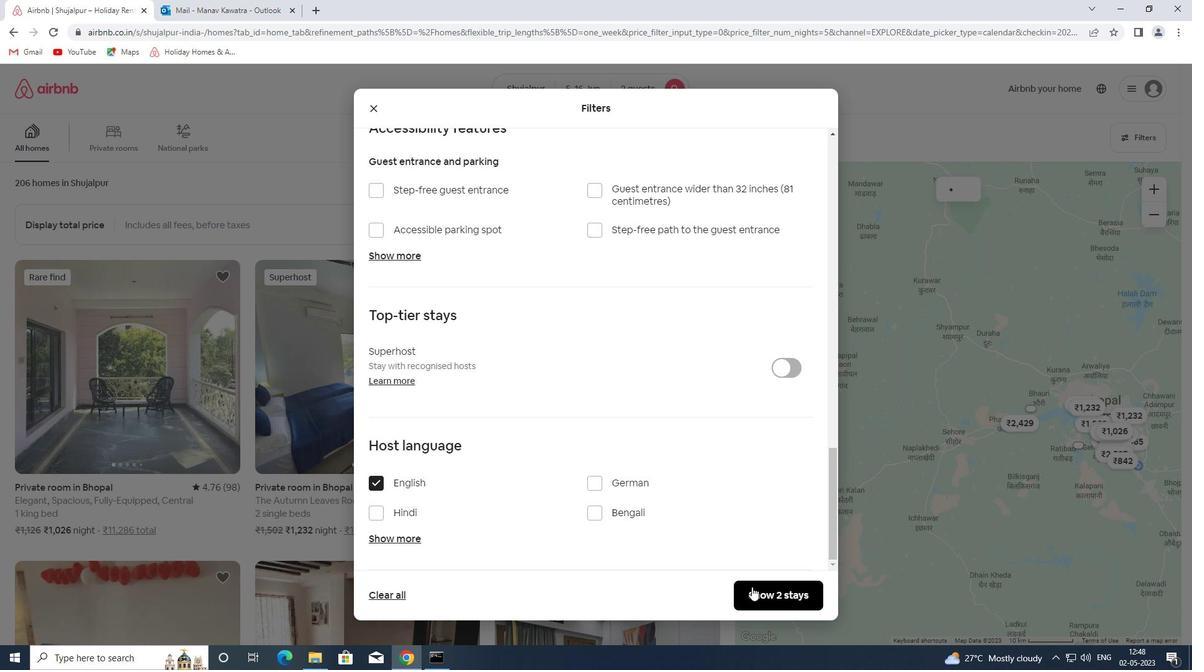 
Action: Mouse pressed left at (755, 590)
Screenshot: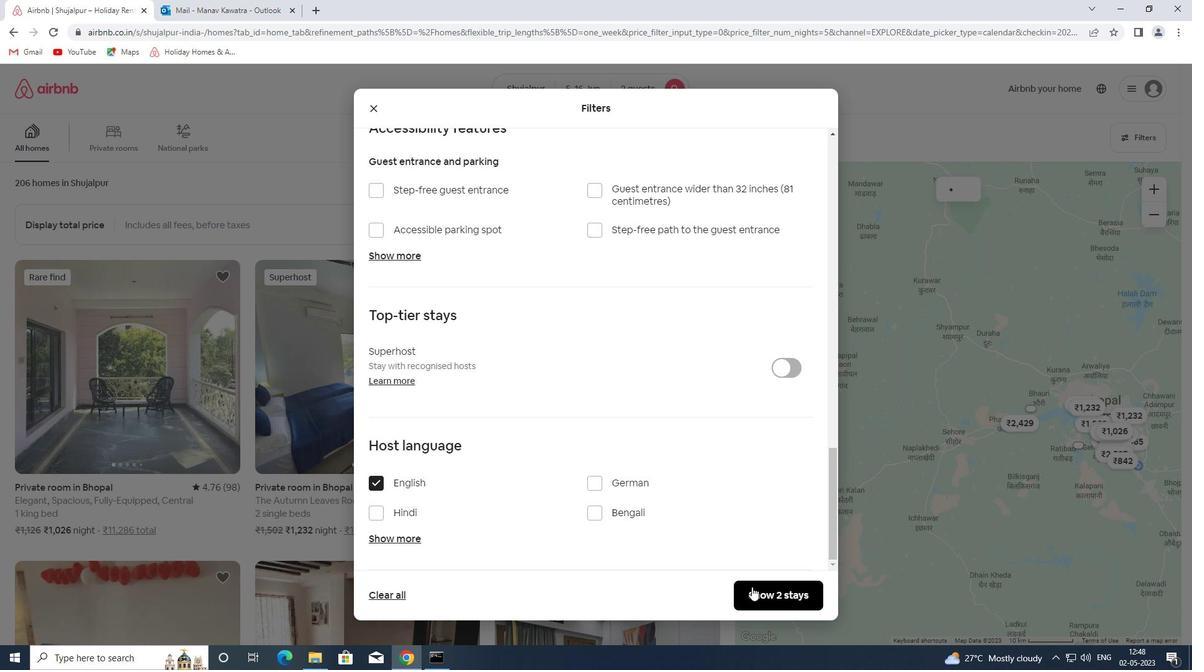 
Action: Mouse moved to (795, 600)
Screenshot: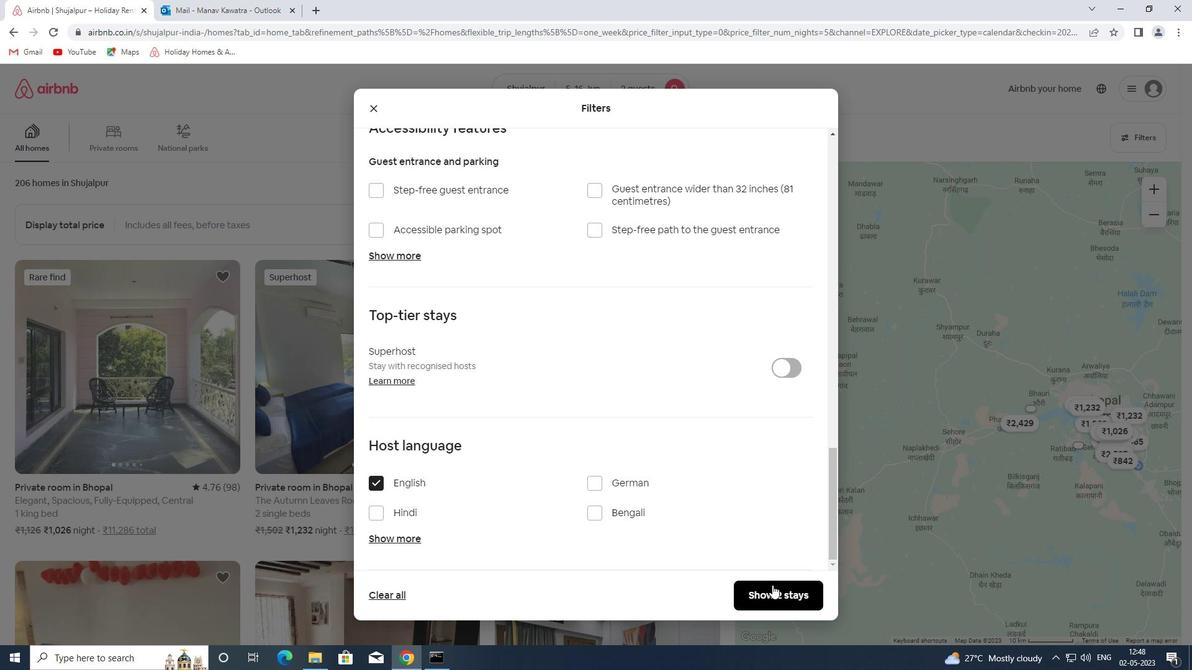 
Action: Mouse pressed left at (795, 600)
Screenshot: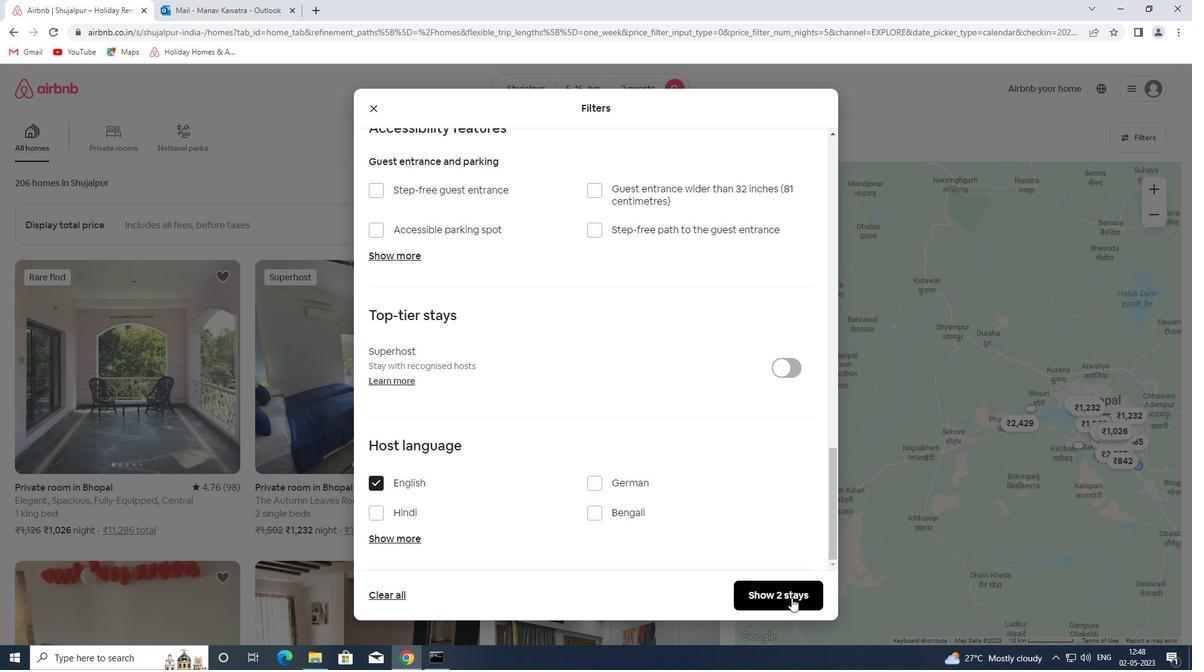 
Action: Mouse moved to (797, 600)
Screenshot: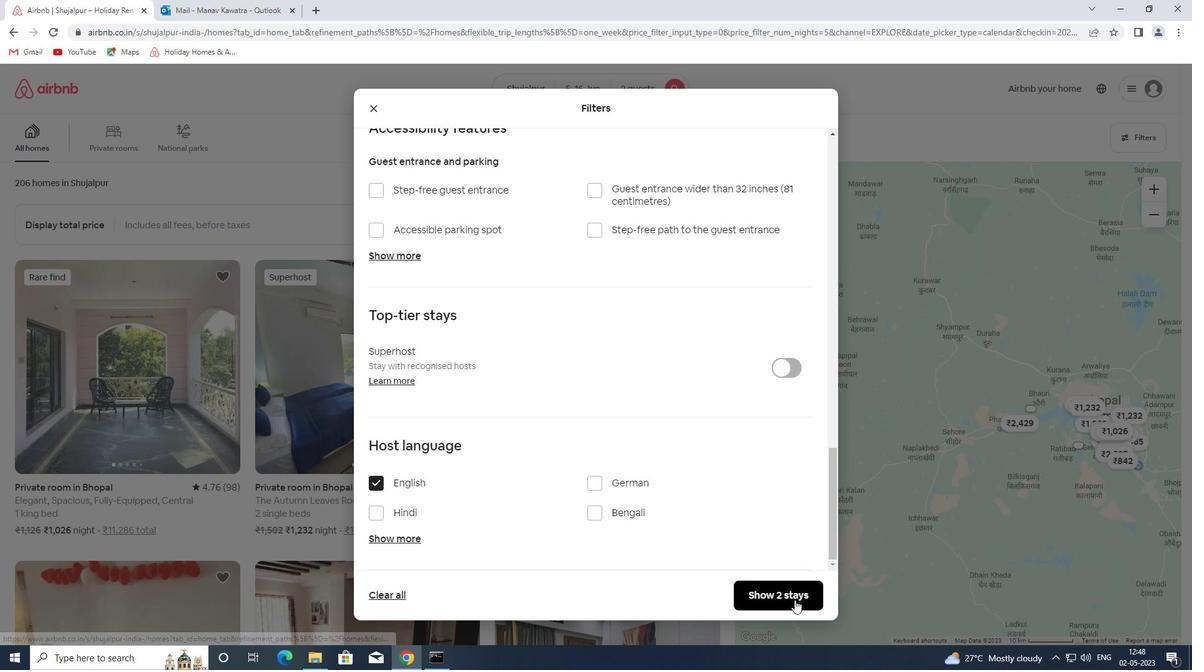 
